 Task: Look for space in Balashikha, Russia from 6th September, 2023 to 15th September, 2023 for 6 adults in price range Rs.8000 to Rs.12000. Place can be entire place or private room with 6 bedrooms having 6 beds and 6 bathrooms. Property type can be house, flat, guest house. Amenities needed are: wifi, TV, free parkinig on premises, gym, breakfast. Booking option can be shelf check-in. Required host language is English.
Action: Mouse moved to (592, 129)
Screenshot: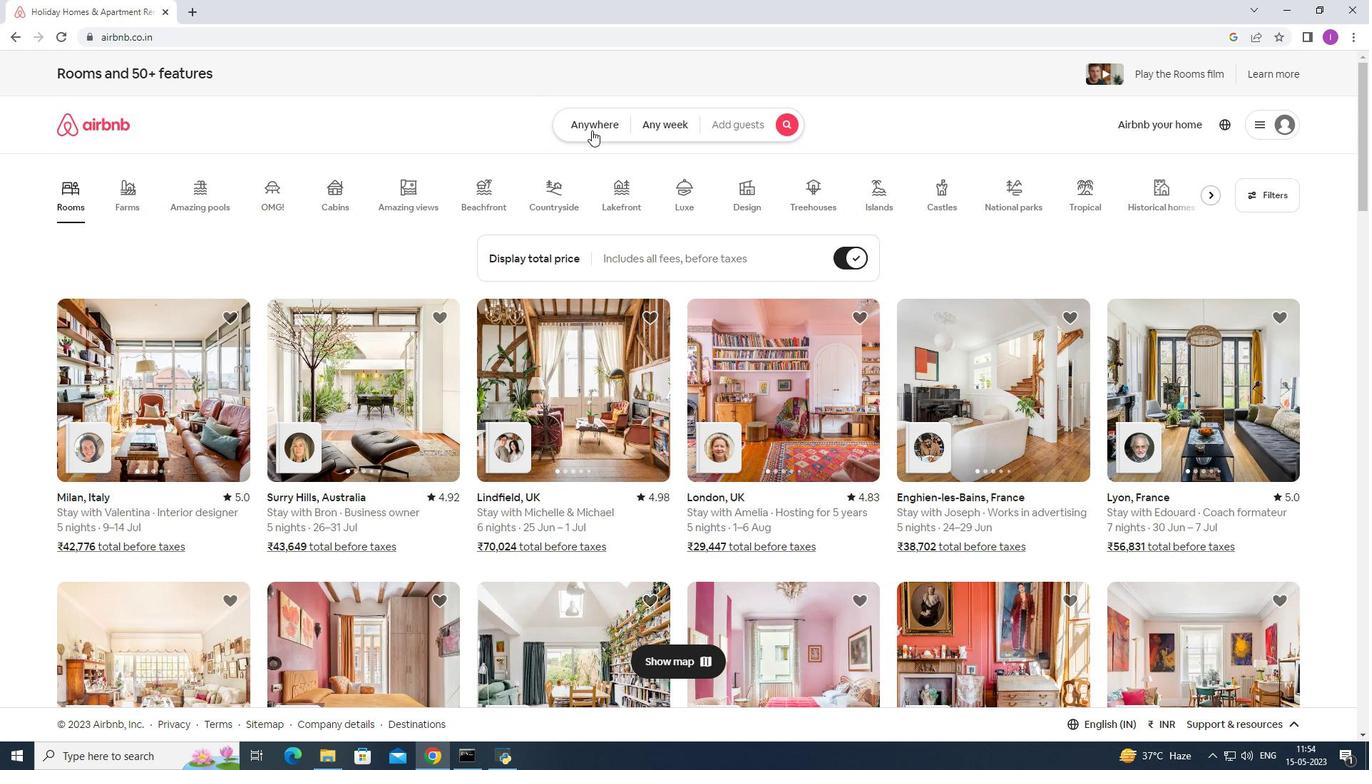 
Action: Mouse pressed left at (592, 129)
Screenshot: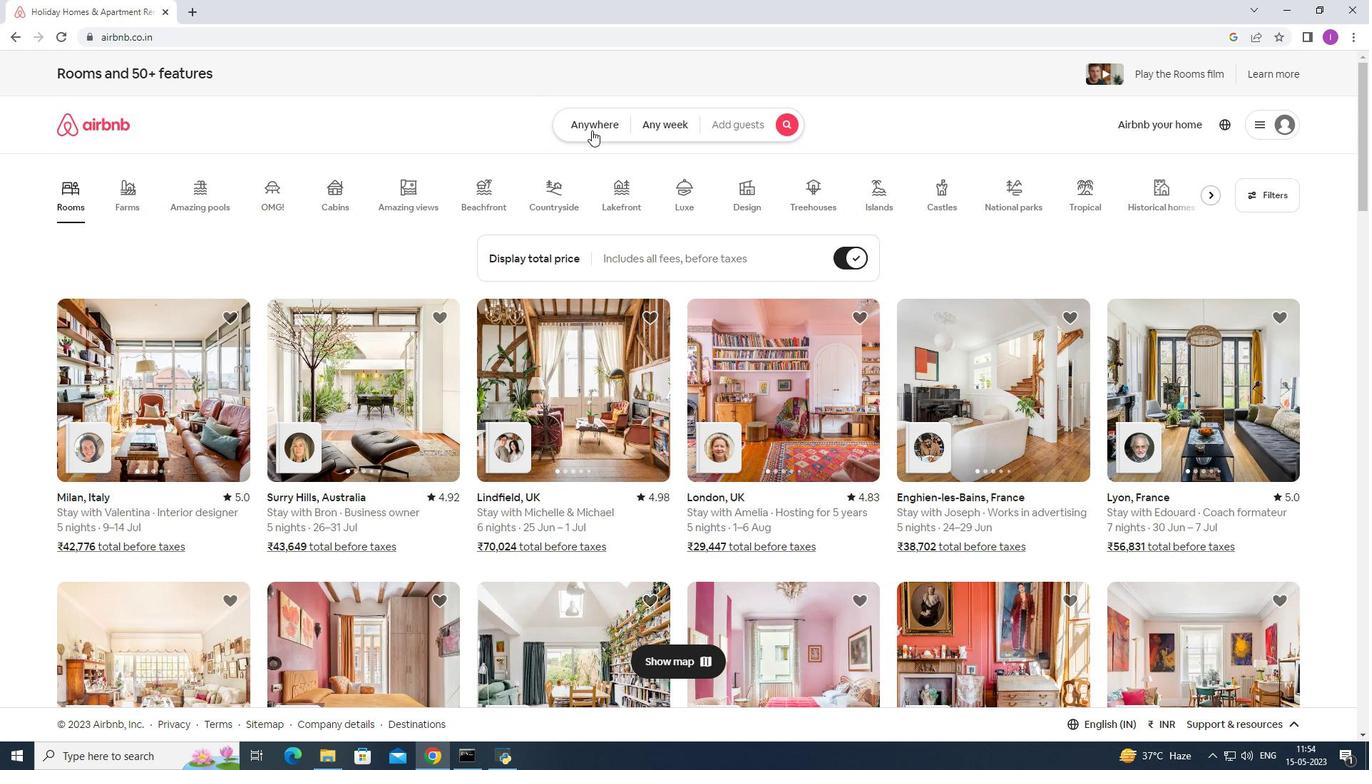 
Action: Mouse moved to (480, 177)
Screenshot: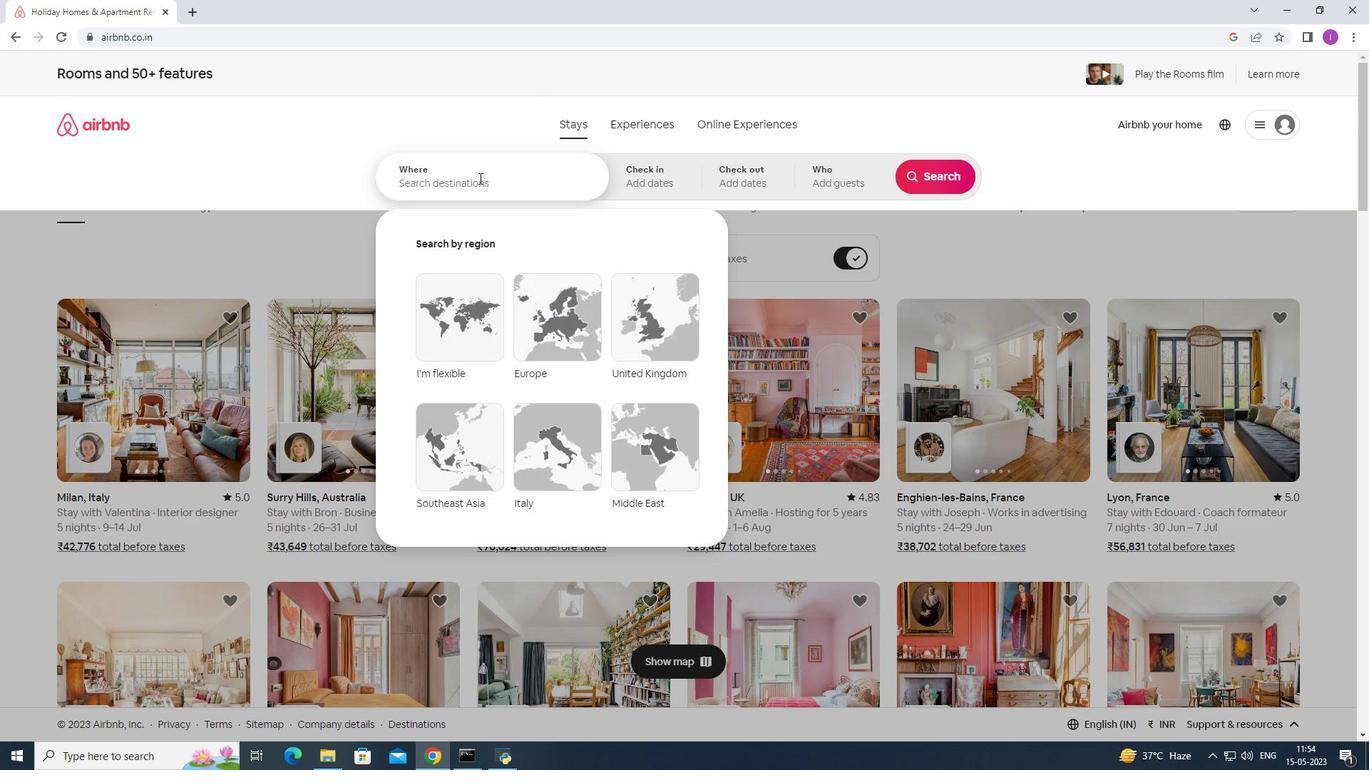 
Action: Mouse pressed left at (480, 177)
Screenshot: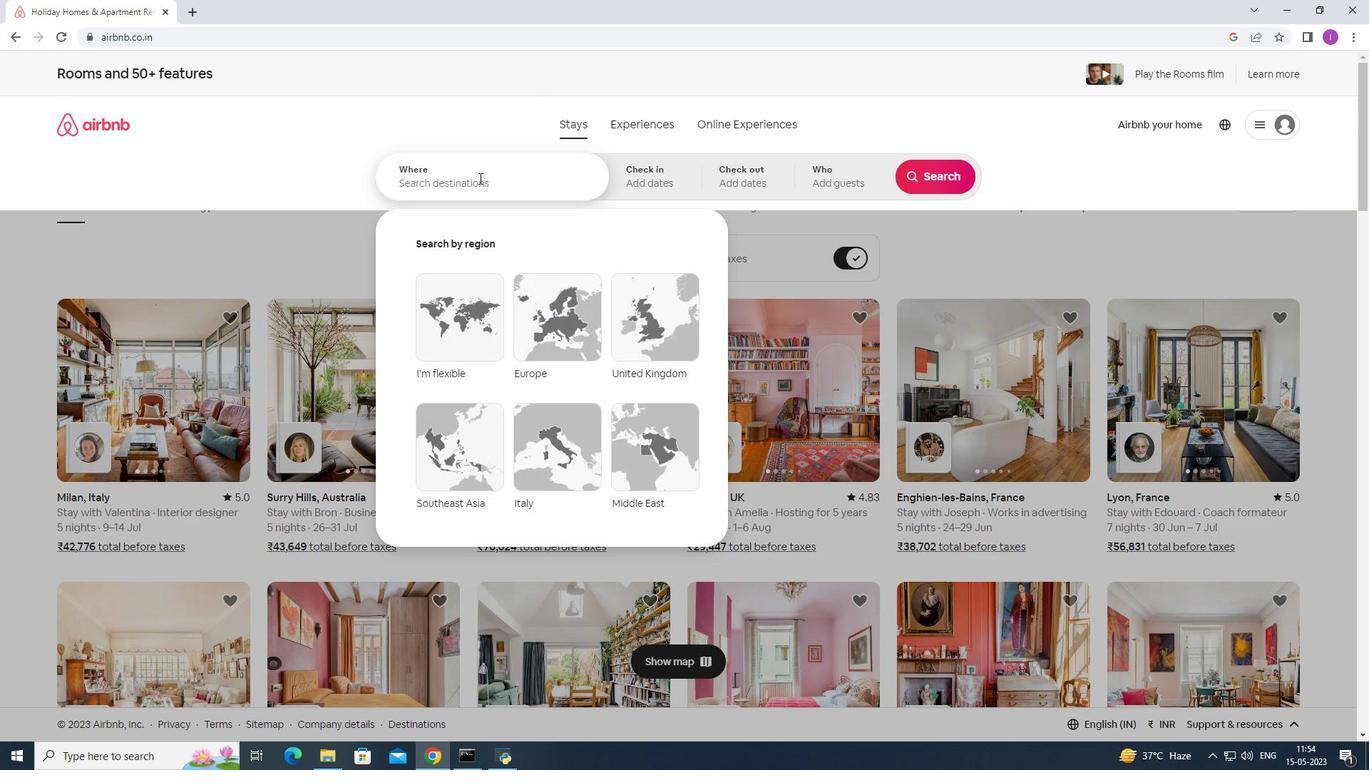 
Action: Mouse moved to (484, 175)
Screenshot: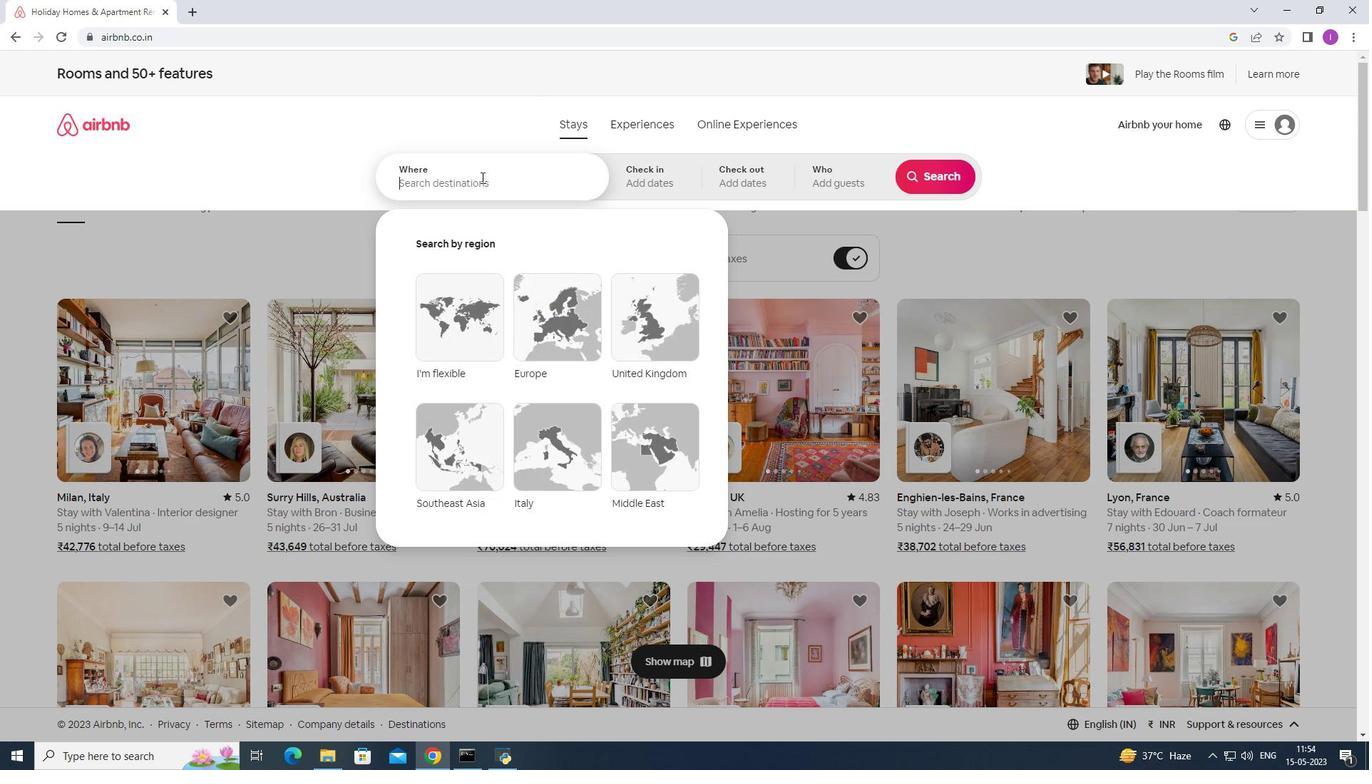 
Action: Key pressed <Key.shift>Balashikha,<Key.shift><Key.shift><Key.shift><Key.shift><Key.shift><Key.shift><Key.shift><Key.shift><Key.shift><Key.shift><Key.shift><Key.shift><Key.shift><Key.shift><Key.shift>Russia
Screenshot: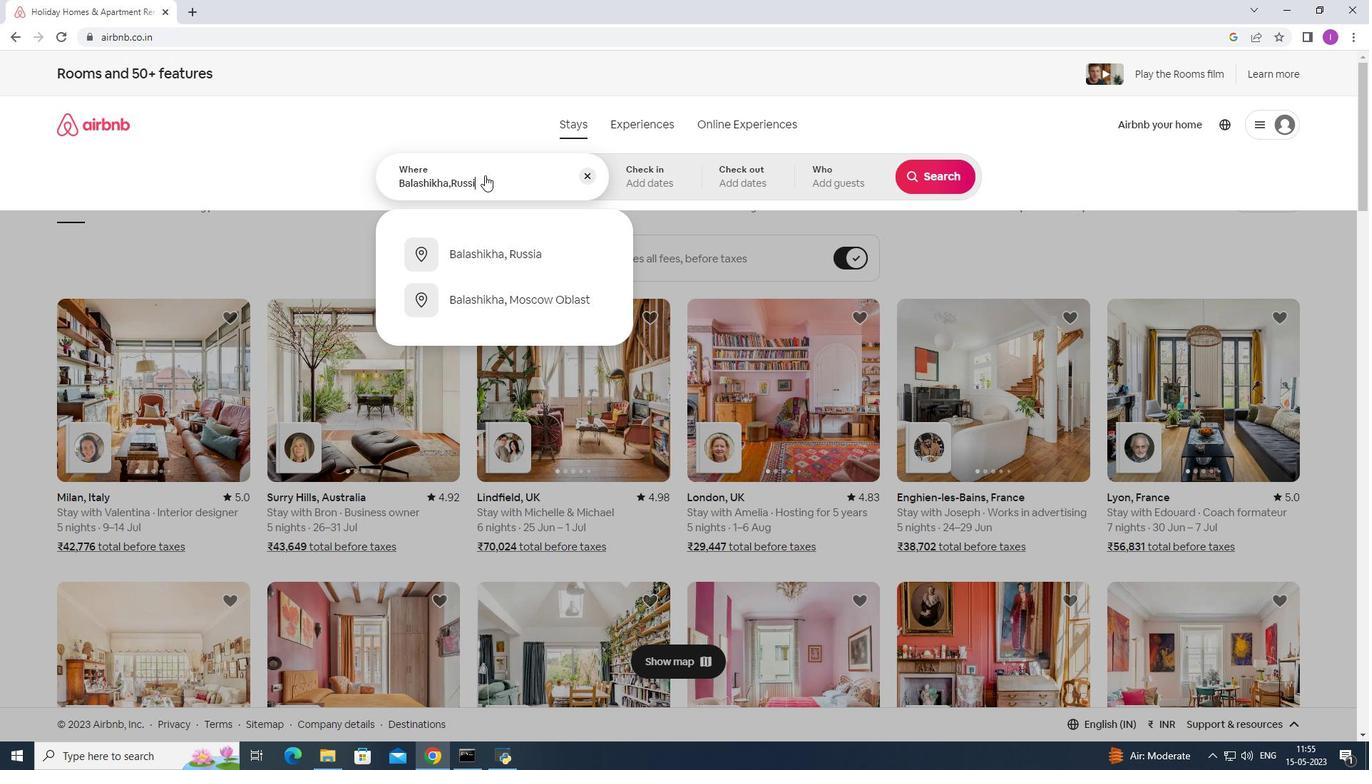 
Action: Mouse moved to (674, 186)
Screenshot: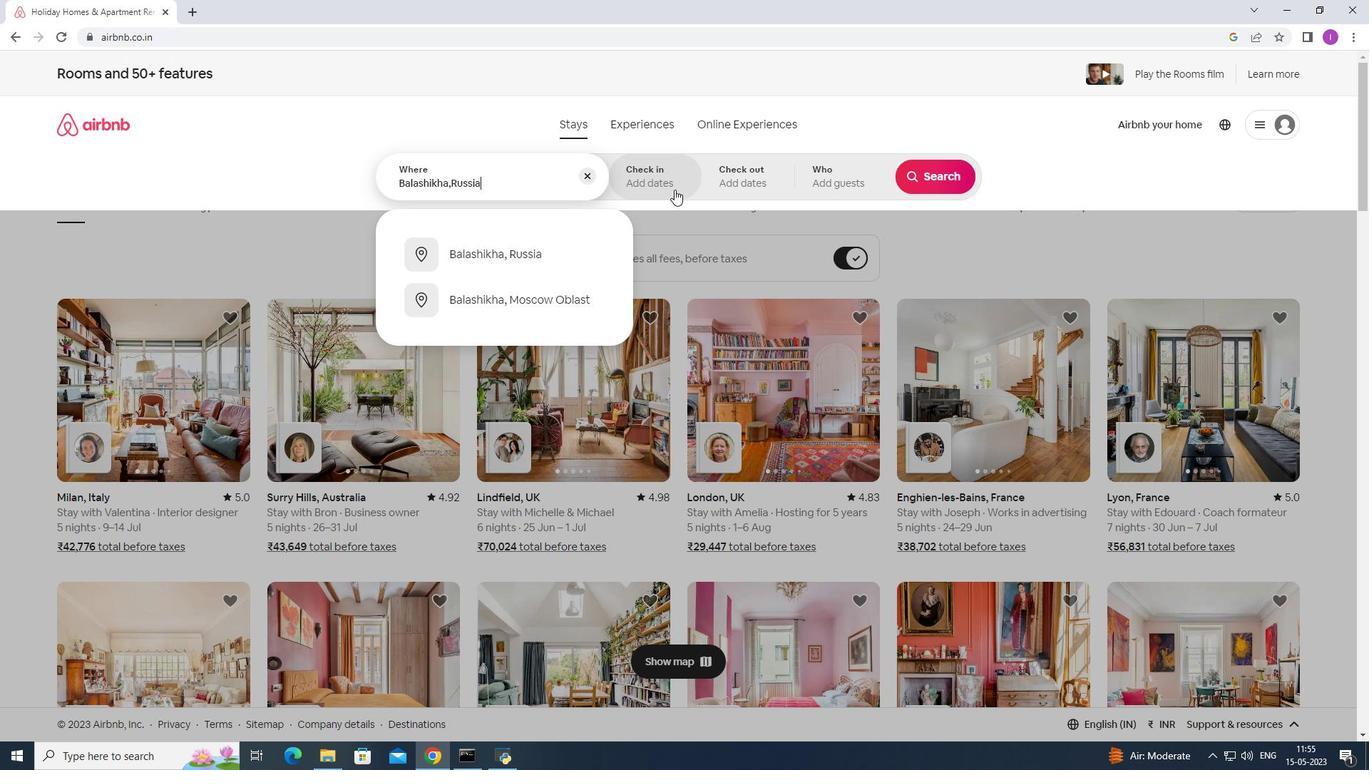 
Action: Mouse pressed left at (674, 186)
Screenshot: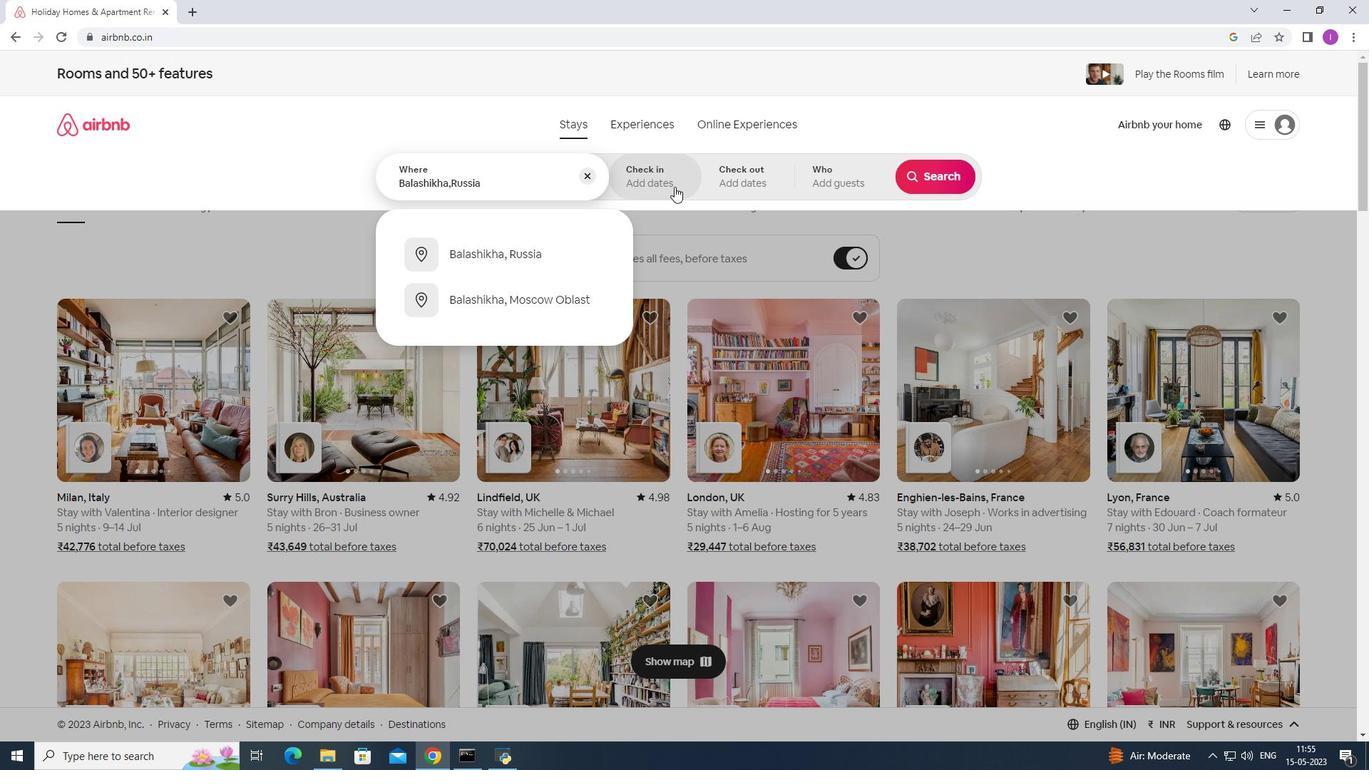 
Action: Mouse moved to (932, 291)
Screenshot: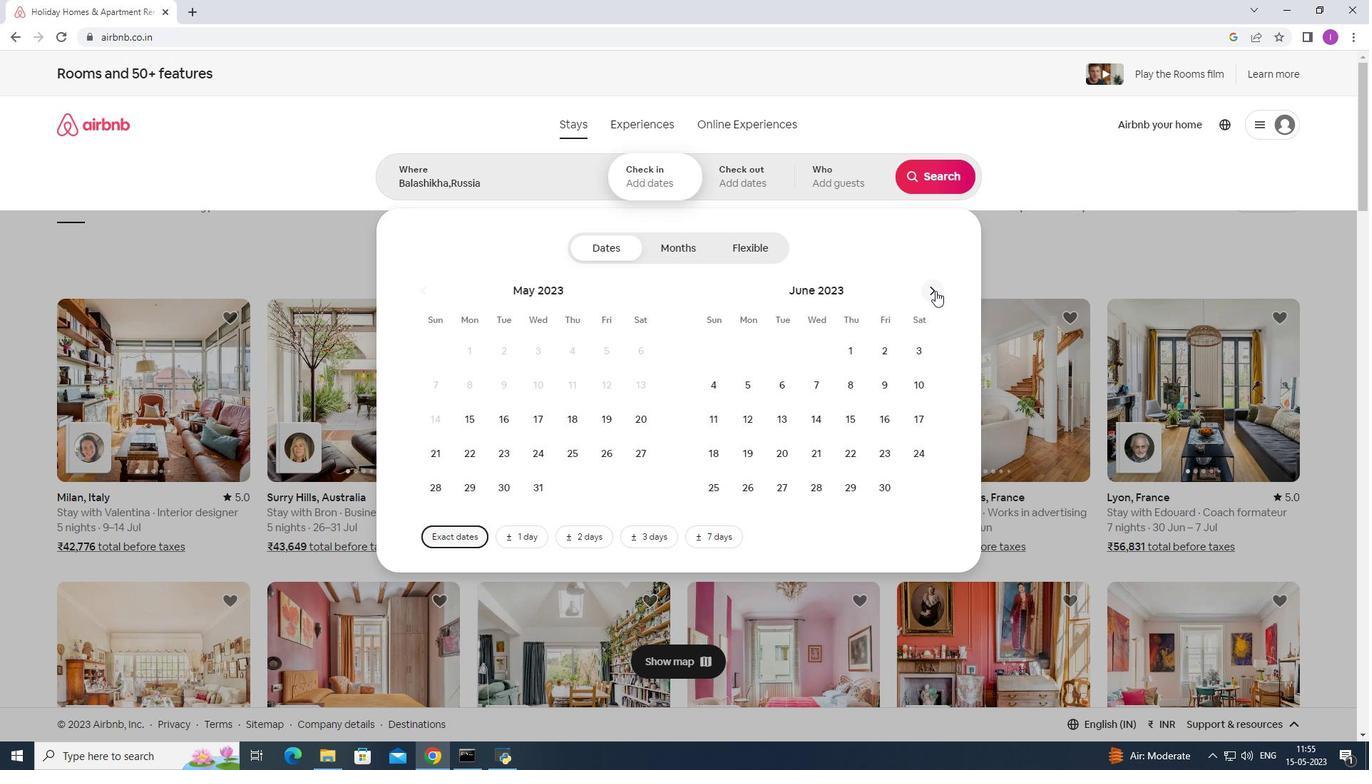 
Action: Mouse pressed left at (932, 291)
Screenshot: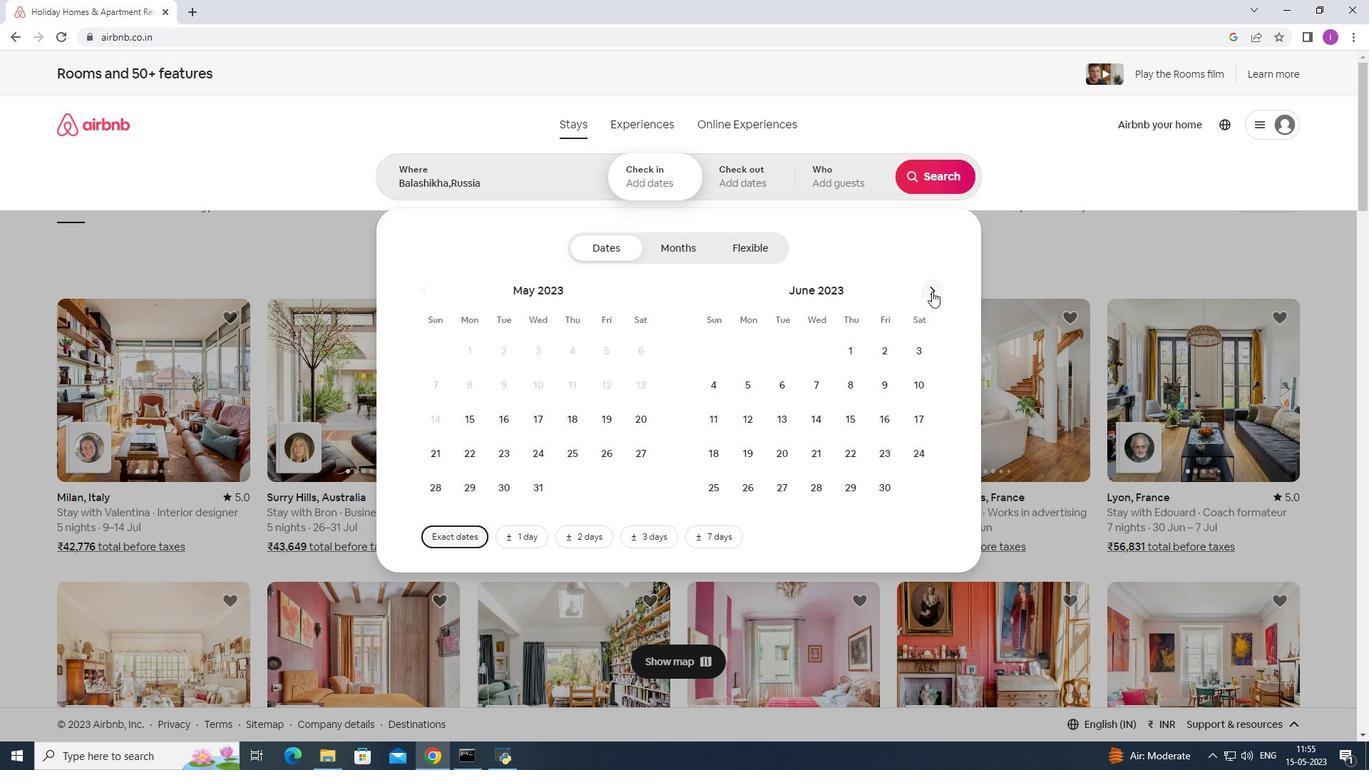 
Action: Mouse pressed left at (932, 291)
Screenshot: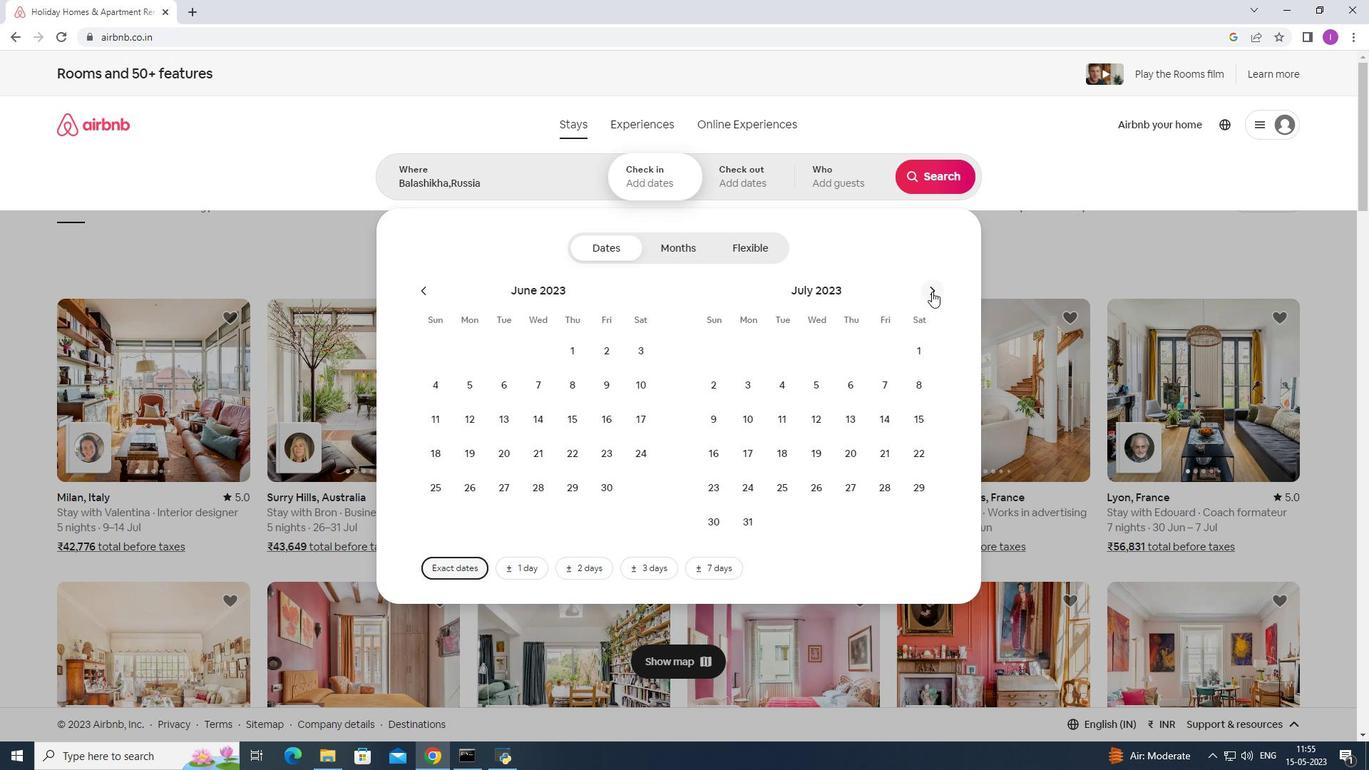 
Action: Mouse moved to (931, 292)
Screenshot: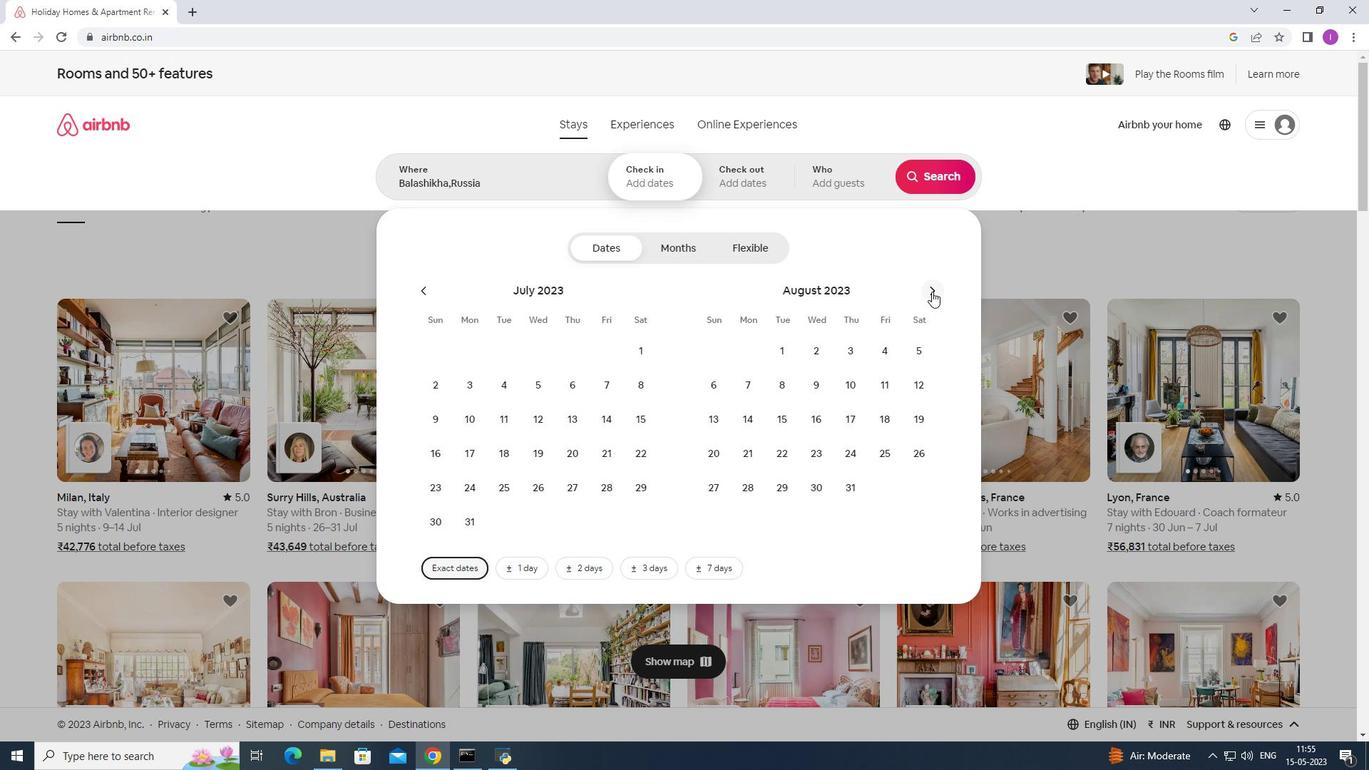
Action: Mouse pressed left at (931, 292)
Screenshot: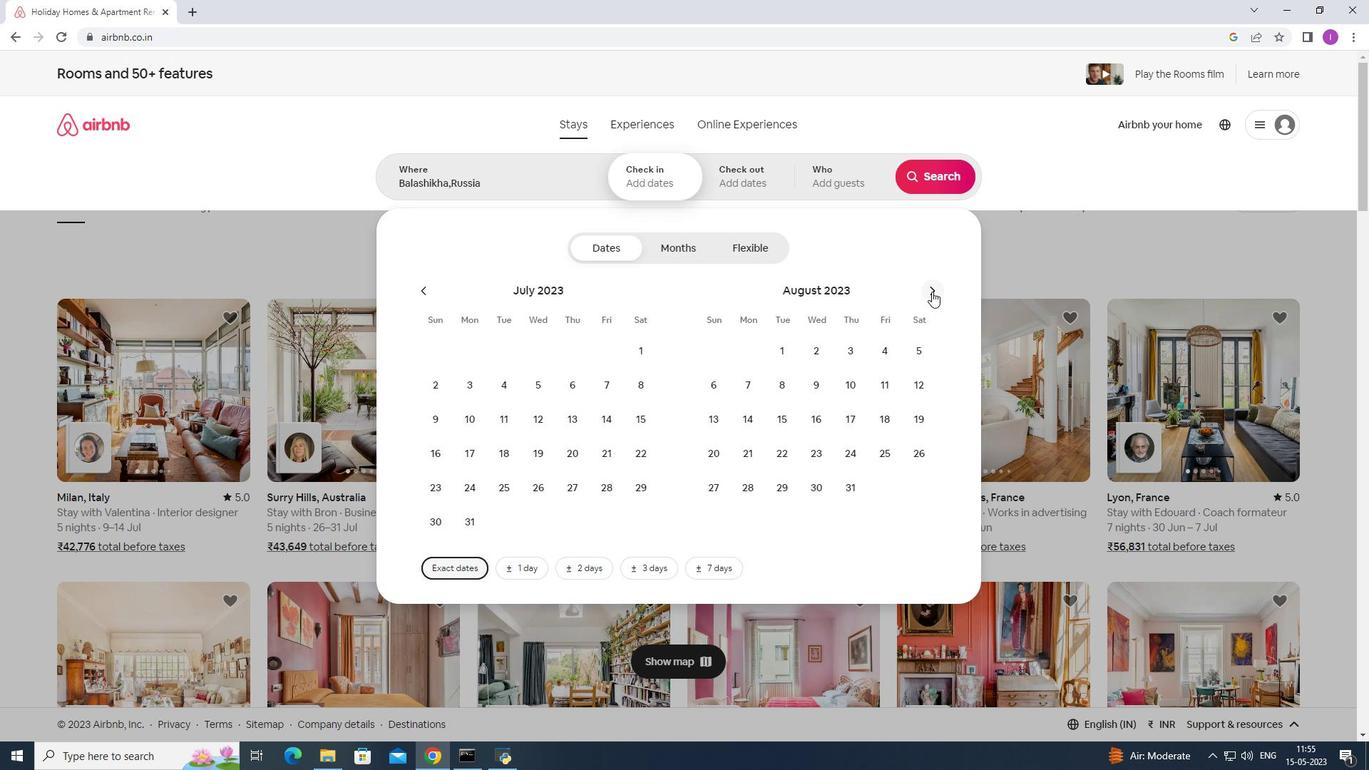 
Action: Mouse moved to (816, 387)
Screenshot: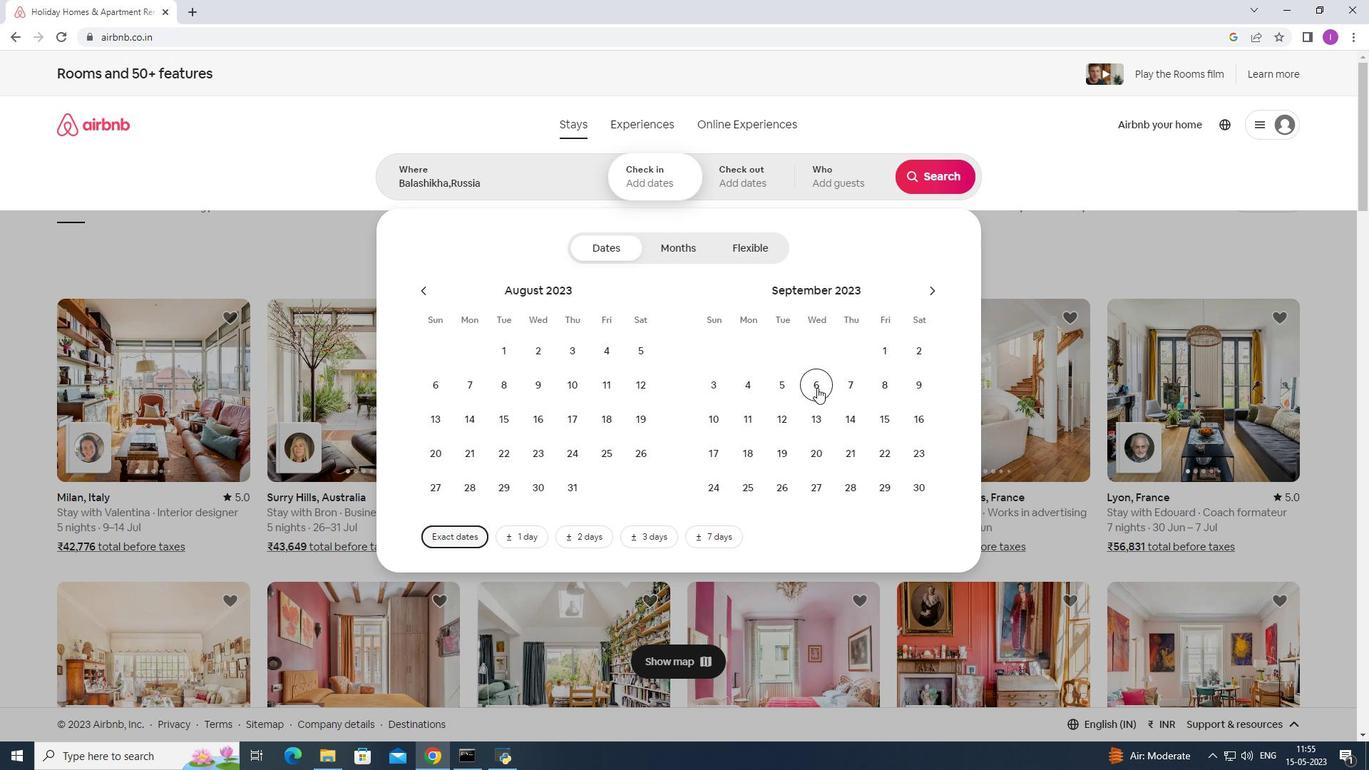 
Action: Mouse pressed left at (816, 387)
Screenshot: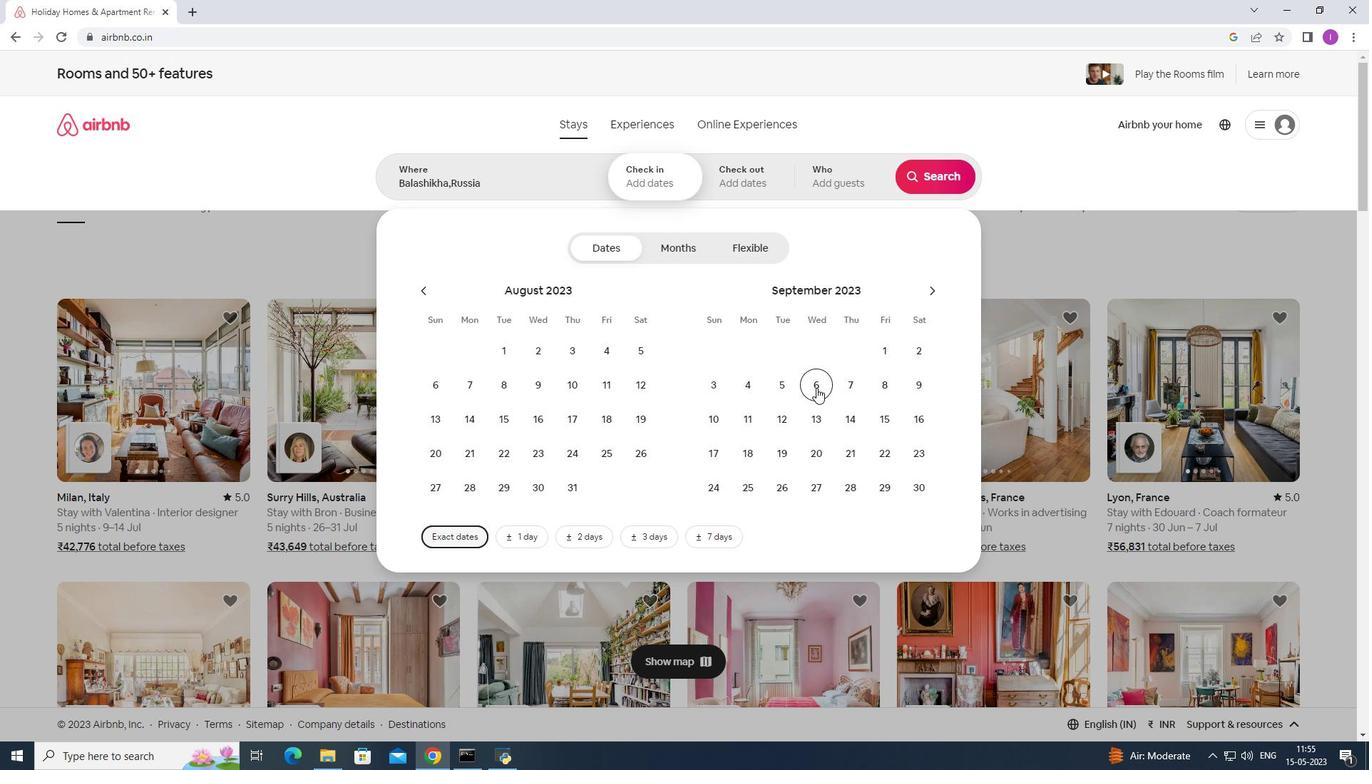 
Action: Mouse moved to (890, 420)
Screenshot: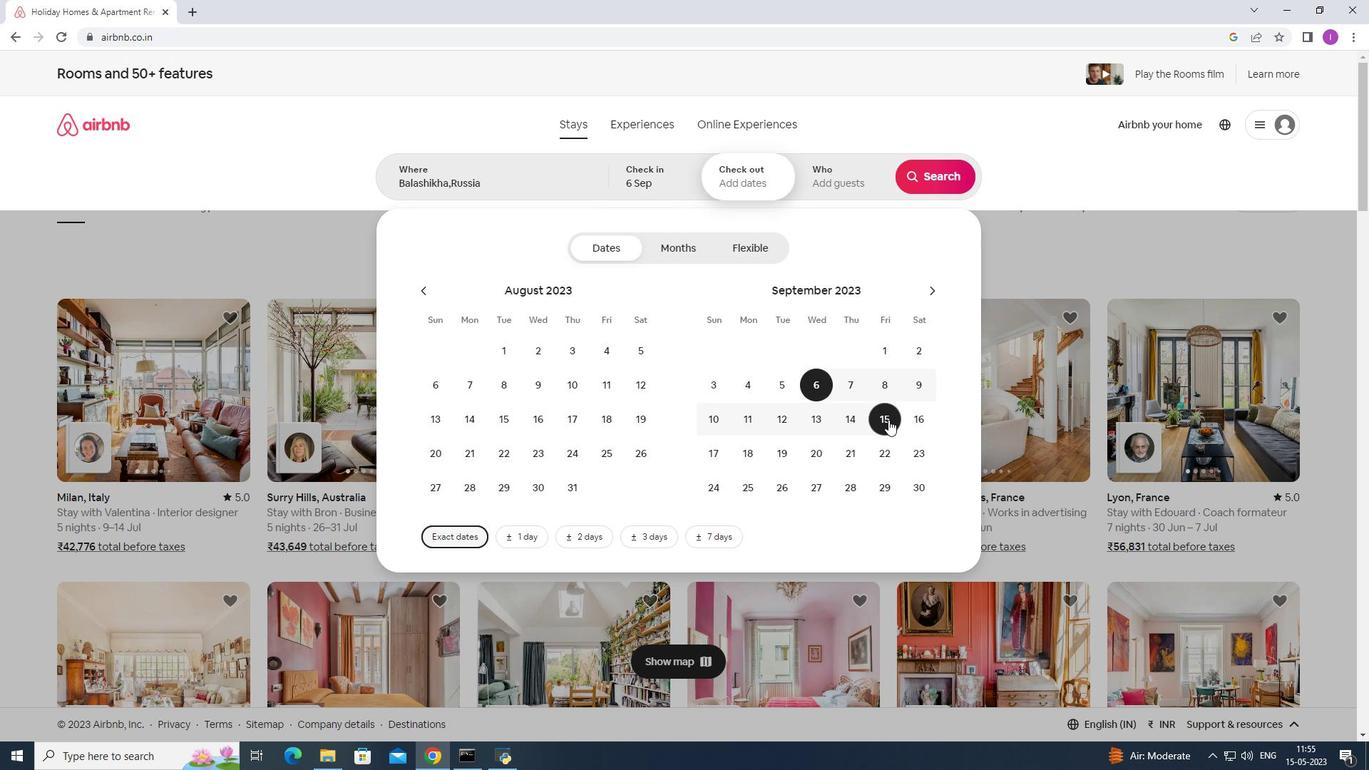 
Action: Mouse pressed left at (890, 420)
Screenshot: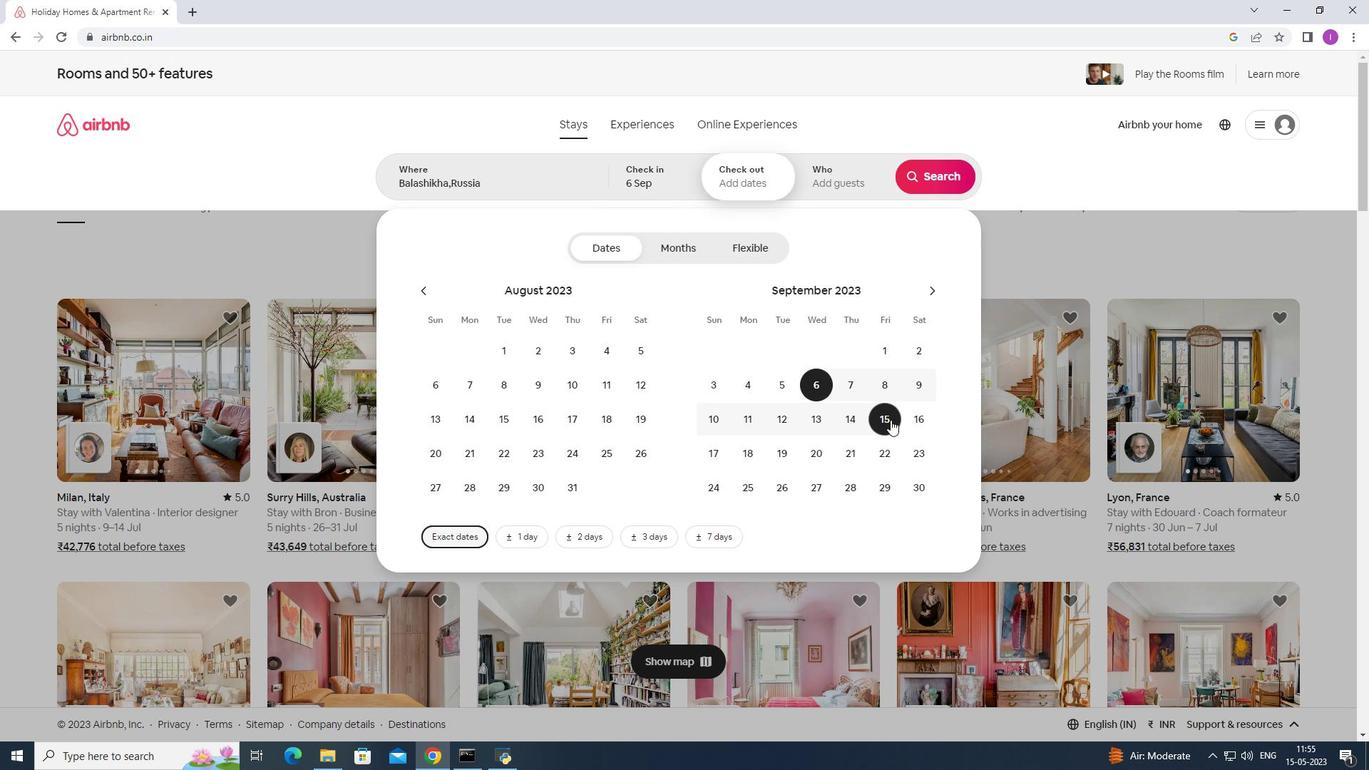 
Action: Mouse moved to (853, 186)
Screenshot: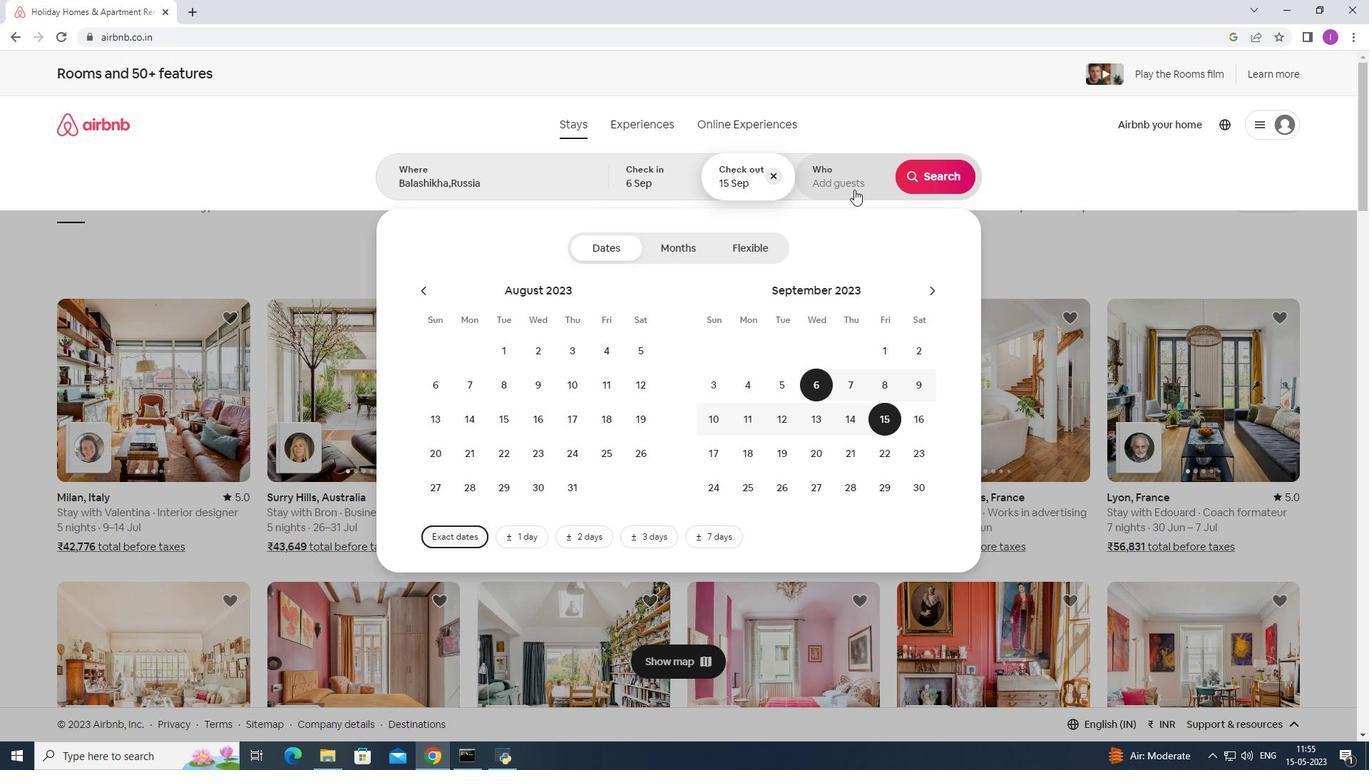 
Action: Mouse pressed left at (853, 186)
Screenshot: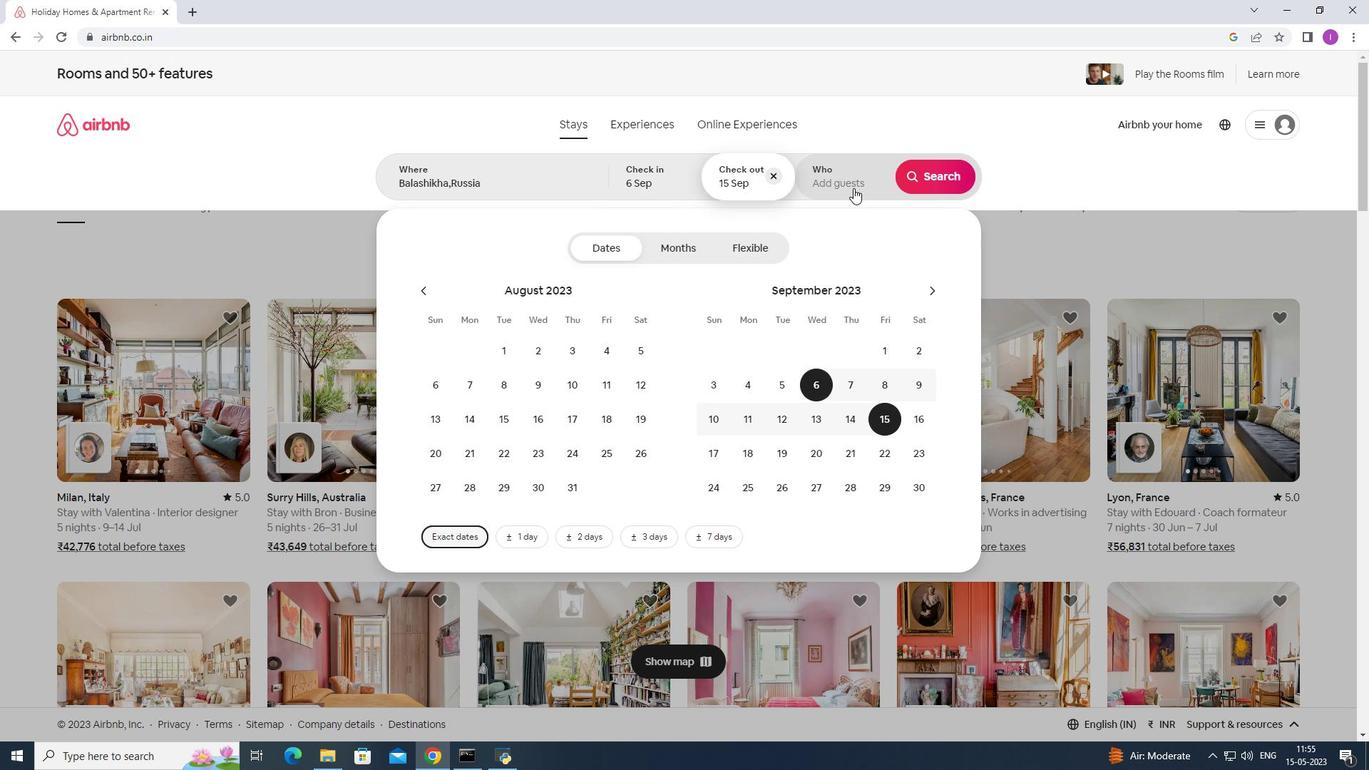 
Action: Mouse moved to (945, 248)
Screenshot: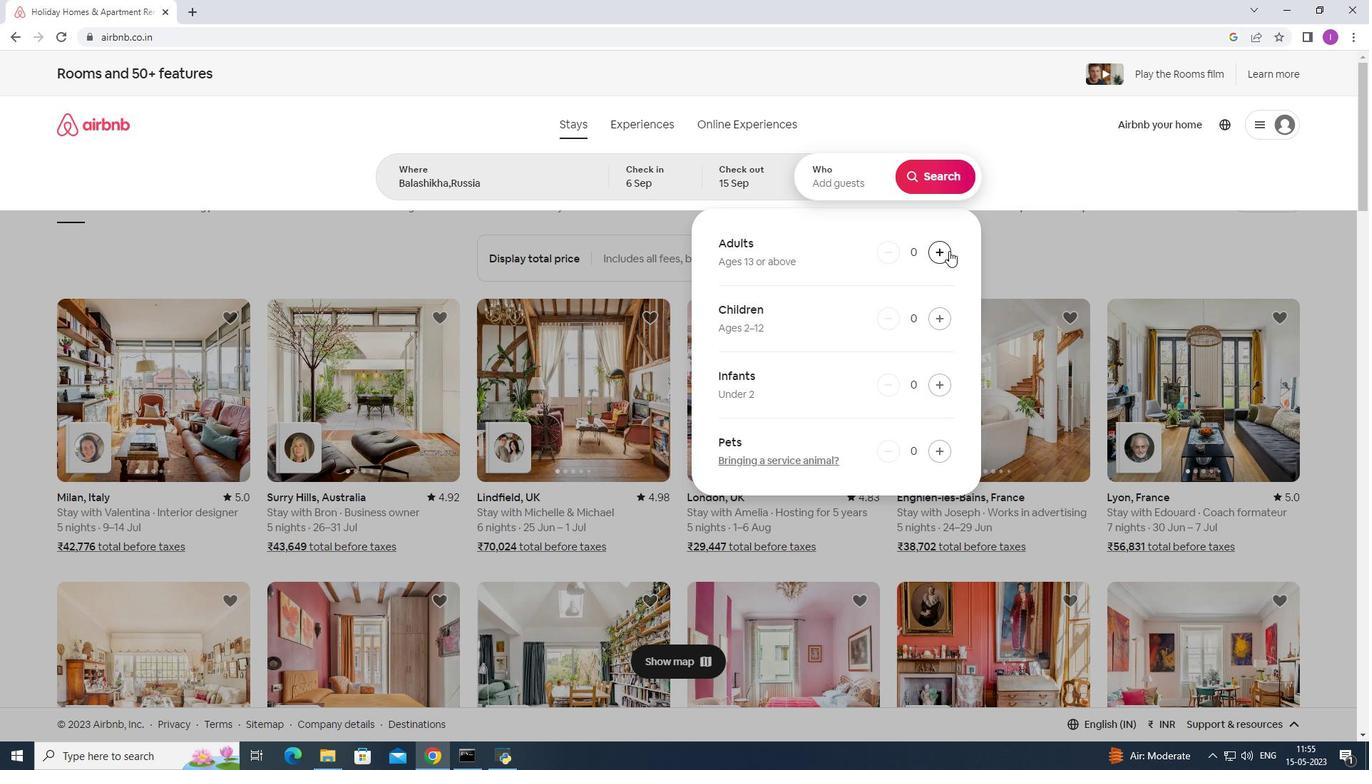 
Action: Mouse pressed left at (945, 248)
Screenshot: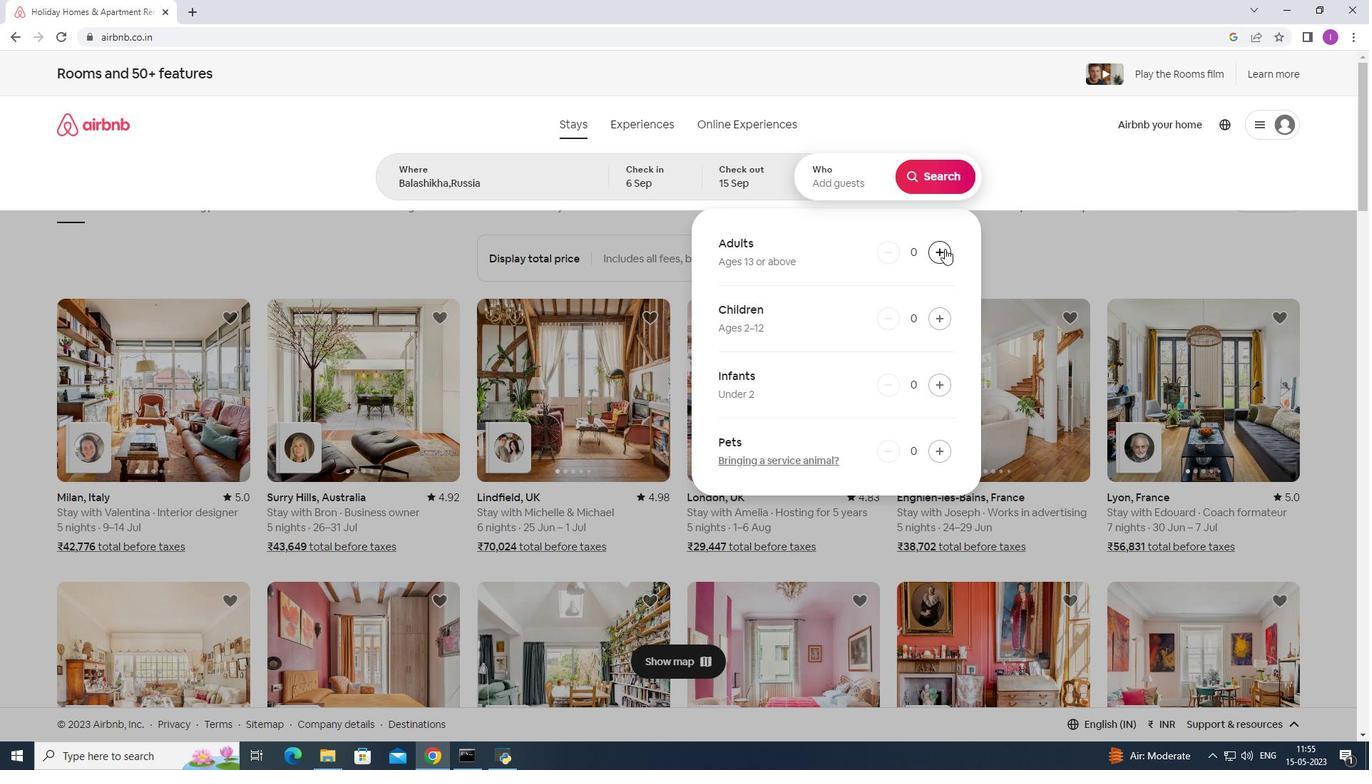 
Action: Mouse moved to (942, 252)
Screenshot: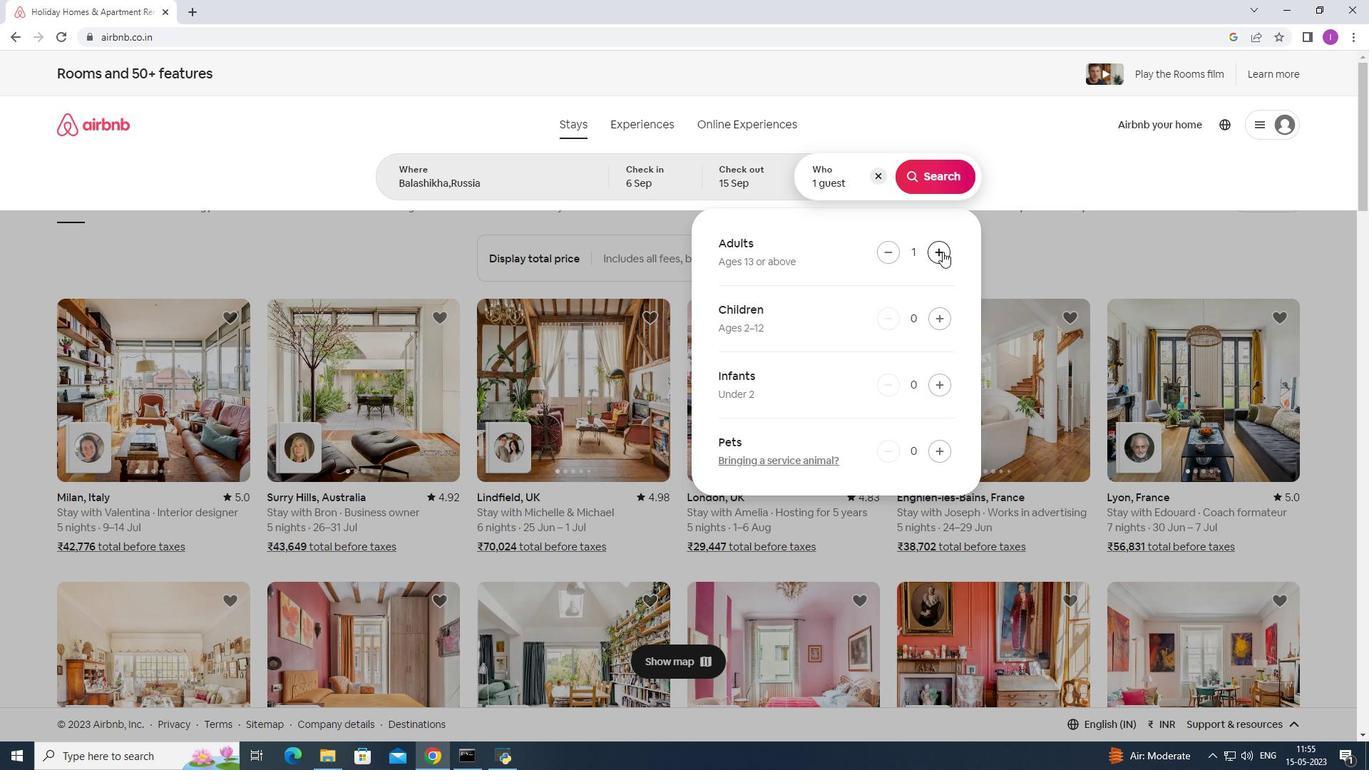 
Action: Mouse pressed left at (942, 252)
Screenshot: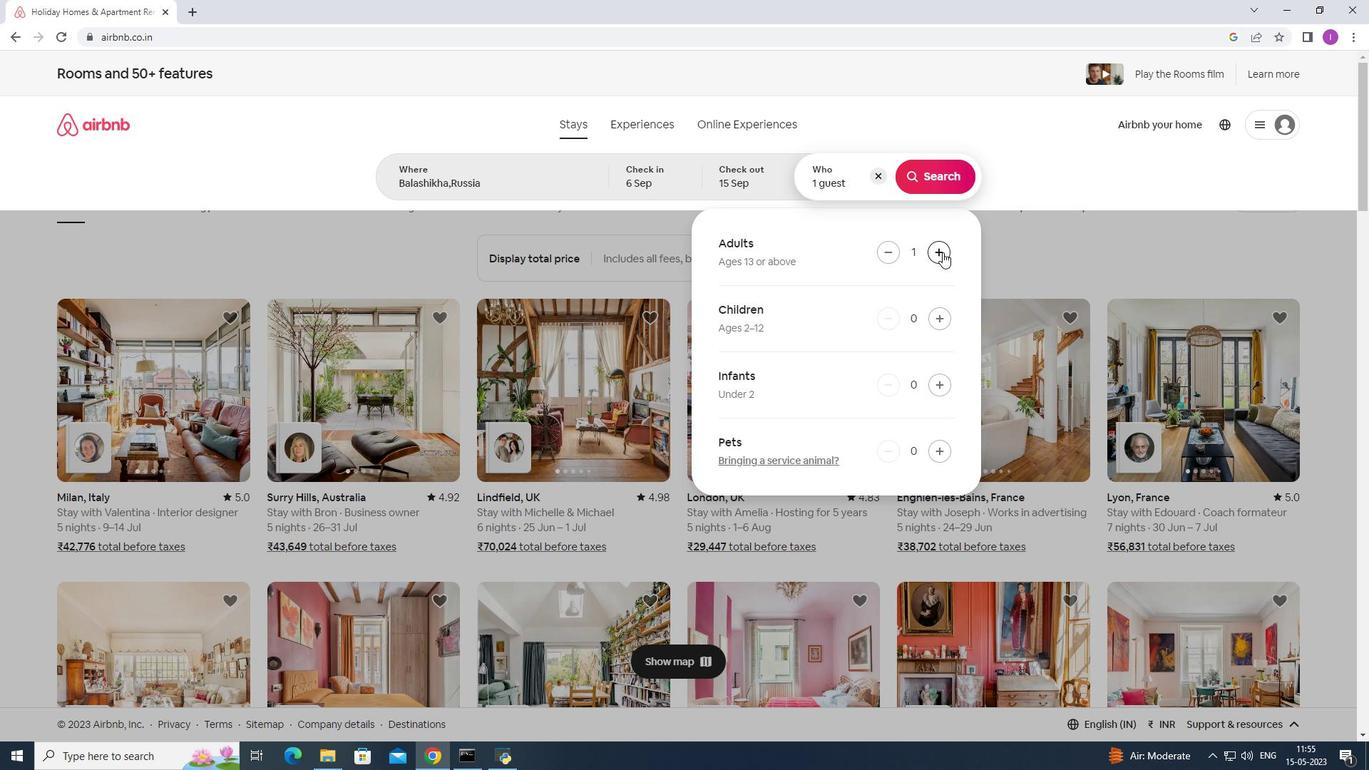 
Action: Mouse moved to (942, 253)
Screenshot: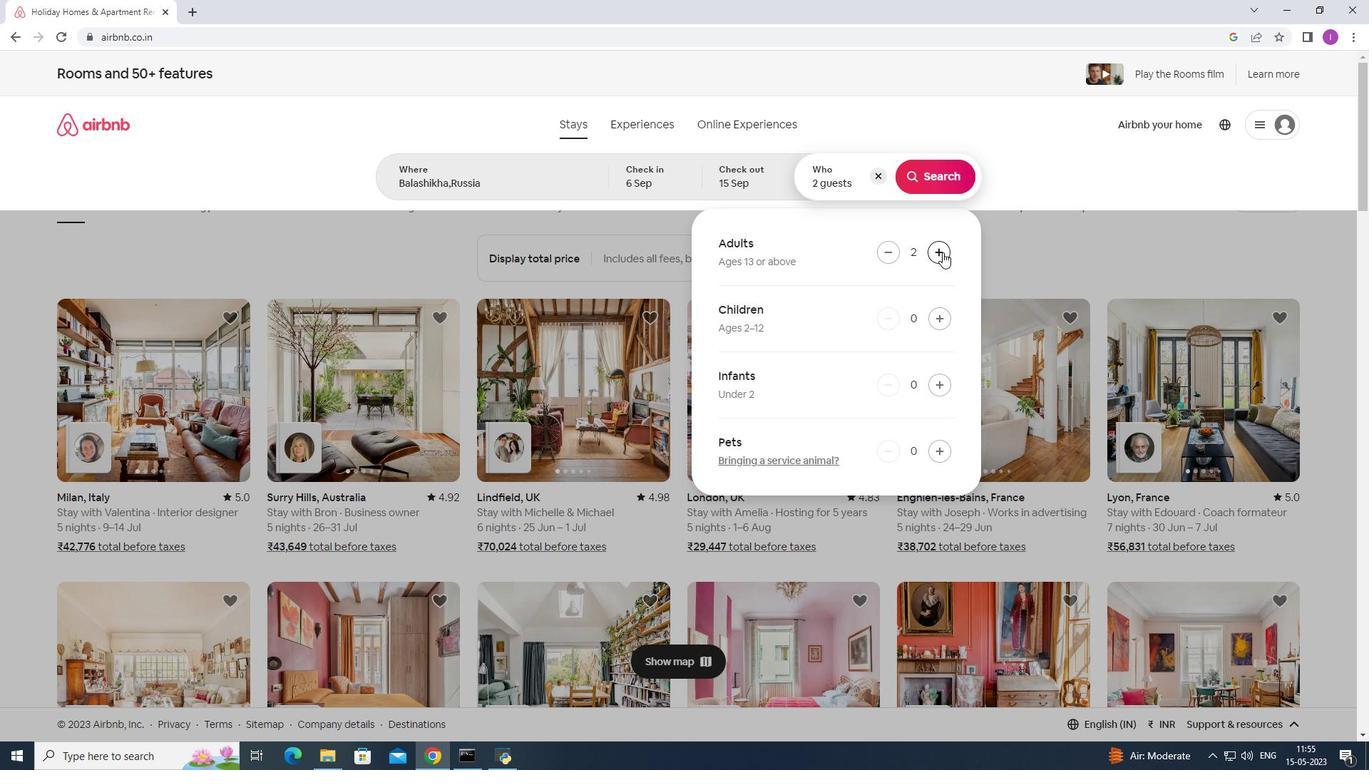 
Action: Mouse pressed left at (942, 253)
Screenshot: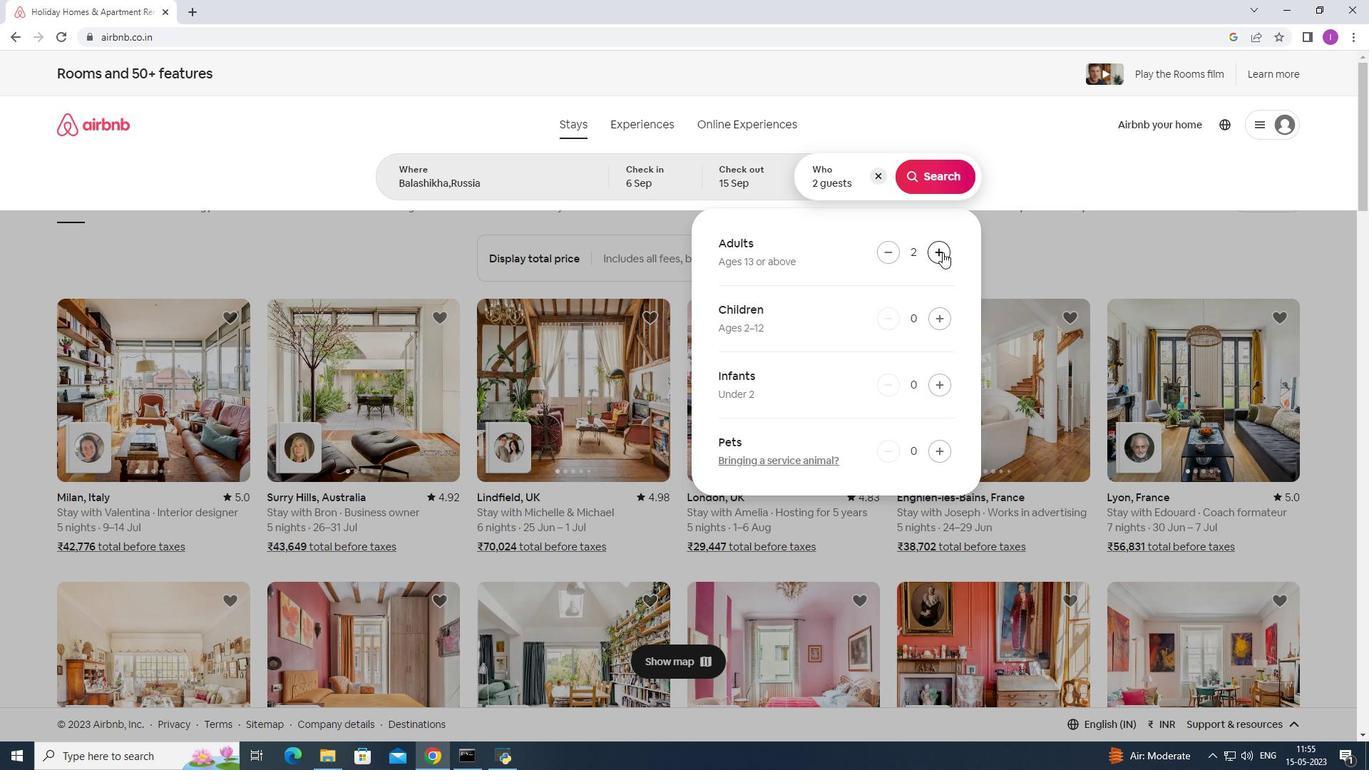 
Action: Mouse pressed left at (942, 253)
Screenshot: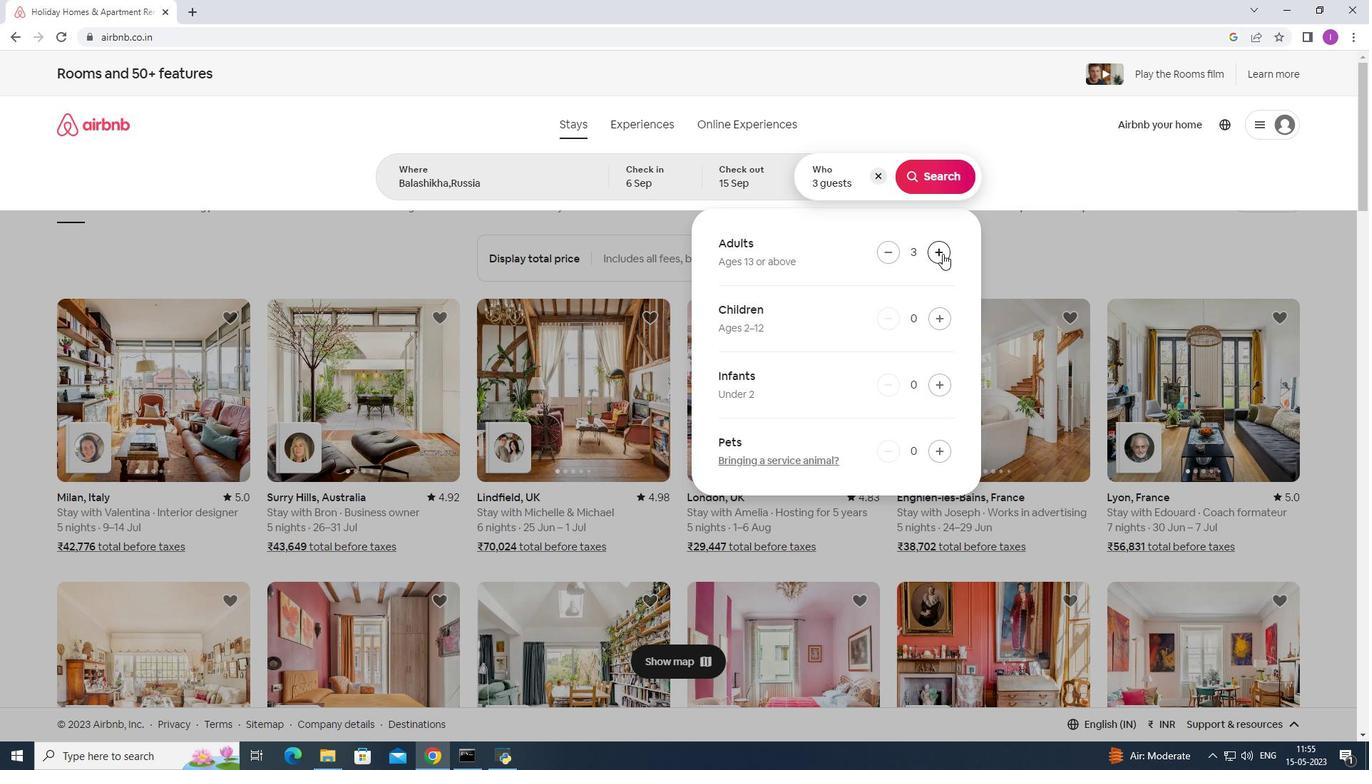 
Action: Mouse pressed left at (942, 253)
Screenshot: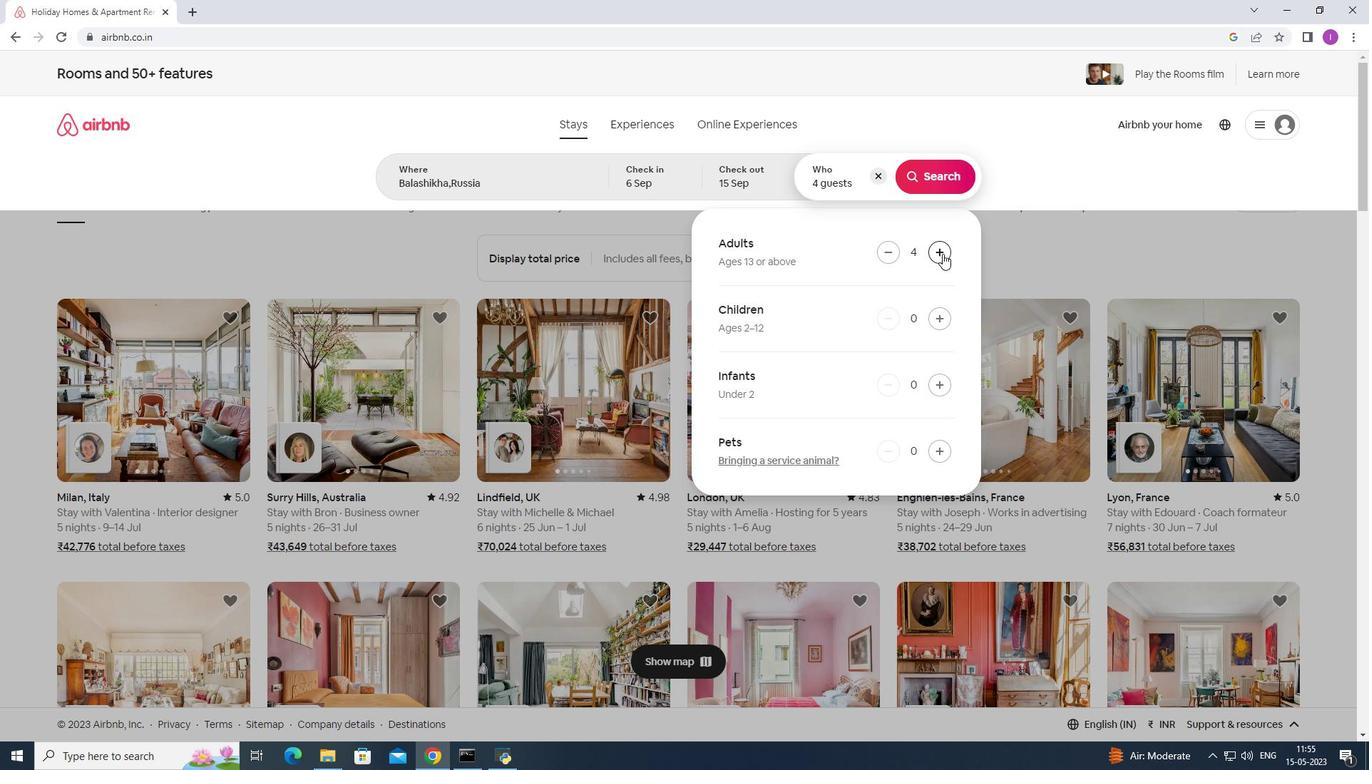 
Action: Mouse pressed left at (942, 253)
Screenshot: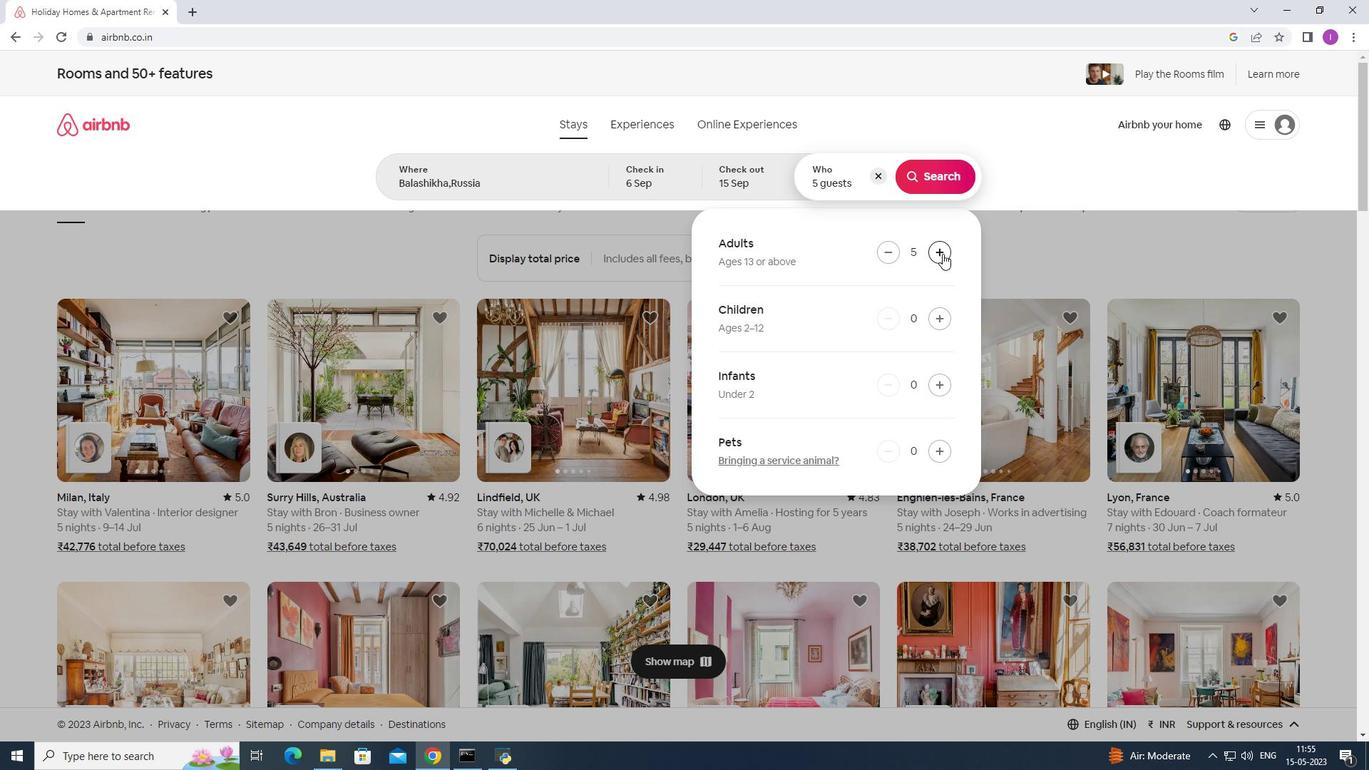 
Action: Mouse moved to (930, 170)
Screenshot: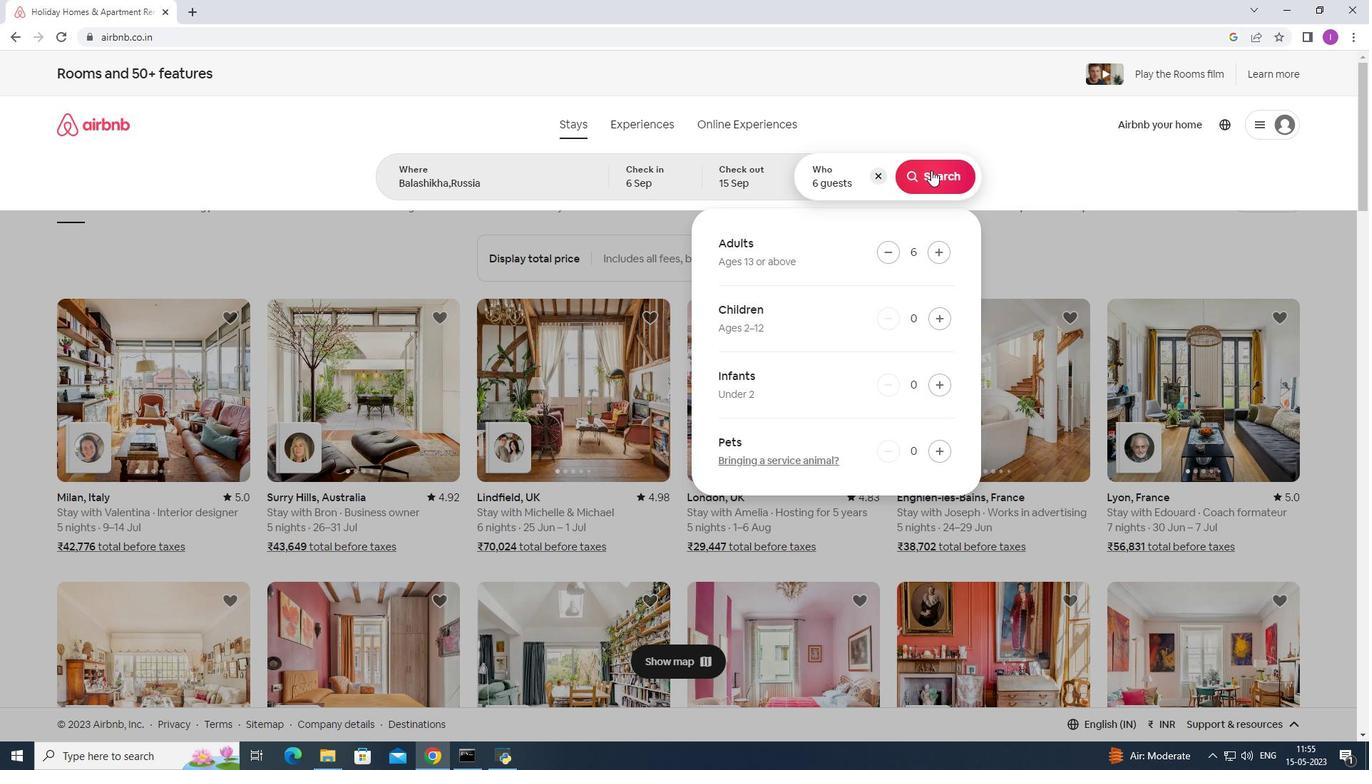 
Action: Mouse pressed left at (930, 170)
Screenshot: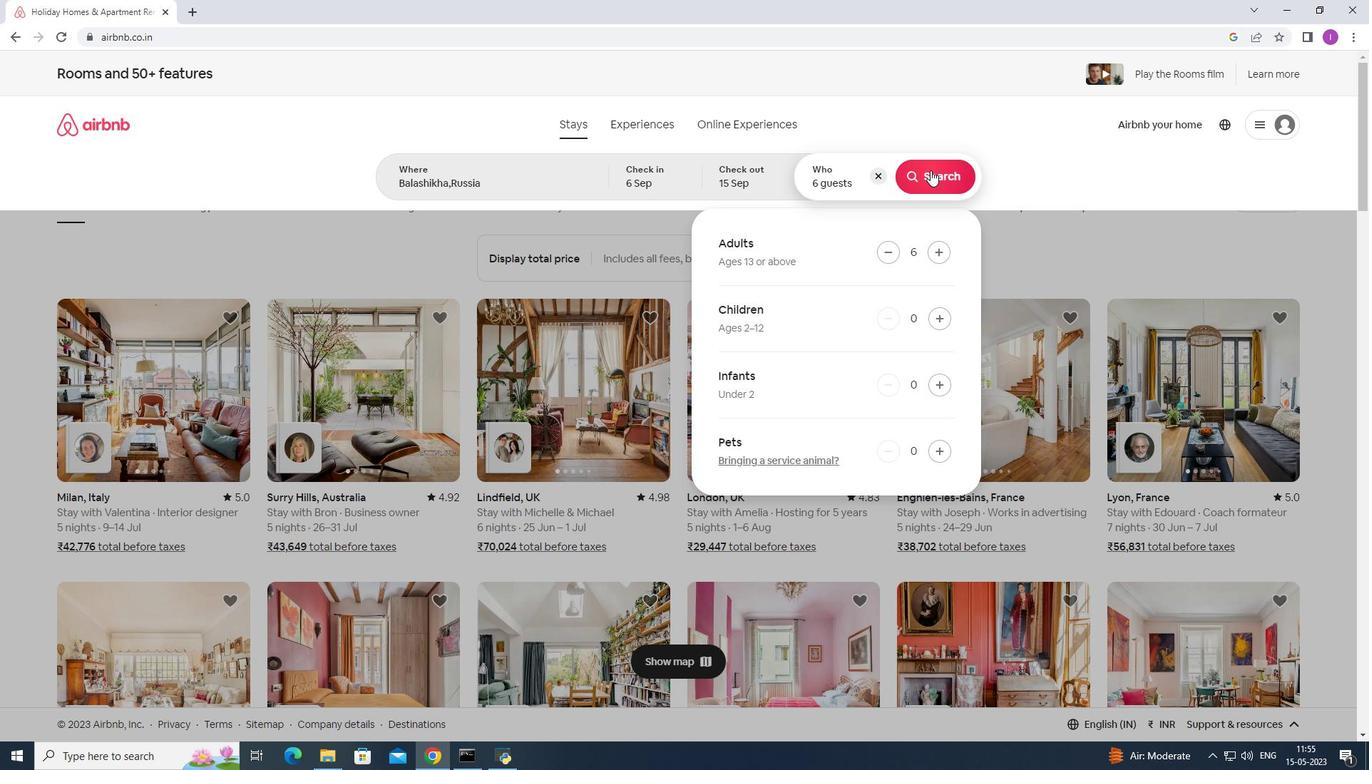 
Action: Mouse moved to (1318, 134)
Screenshot: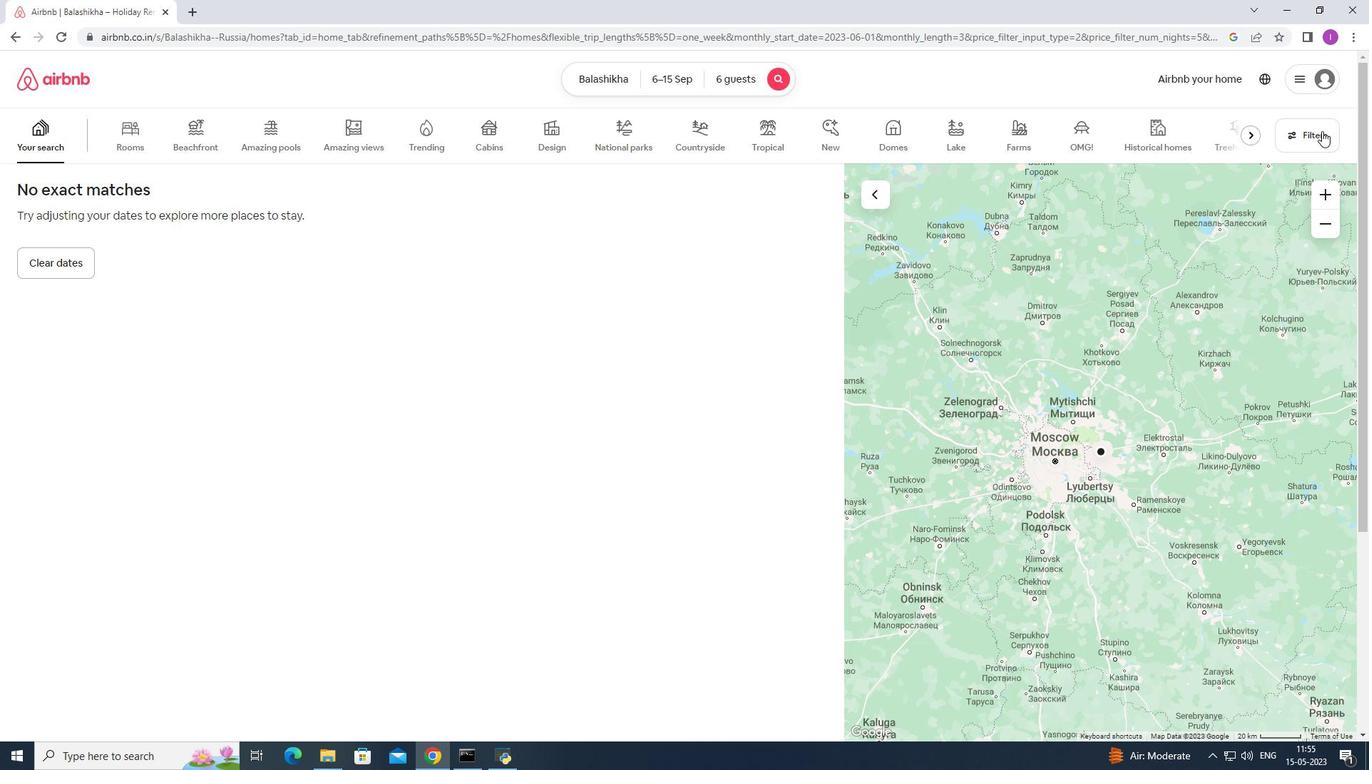 
Action: Mouse pressed left at (1318, 134)
Screenshot: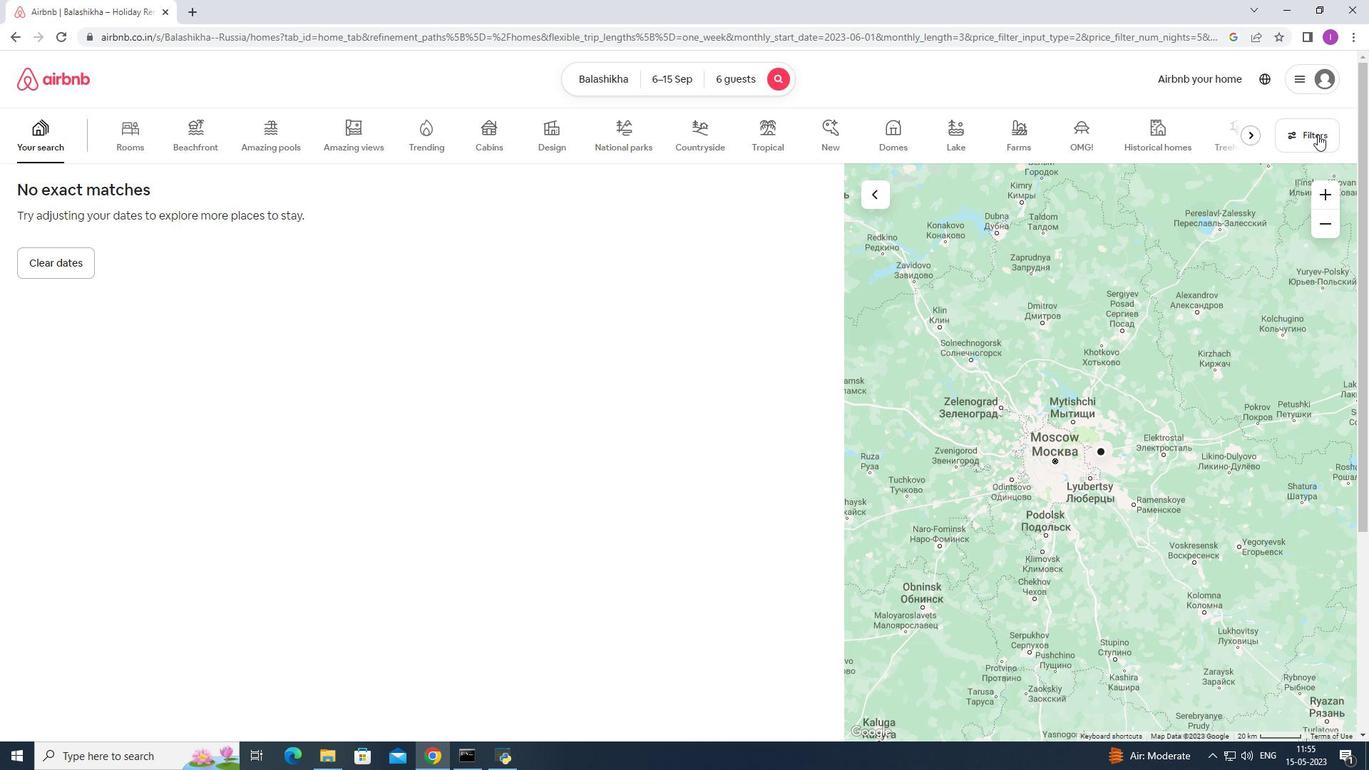 
Action: Mouse moved to (788, 484)
Screenshot: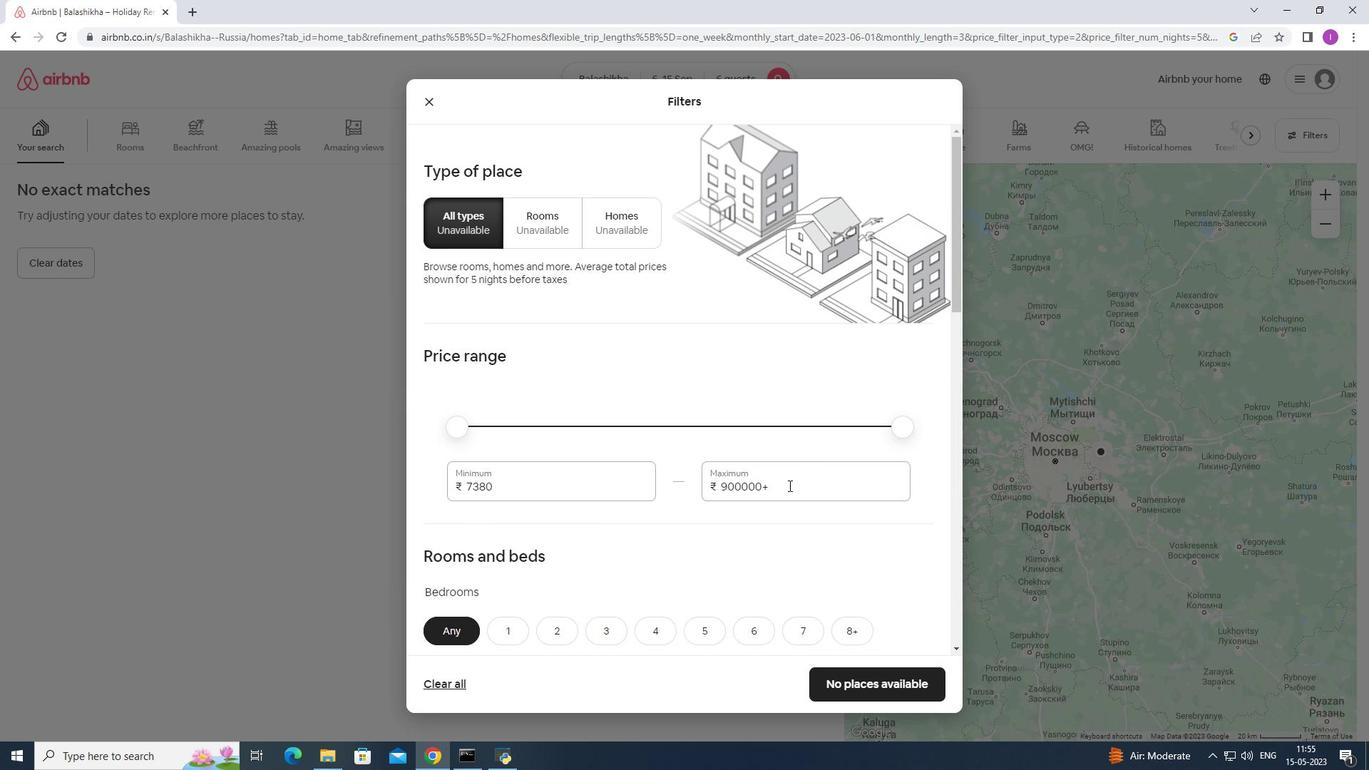 
Action: Mouse pressed left at (788, 484)
Screenshot: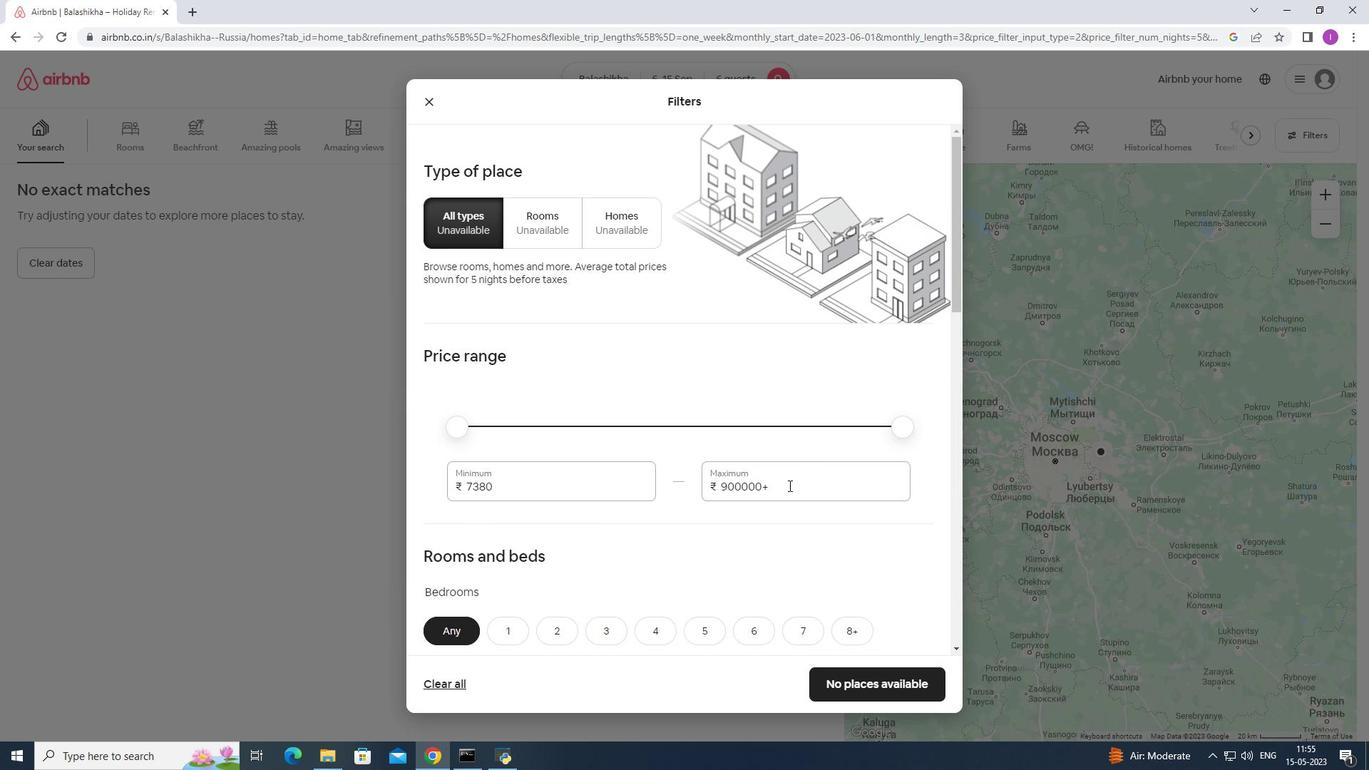
Action: Mouse moved to (841, 475)
Screenshot: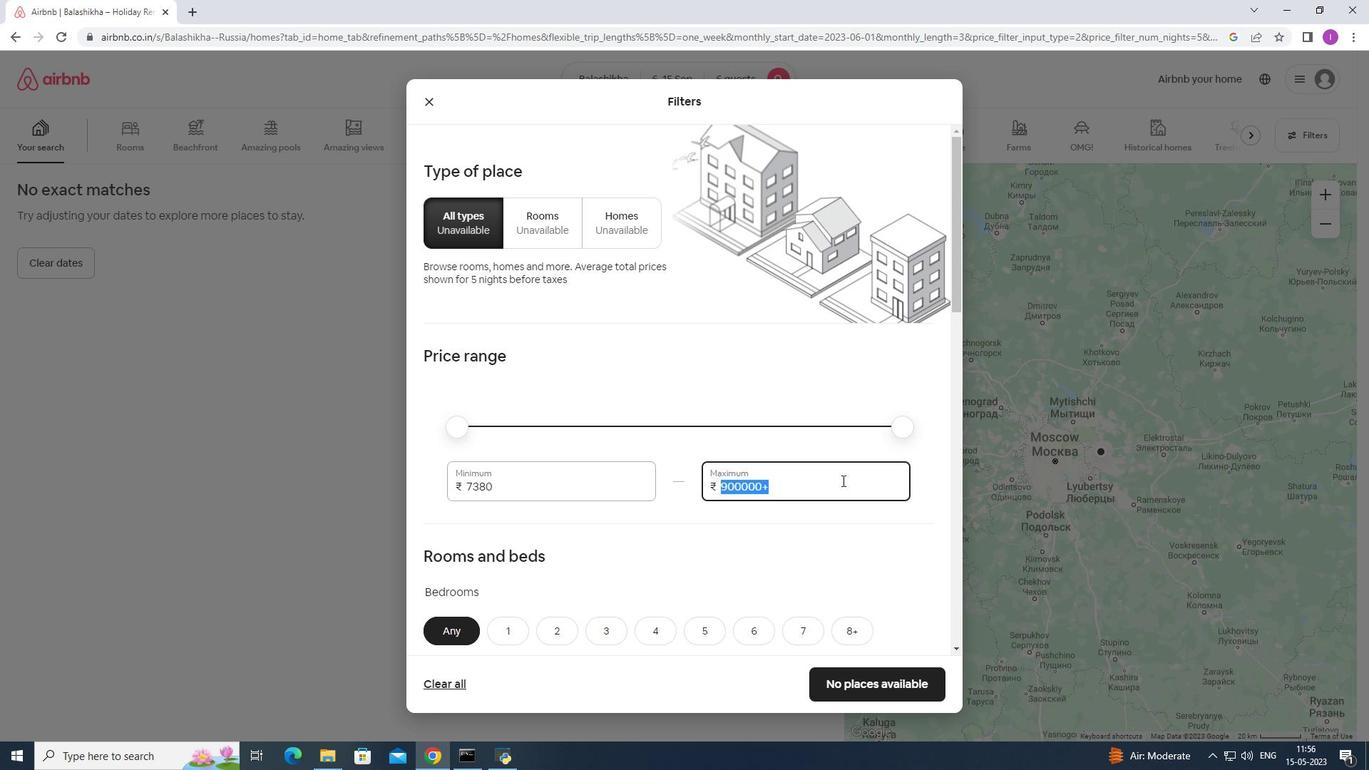 
Action: Key pressed 12
Screenshot: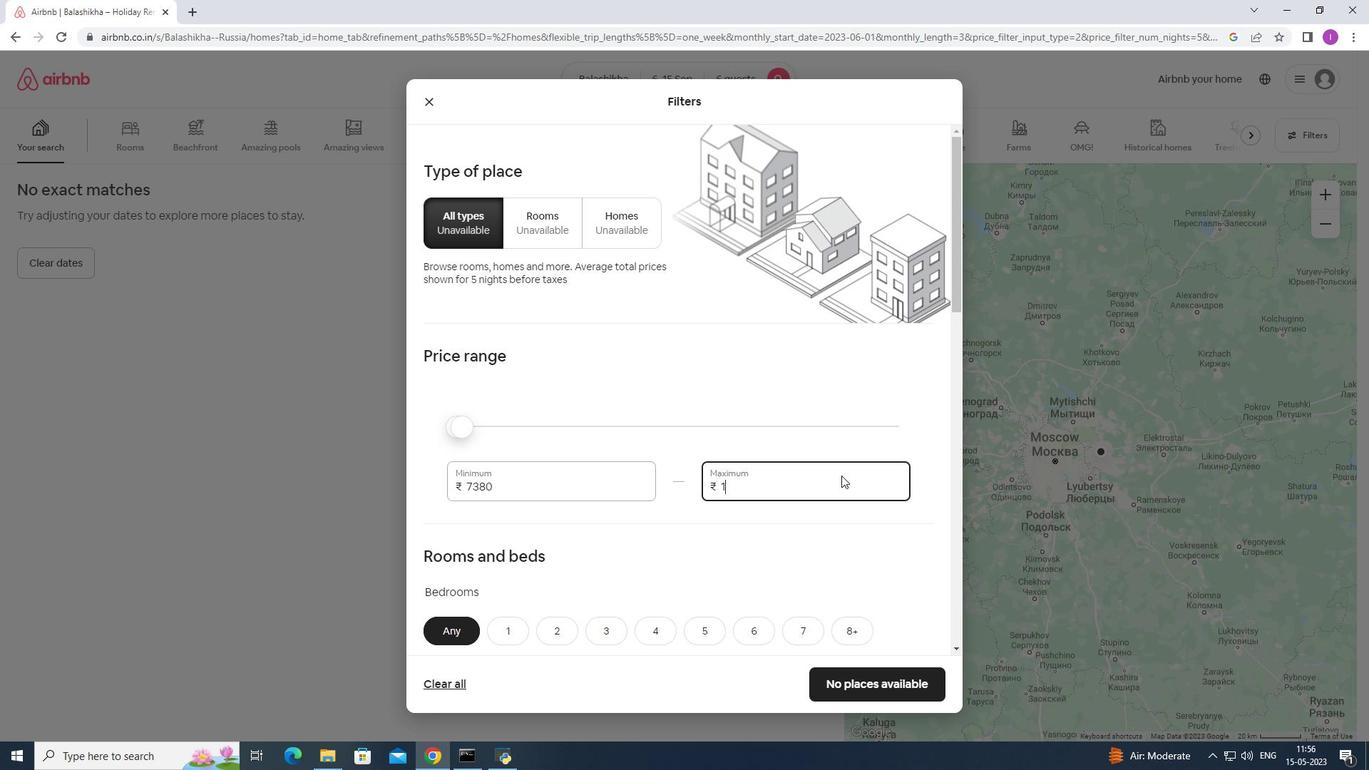 
Action: Mouse moved to (840, 470)
Screenshot: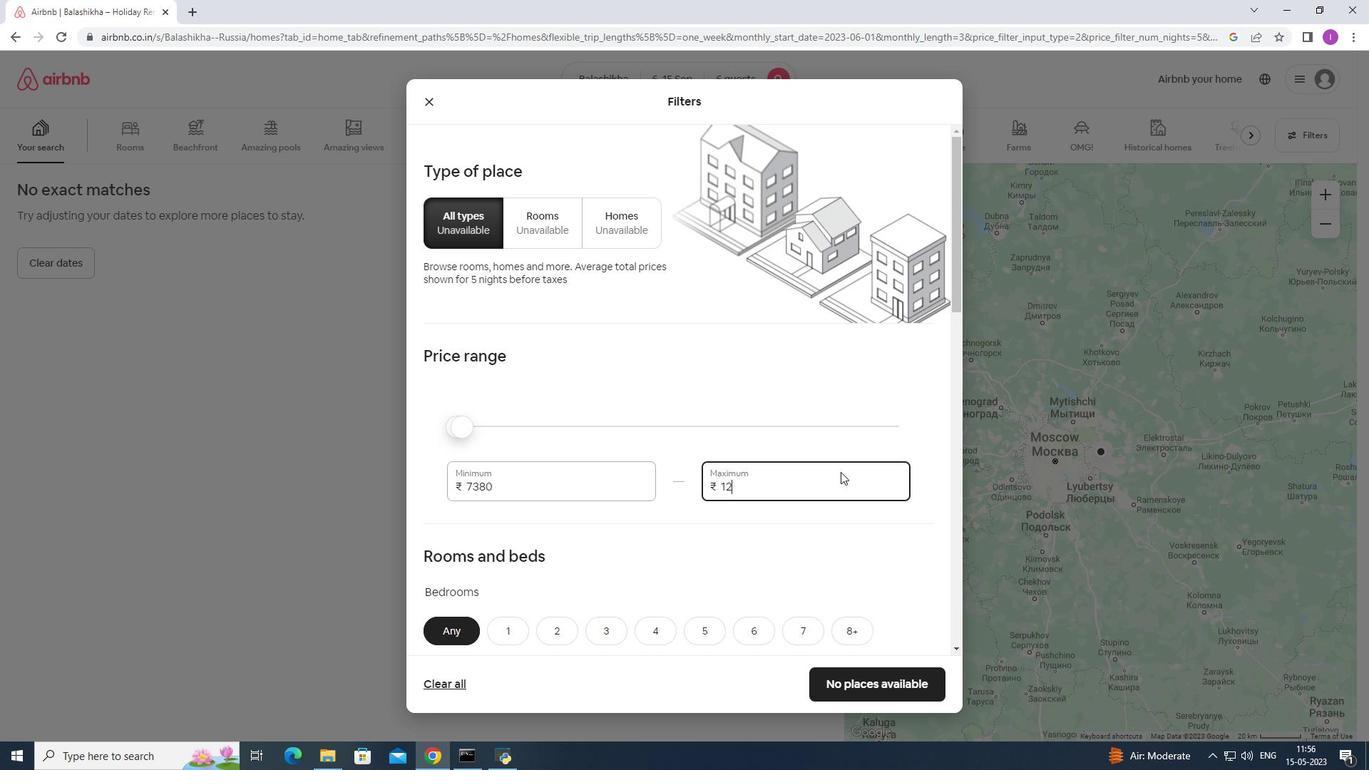 
Action: Key pressed 0
Screenshot: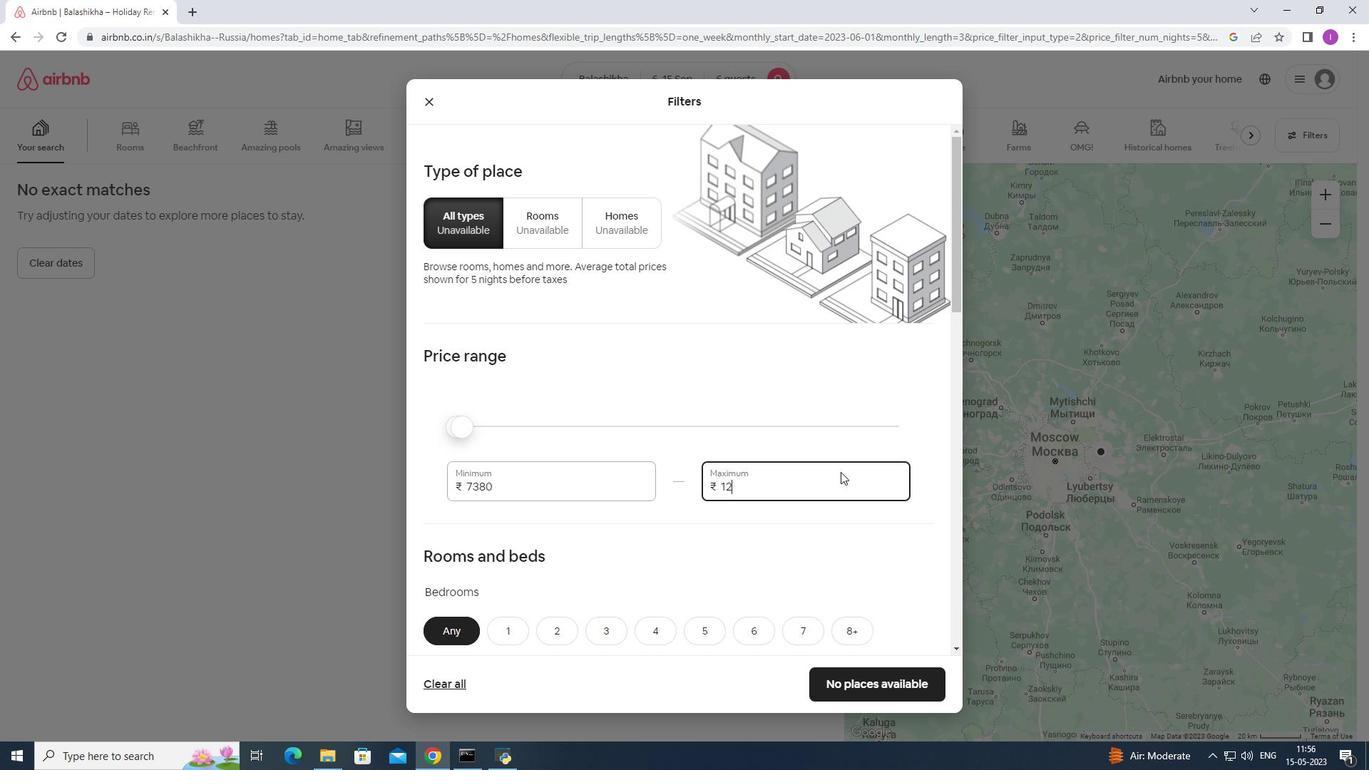 
Action: Mouse moved to (839, 467)
Screenshot: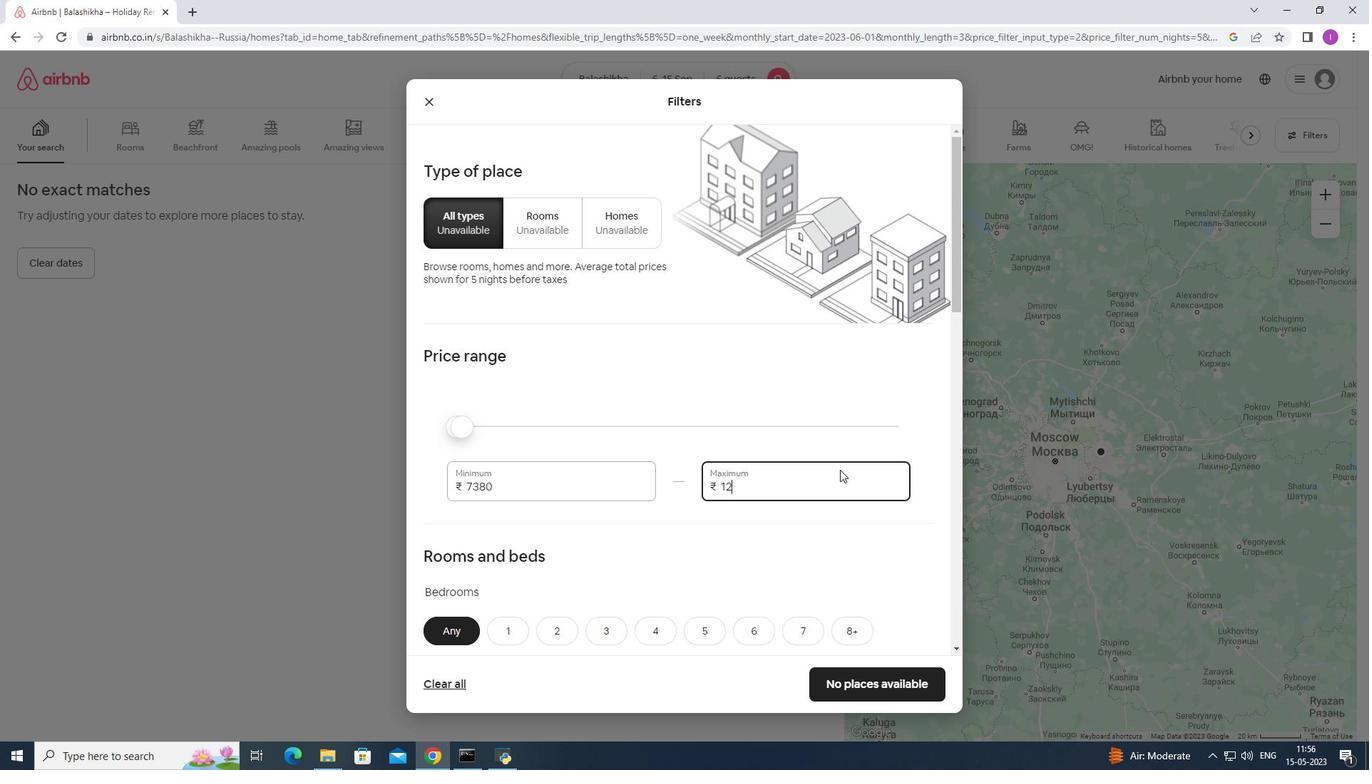 
Action: Key pressed 0
Screenshot: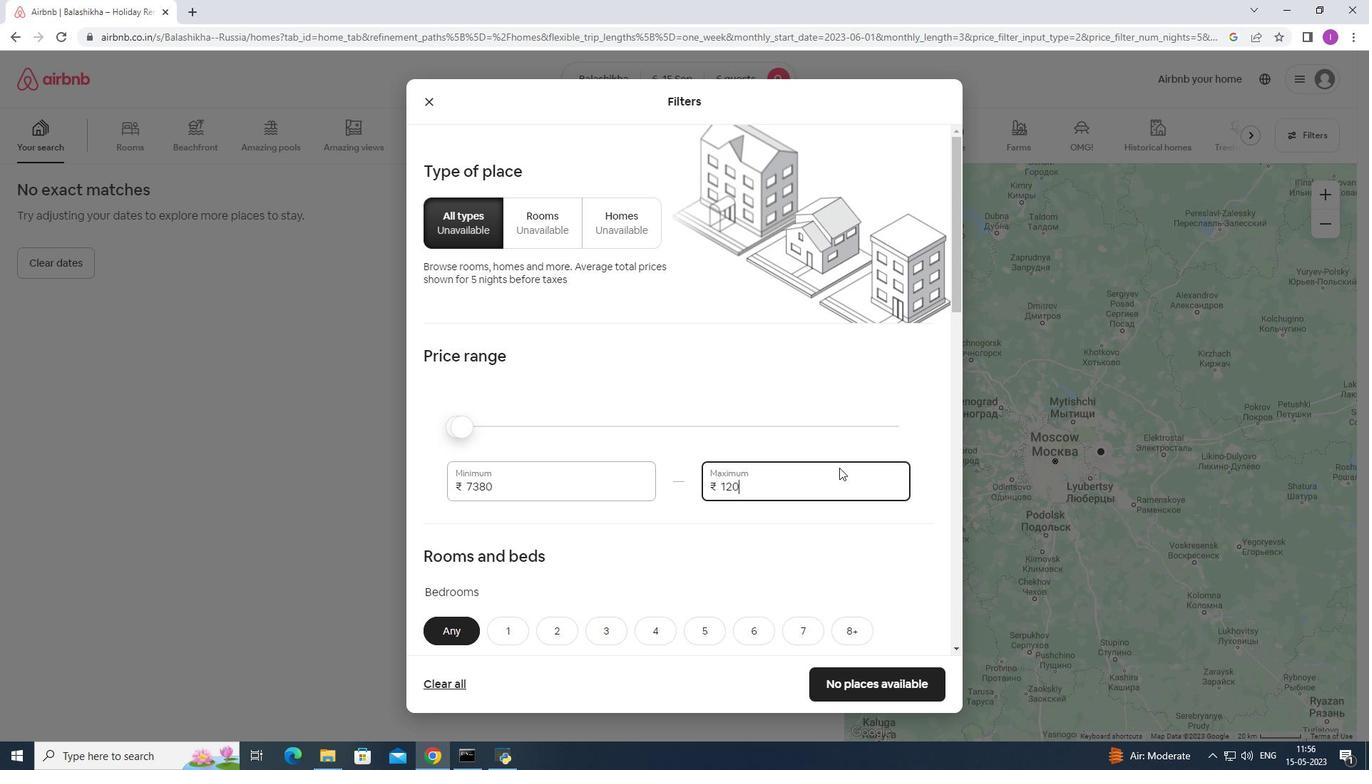 
Action: Mouse moved to (839, 467)
Screenshot: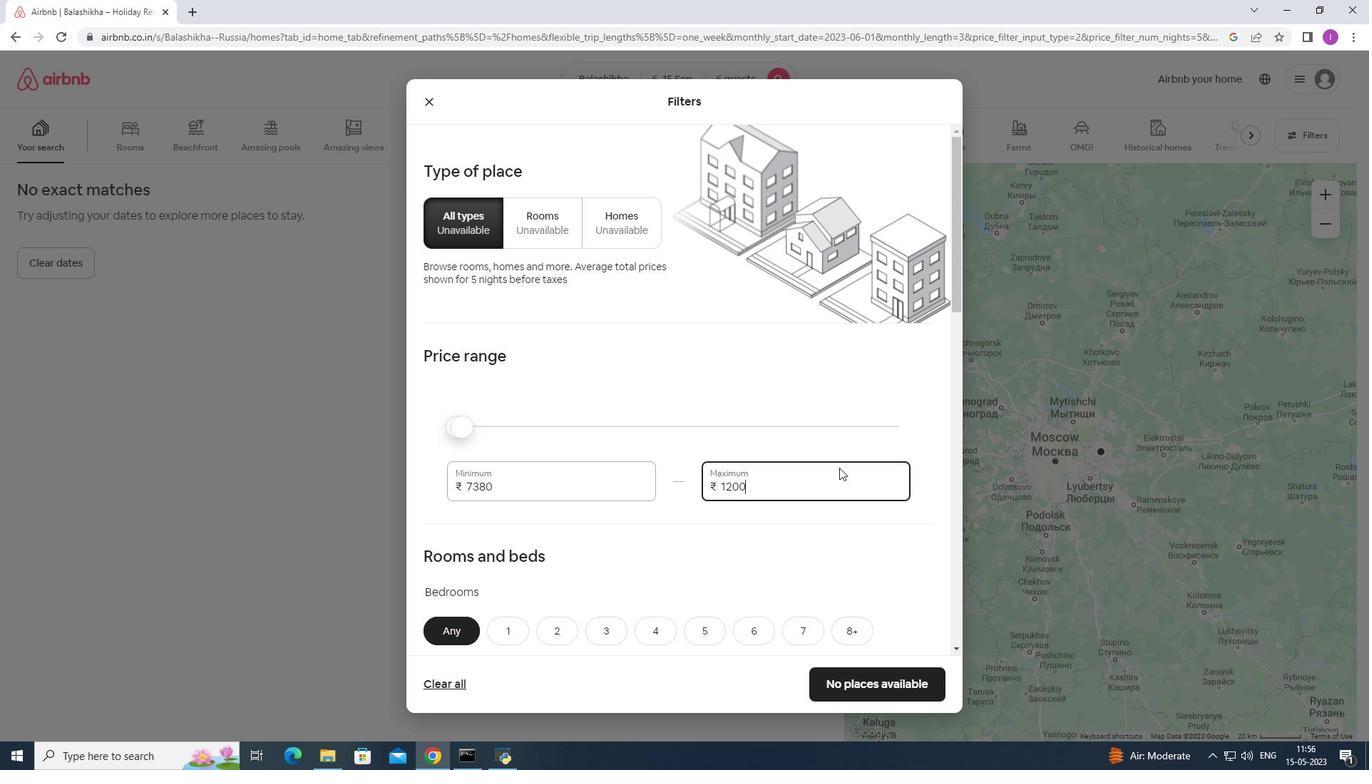 
Action: Key pressed 0
Screenshot: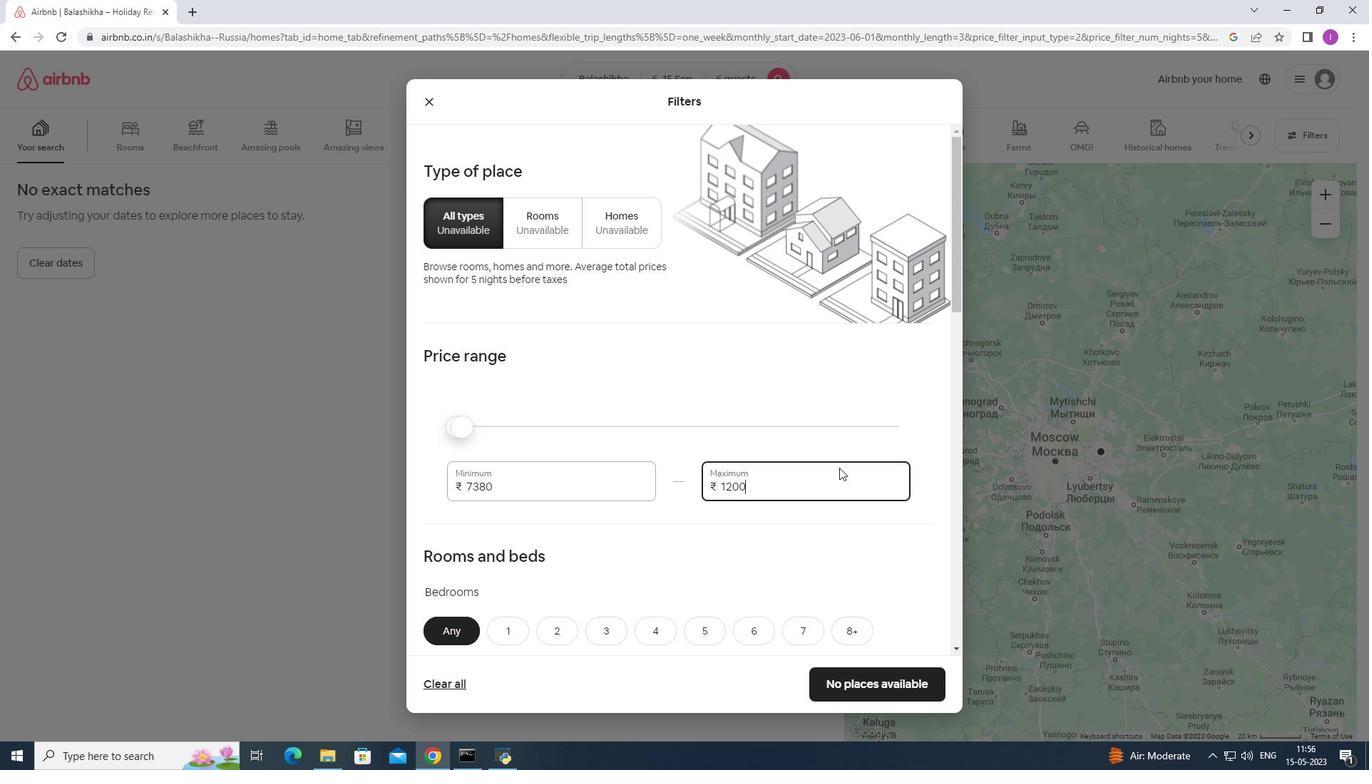 
Action: Mouse moved to (502, 484)
Screenshot: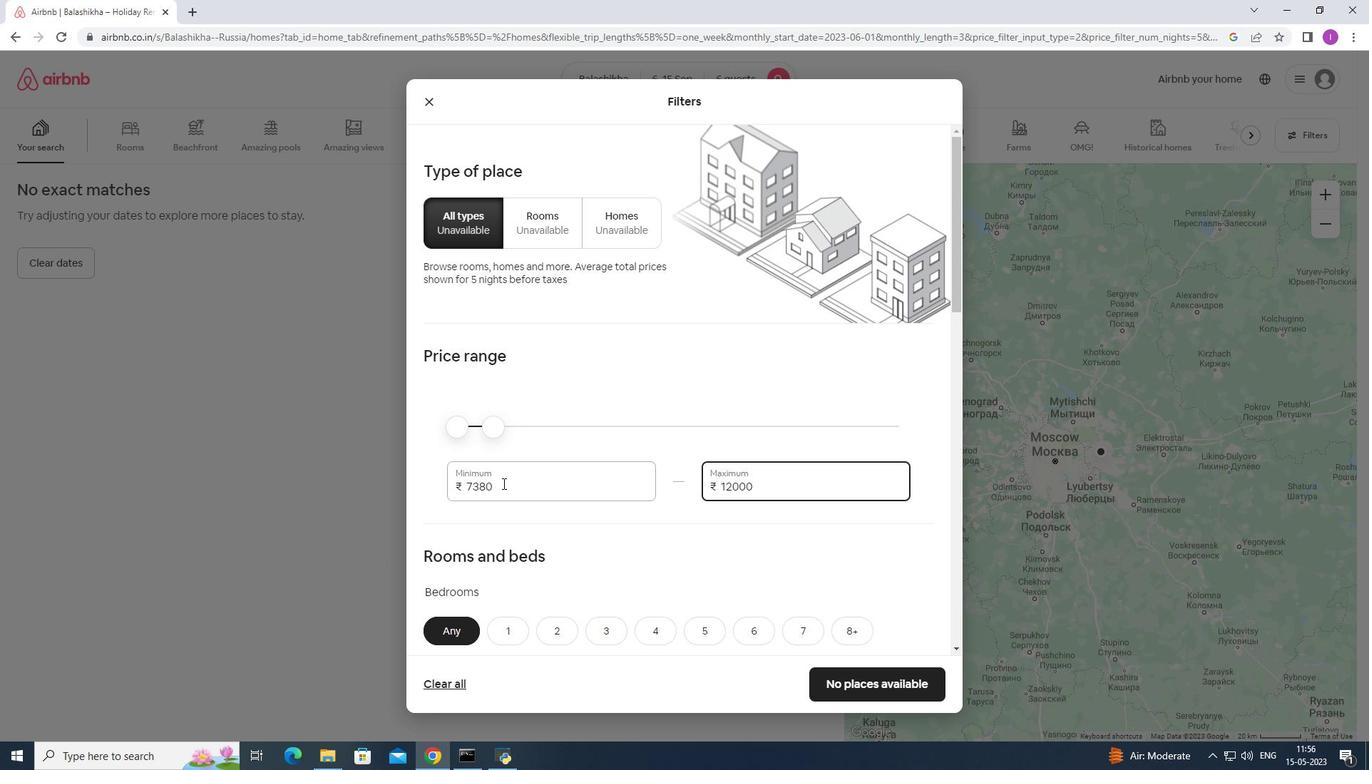
Action: Mouse pressed left at (502, 484)
Screenshot: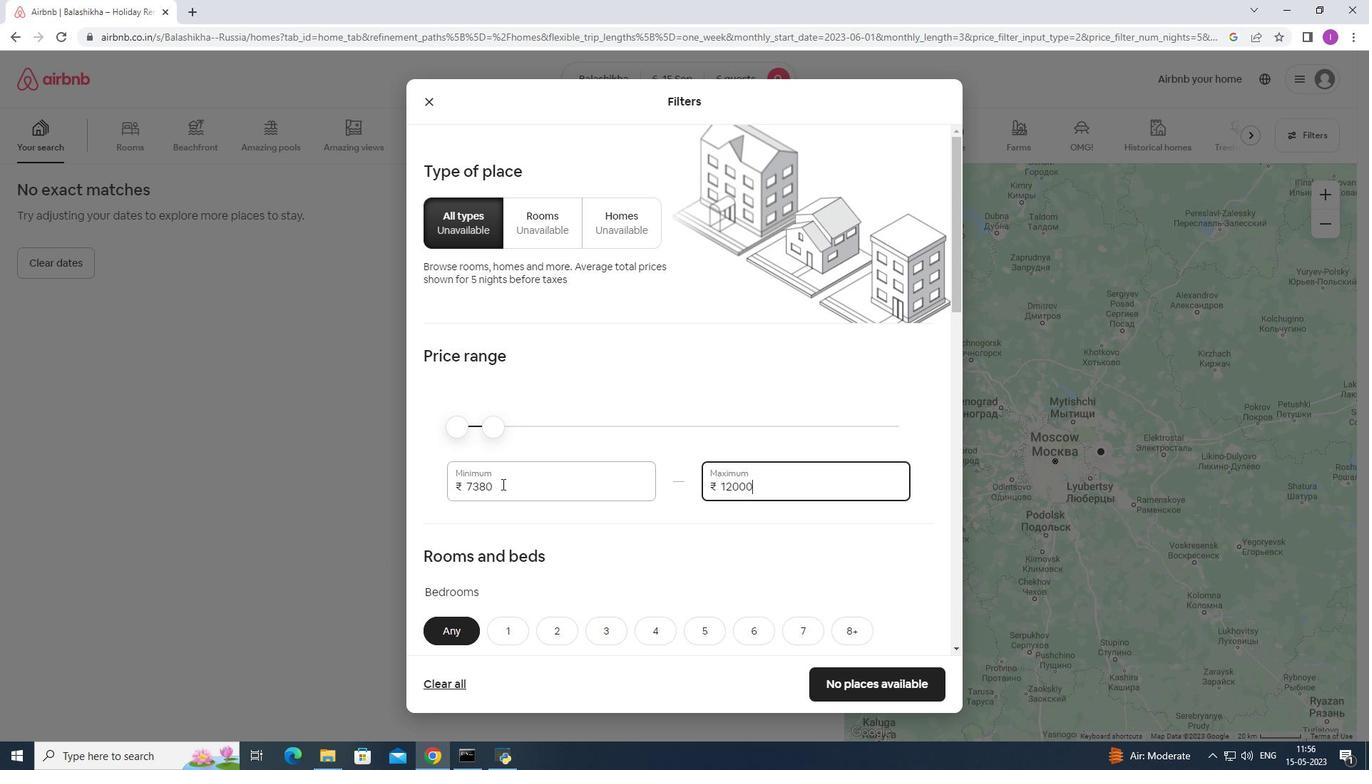 
Action: Mouse moved to (545, 477)
Screenshot: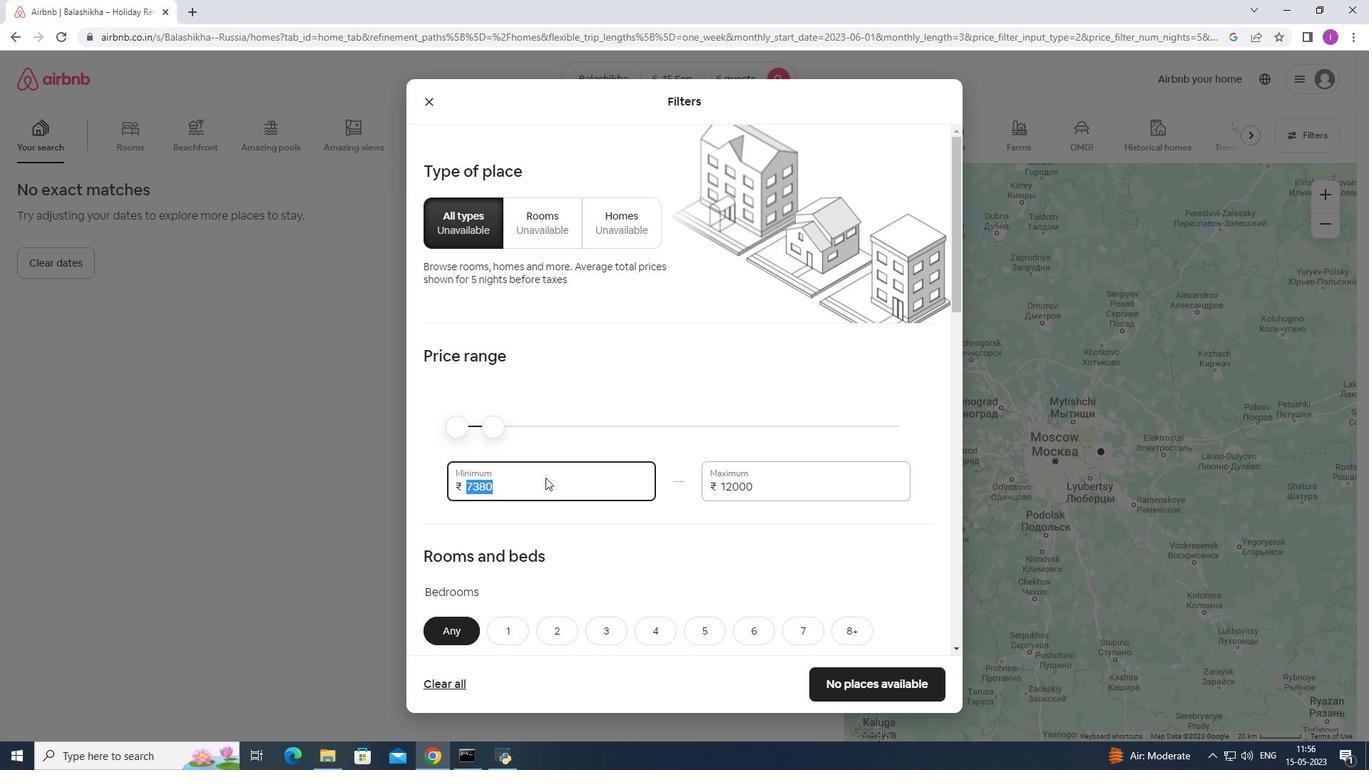 
Action: Key pressed 80000
Screenshot: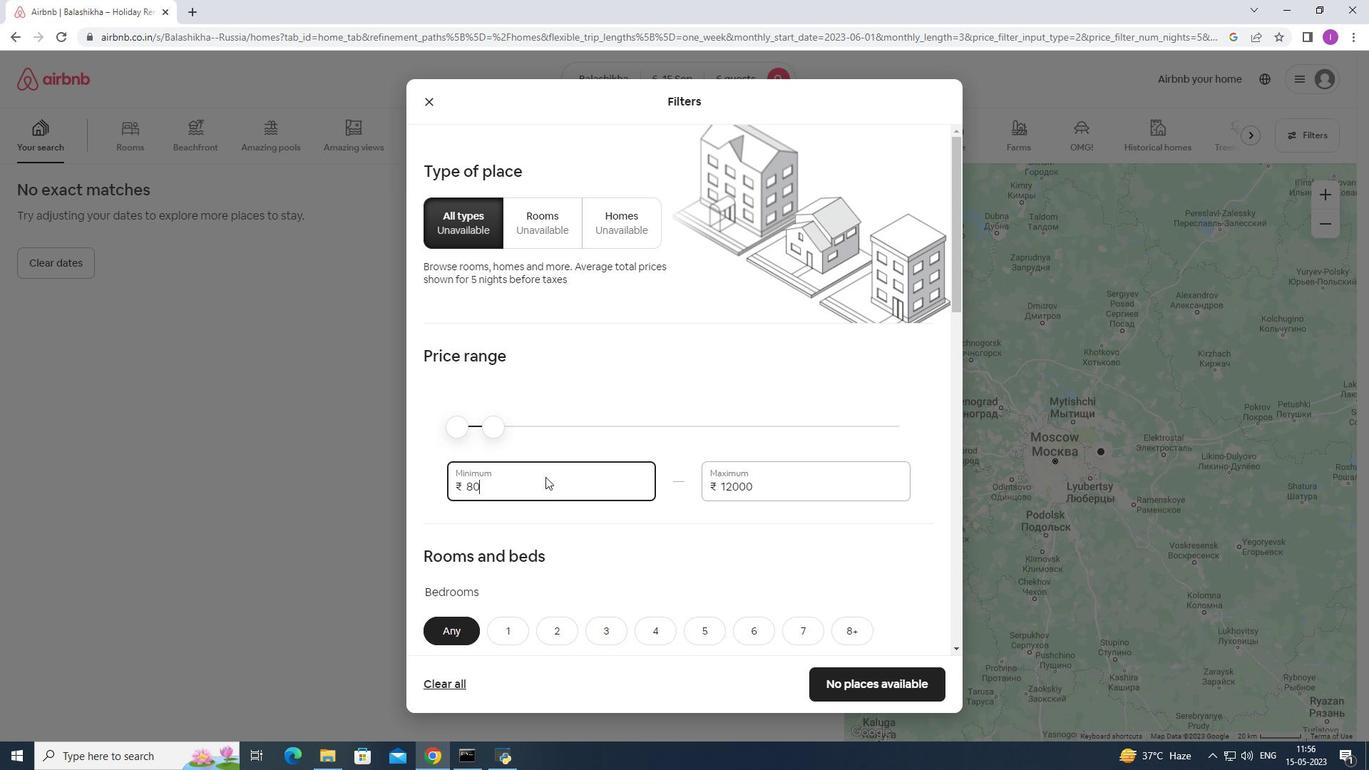 
Action: Mouse moved to (526, 539)
Screenshot: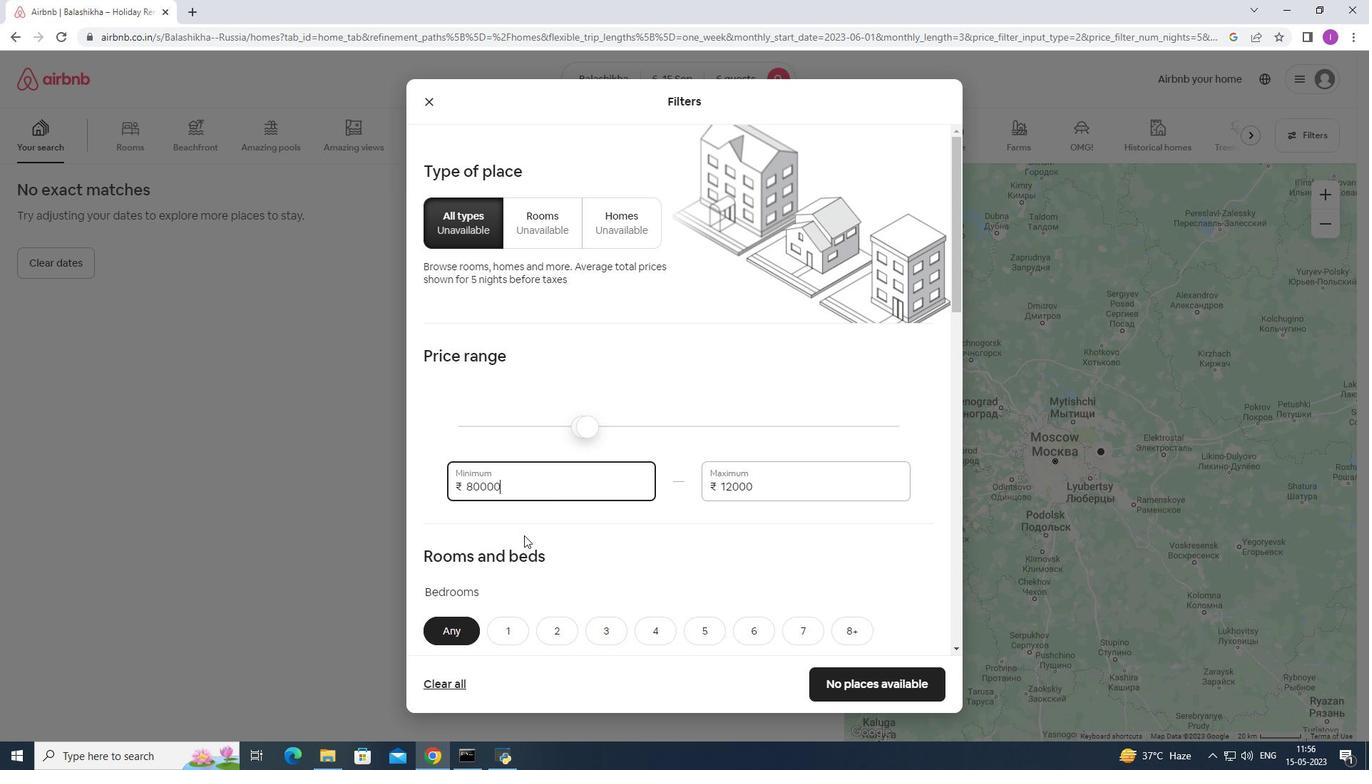 
Action: Key pressed <Key.backspace>
Screenshot: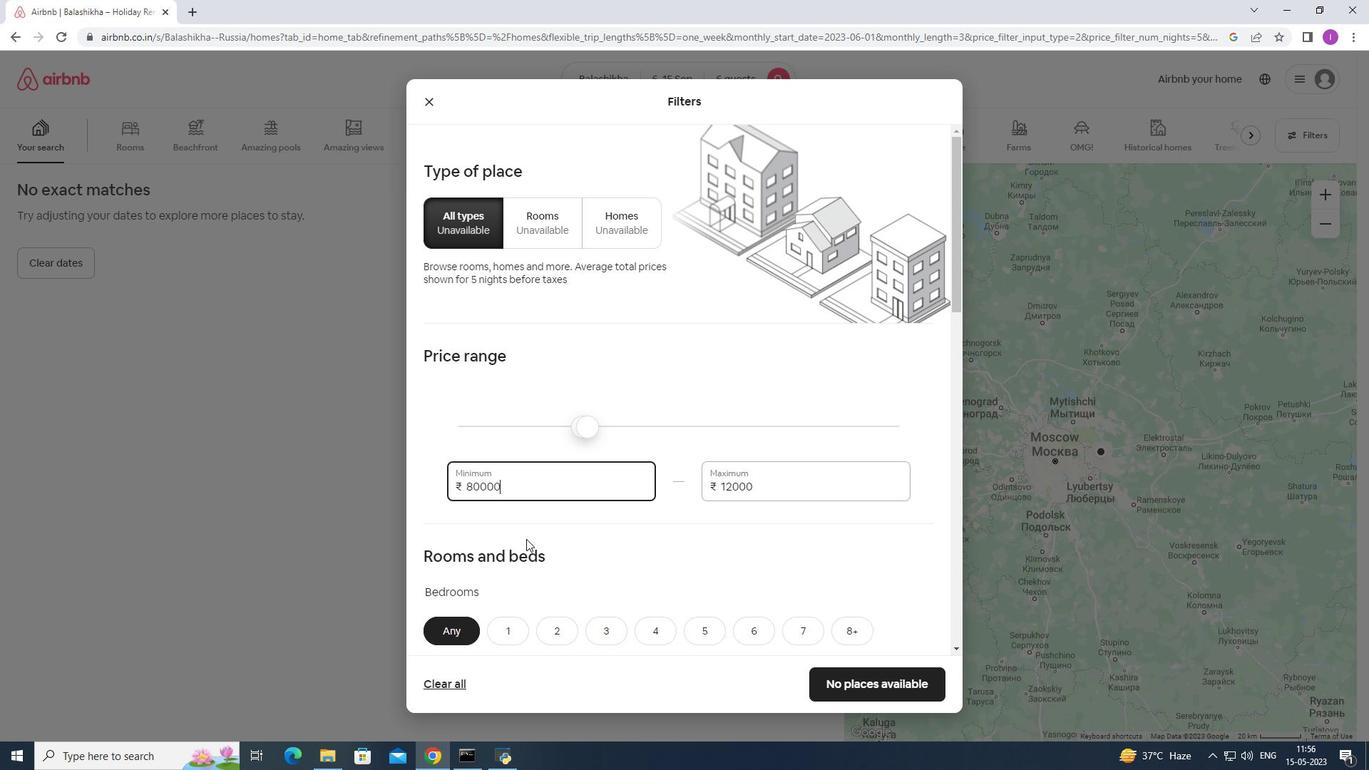 
Action: Mouse moved to (619, 576)
Screenshot: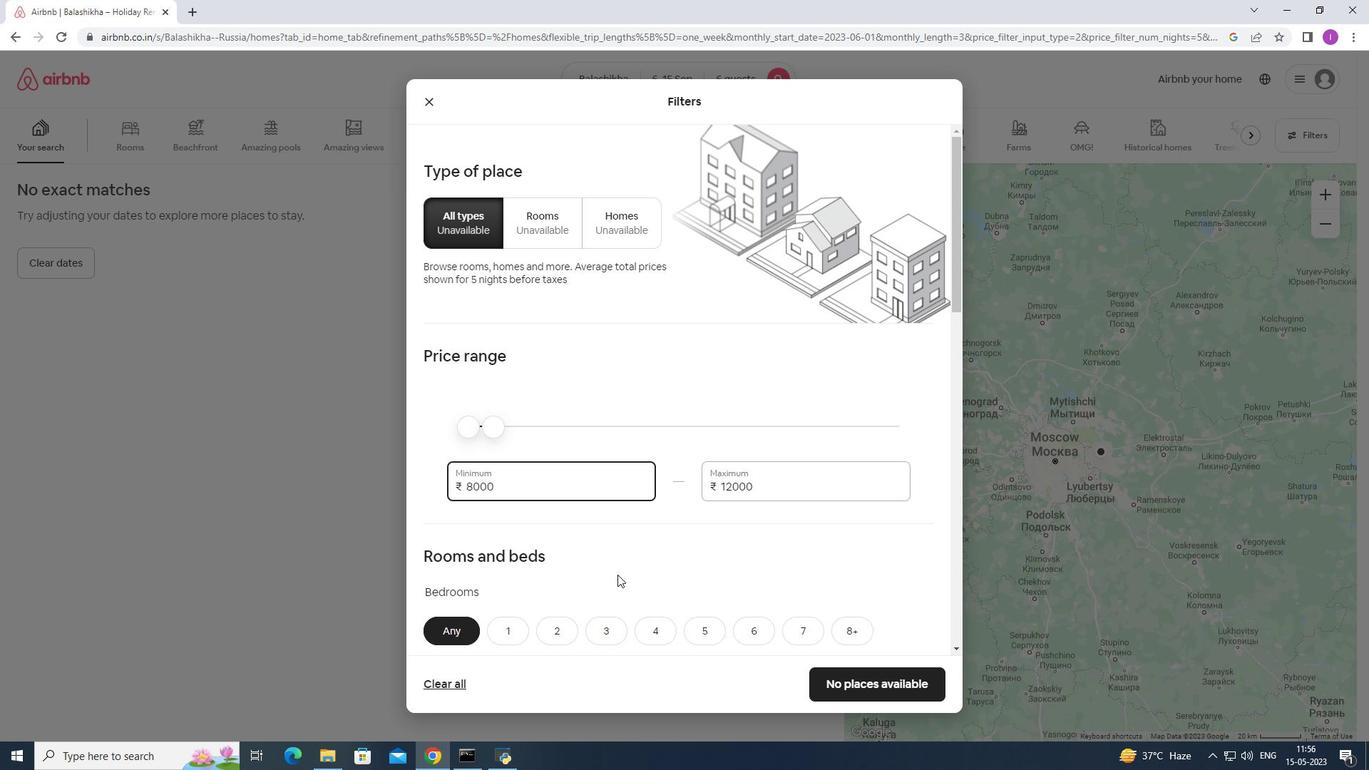
Action: Mouse scrolled (619, 575) with delta (0, 0)
Screenshot: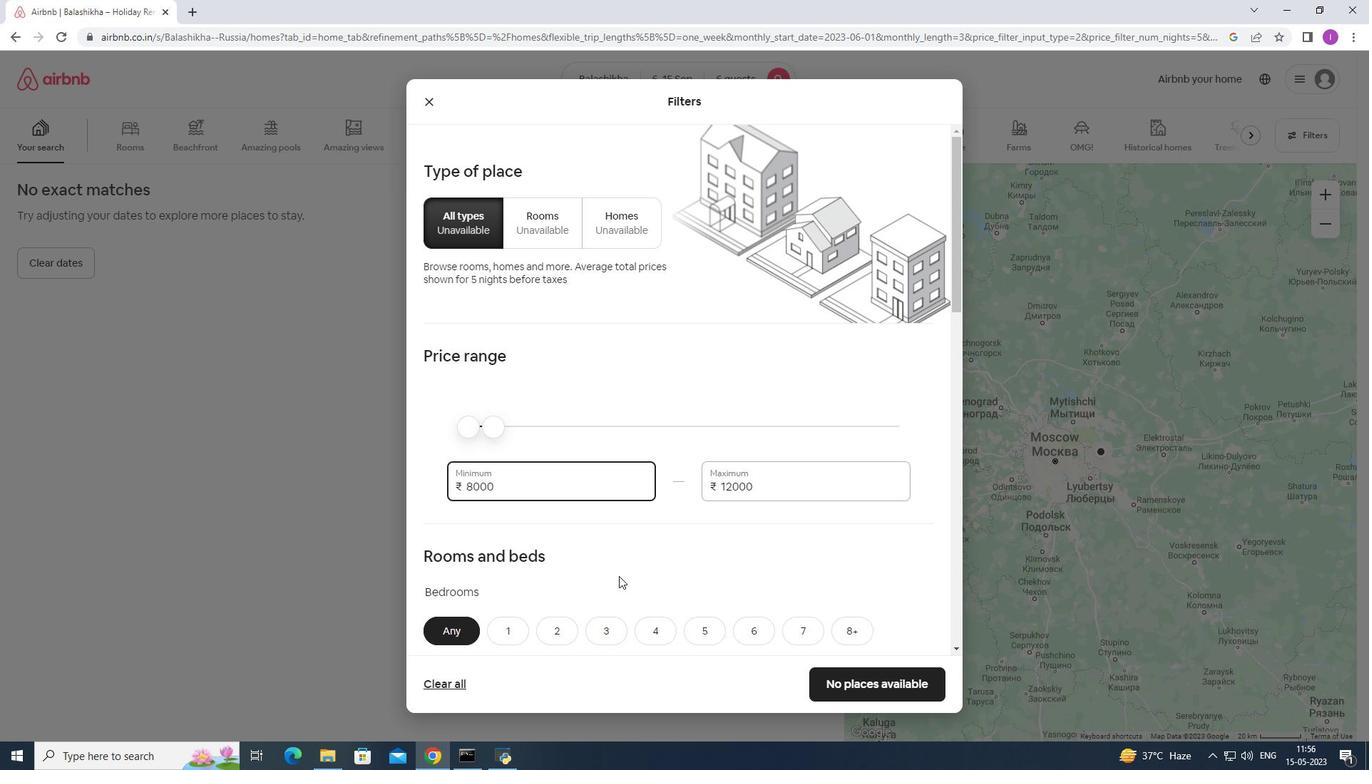 
Action: Mouse scrolled (619, 575) with delta (0, 0)
Screenshot: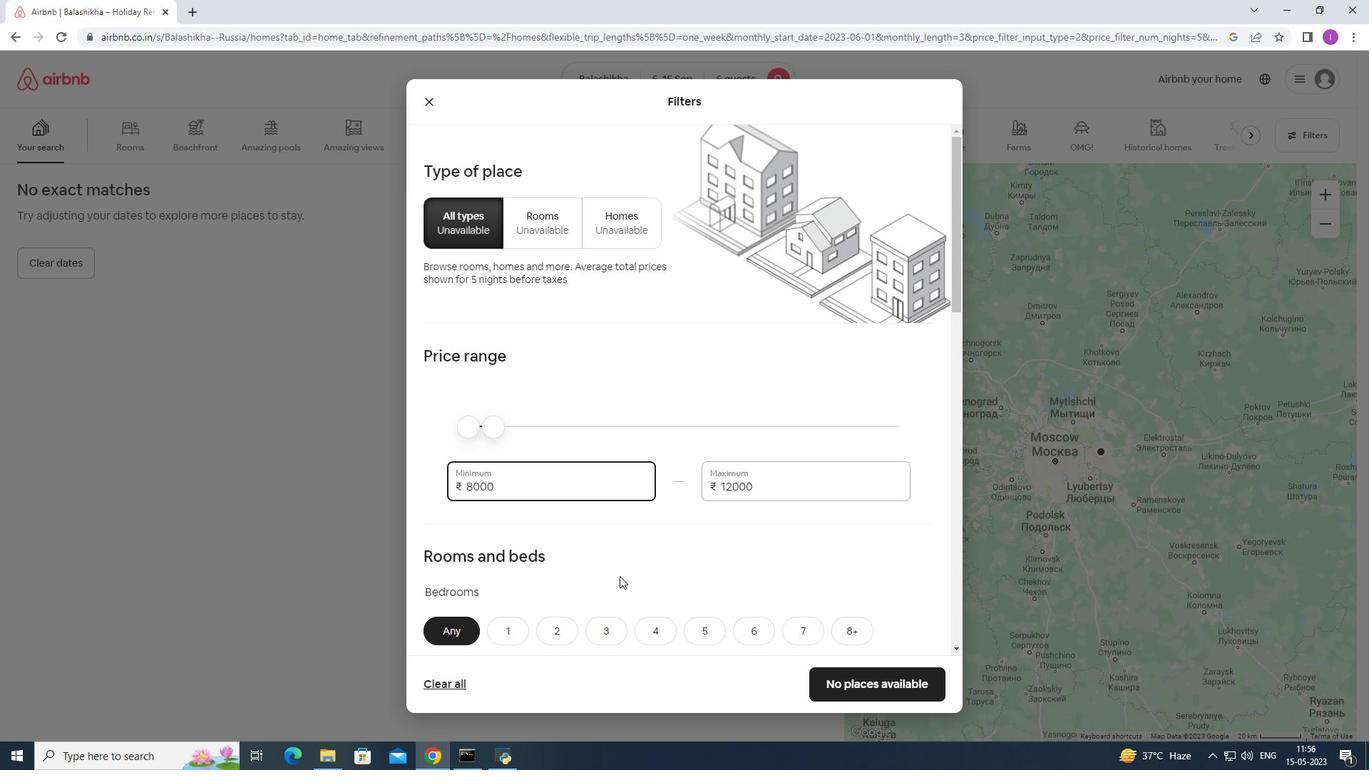 
Action: Mouse scrolled (619, 575) with delta (0, 0)
Screenshot: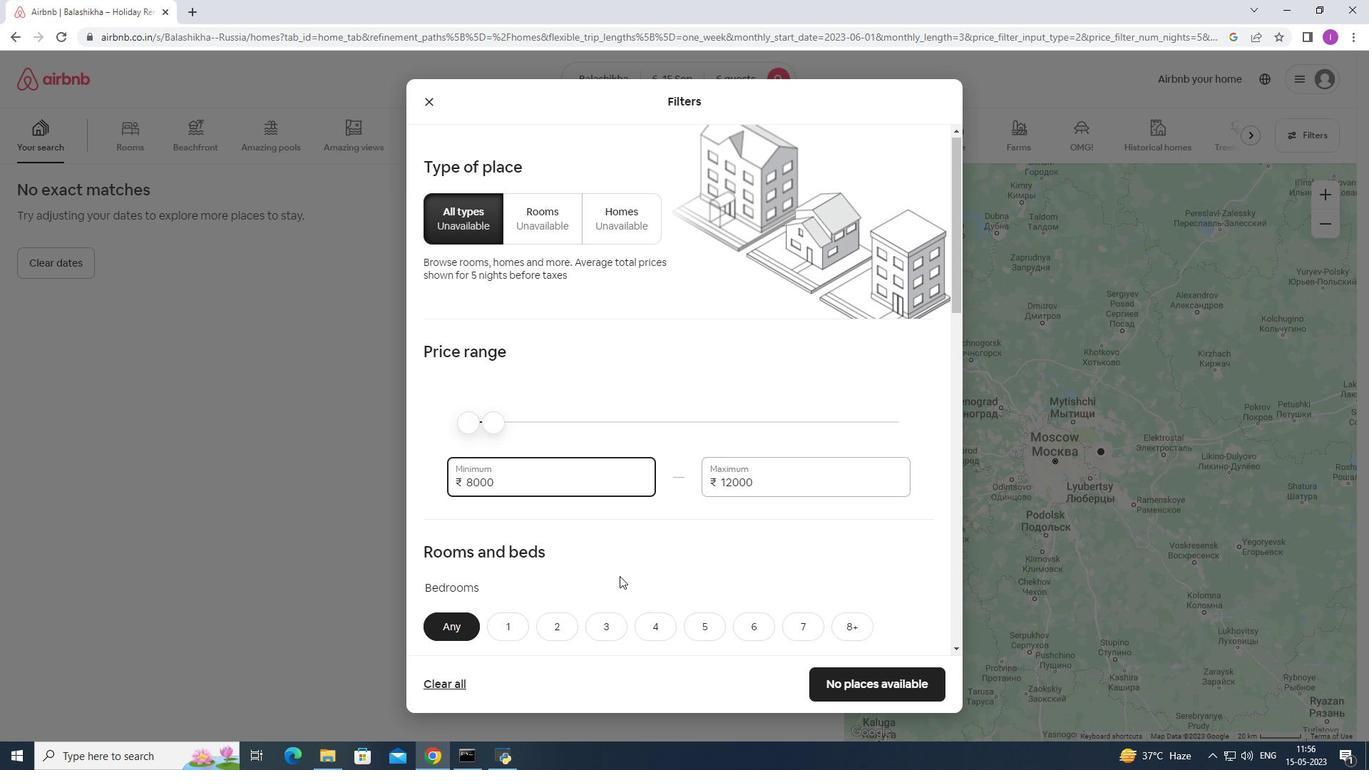 
Action: Mouse moved to (756, 419)
Screenshot: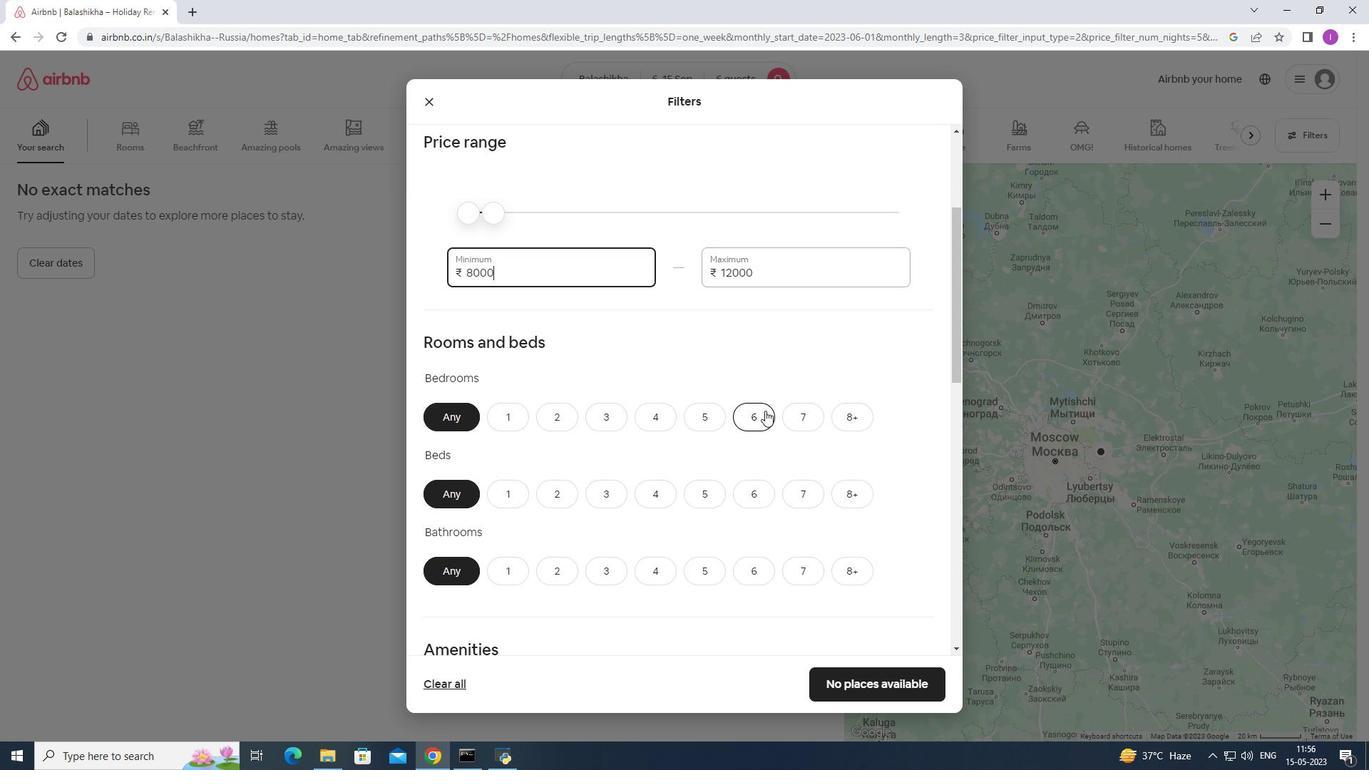 
Action: Mouse pressed left at (756, 419)
Screenshot: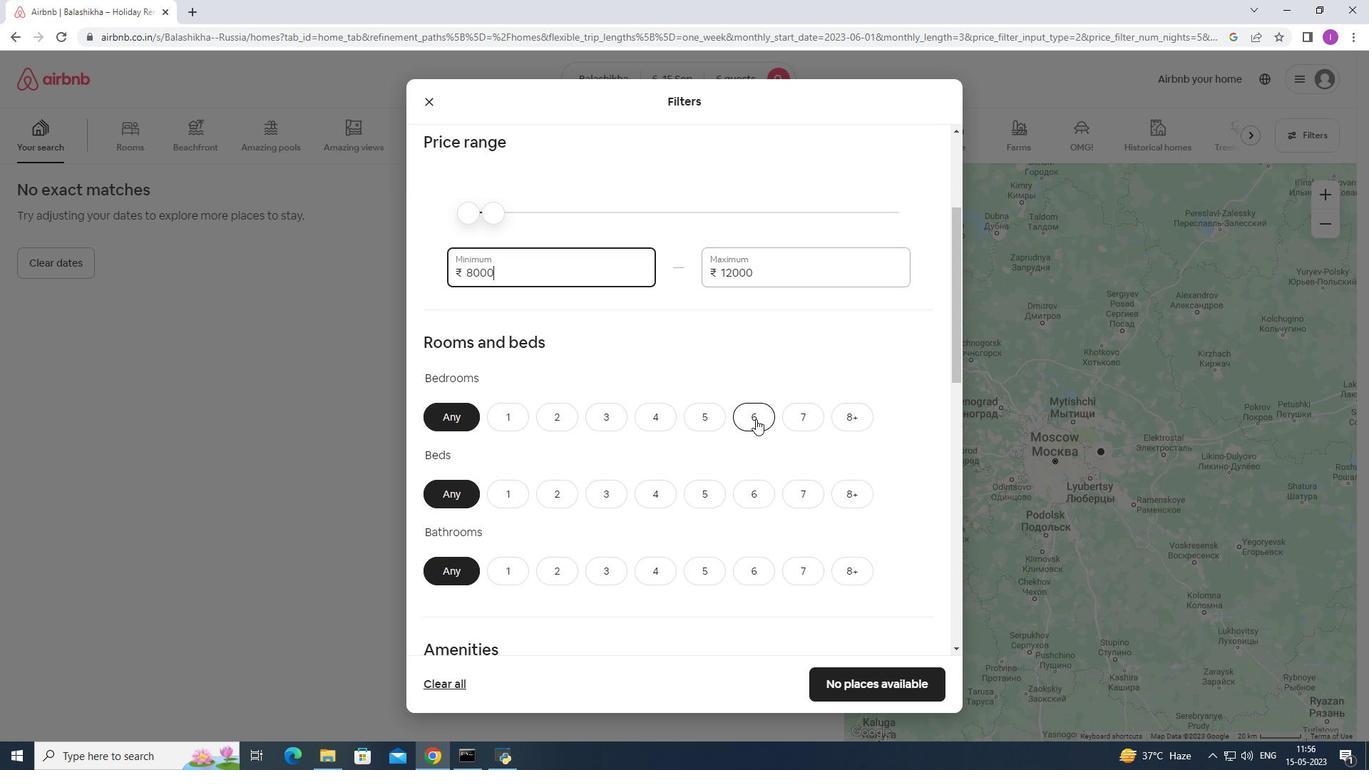
Action: Mouse moved to (749, 496)
Screenshot: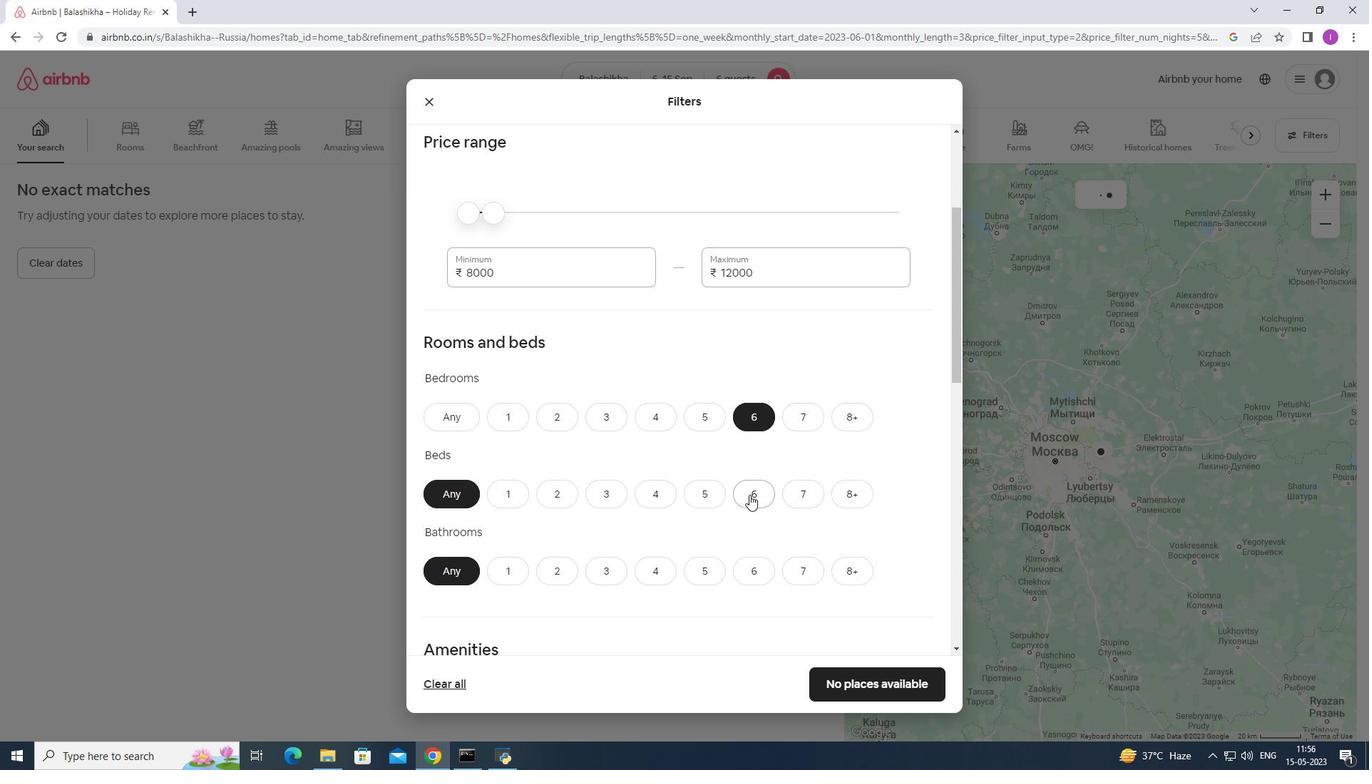
Action: Mouse pressed left at (749, 496)
Screenshot: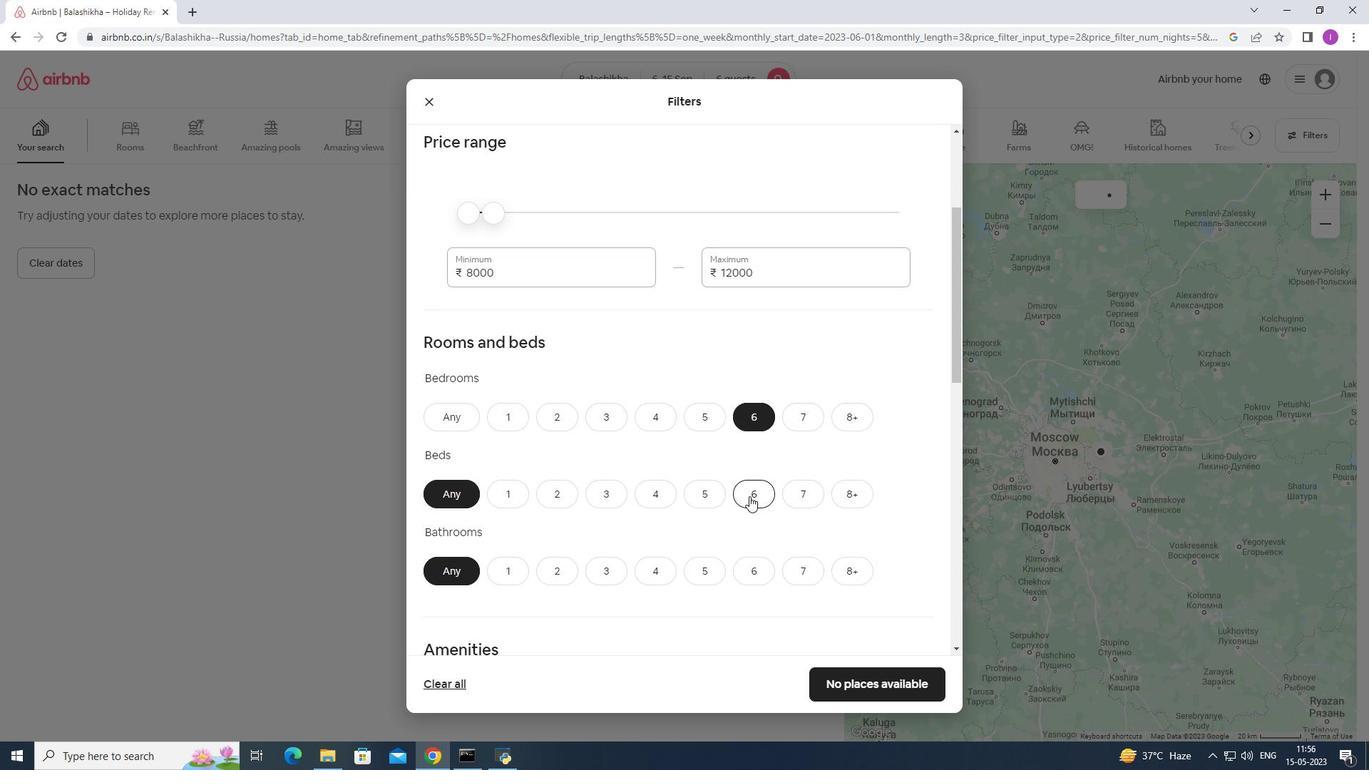 
Action: Mouse moved to (743, 570)
Screenshot: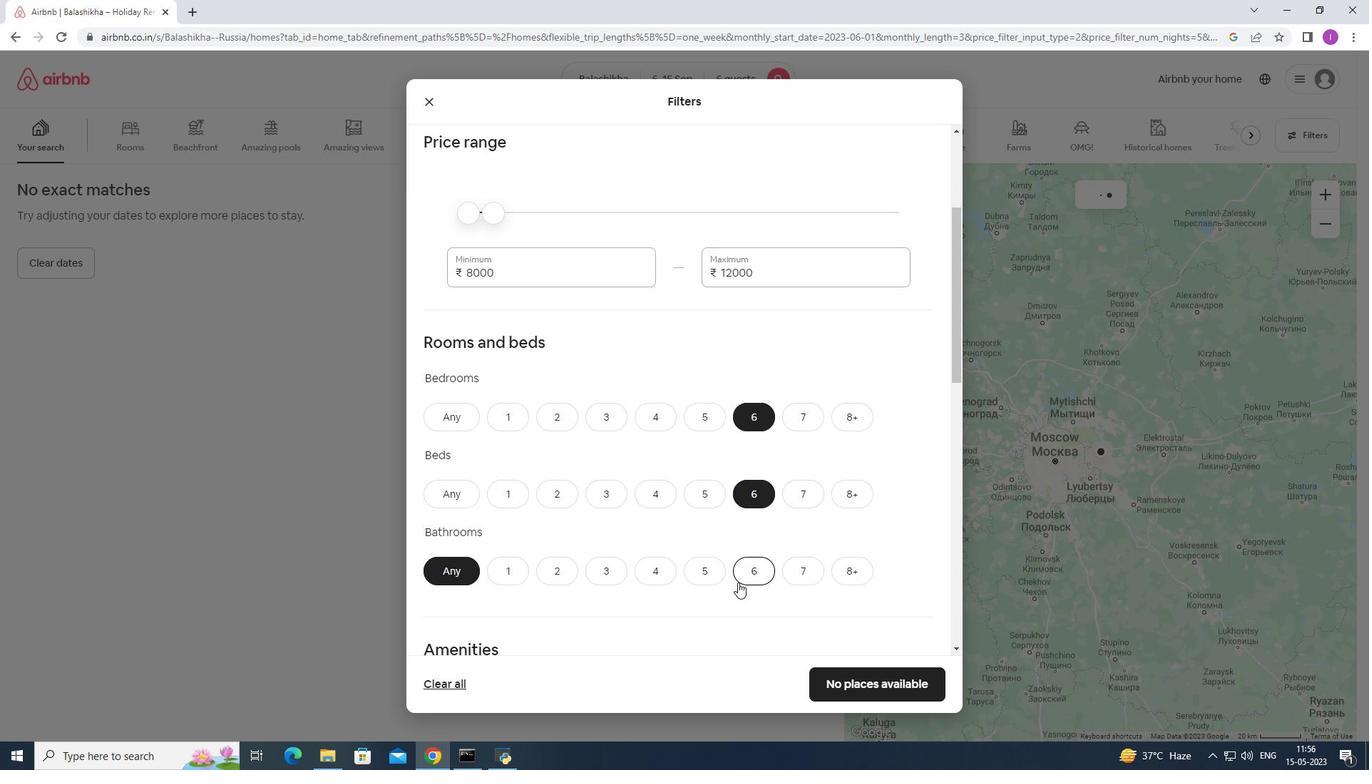 
Action: Mouse pressed left at (743, 570)
Screenshot: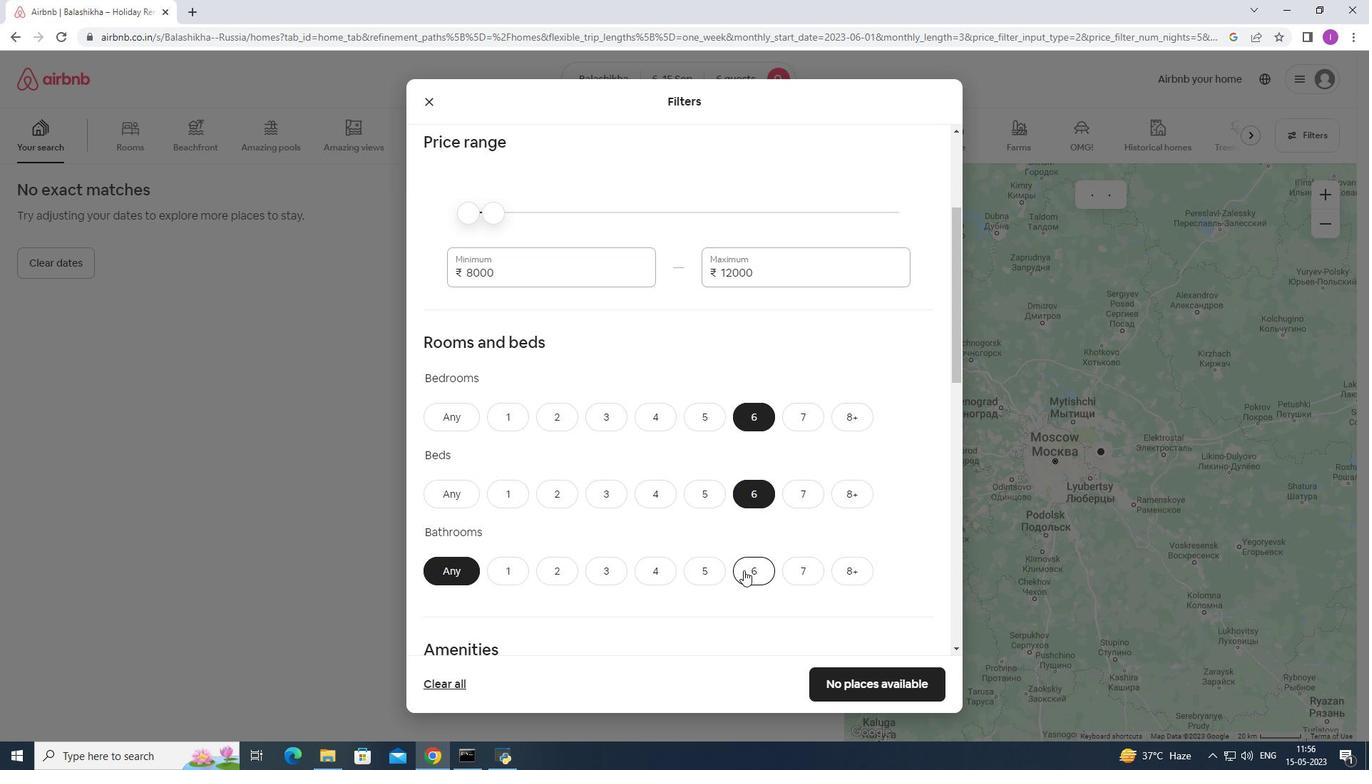 
Action: Mouse moved to (591, 522)
Screenshot: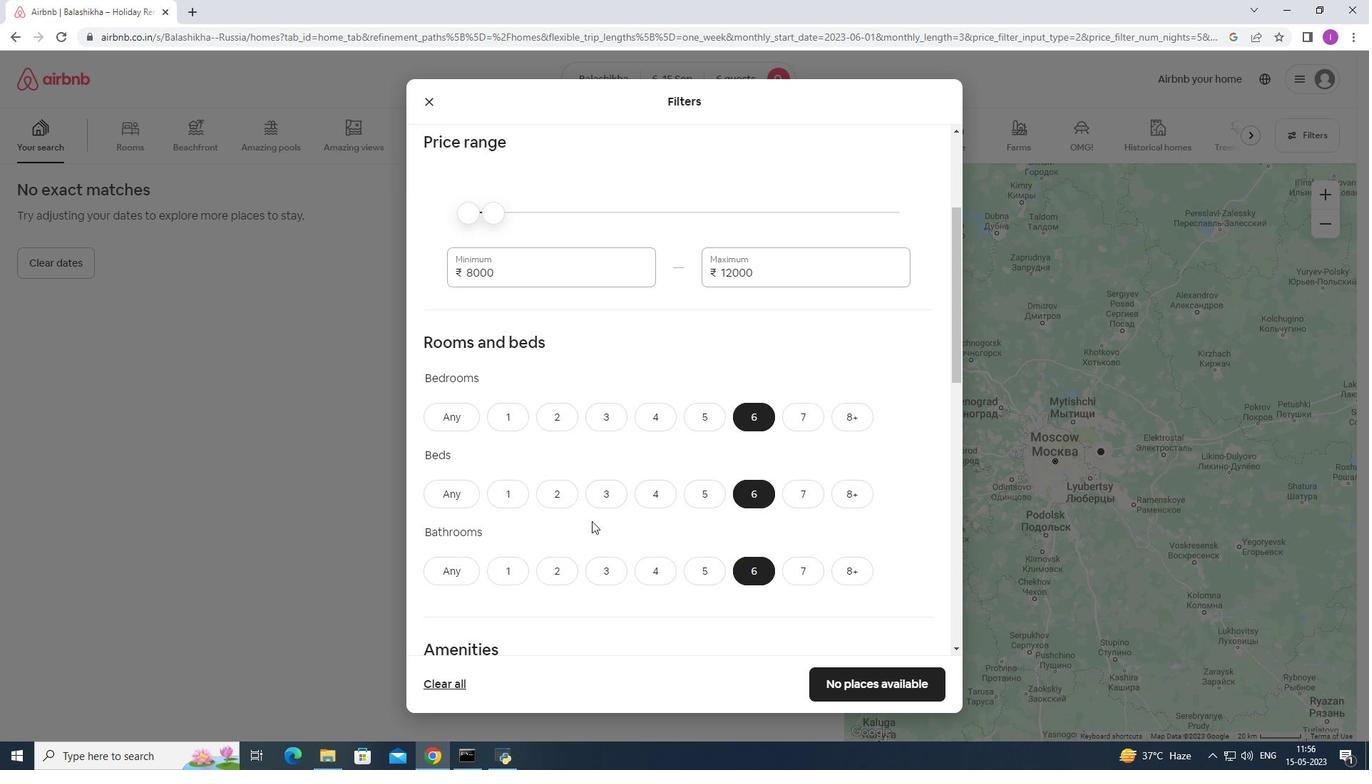 
Action: Mouse scrolled (591, 521) with delta (0, 0)
Screenshot: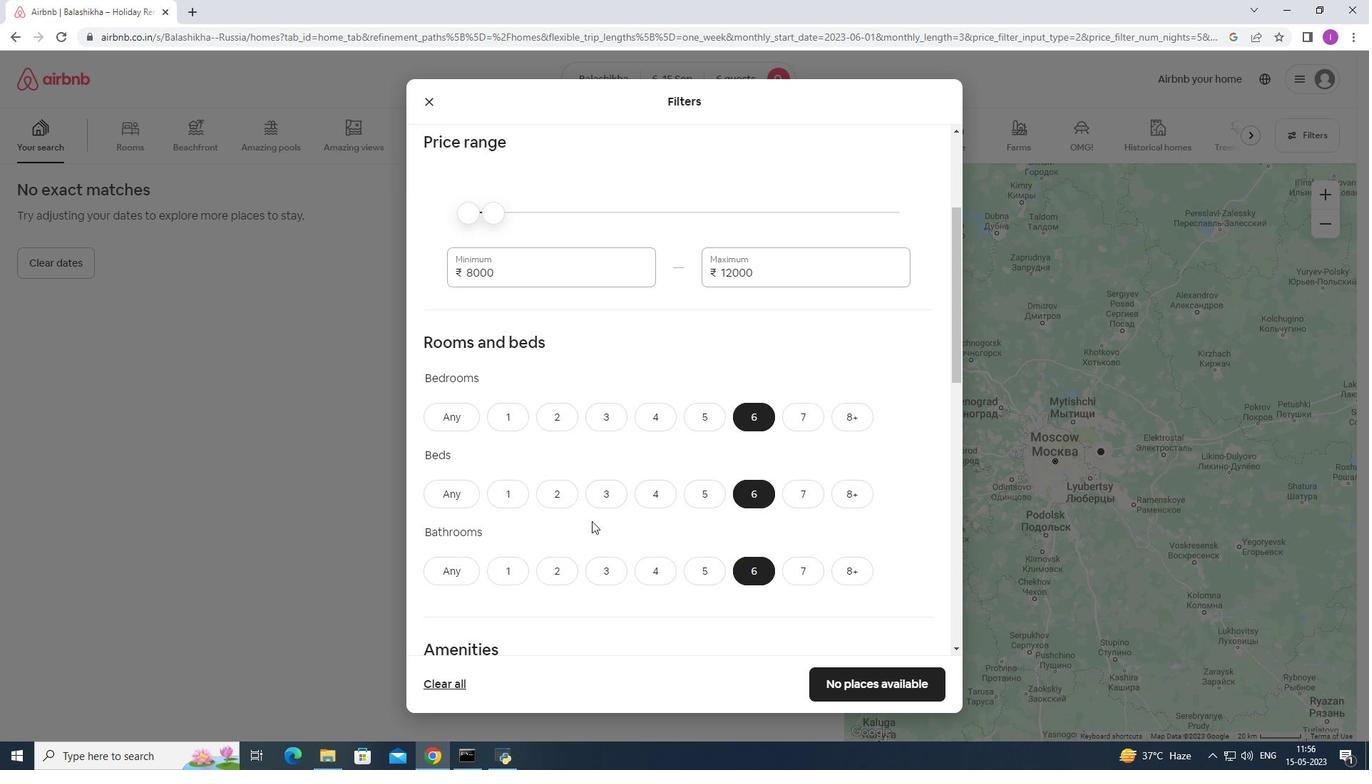 
Action: Mouse scrolled (591, 521) with delta (0, 0)
Screenshot: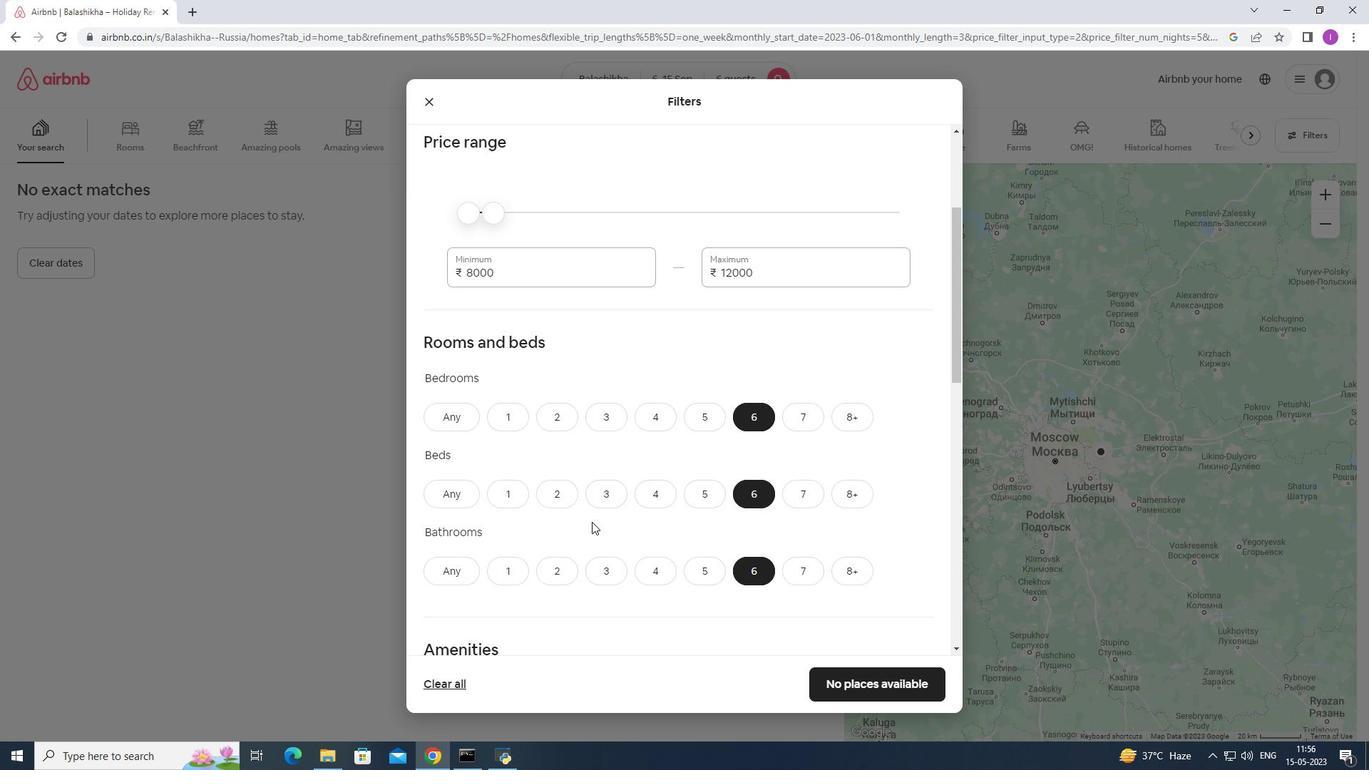 
Action: Mouse scrolled (591, 521) with delta (0, 0)
Screenshot: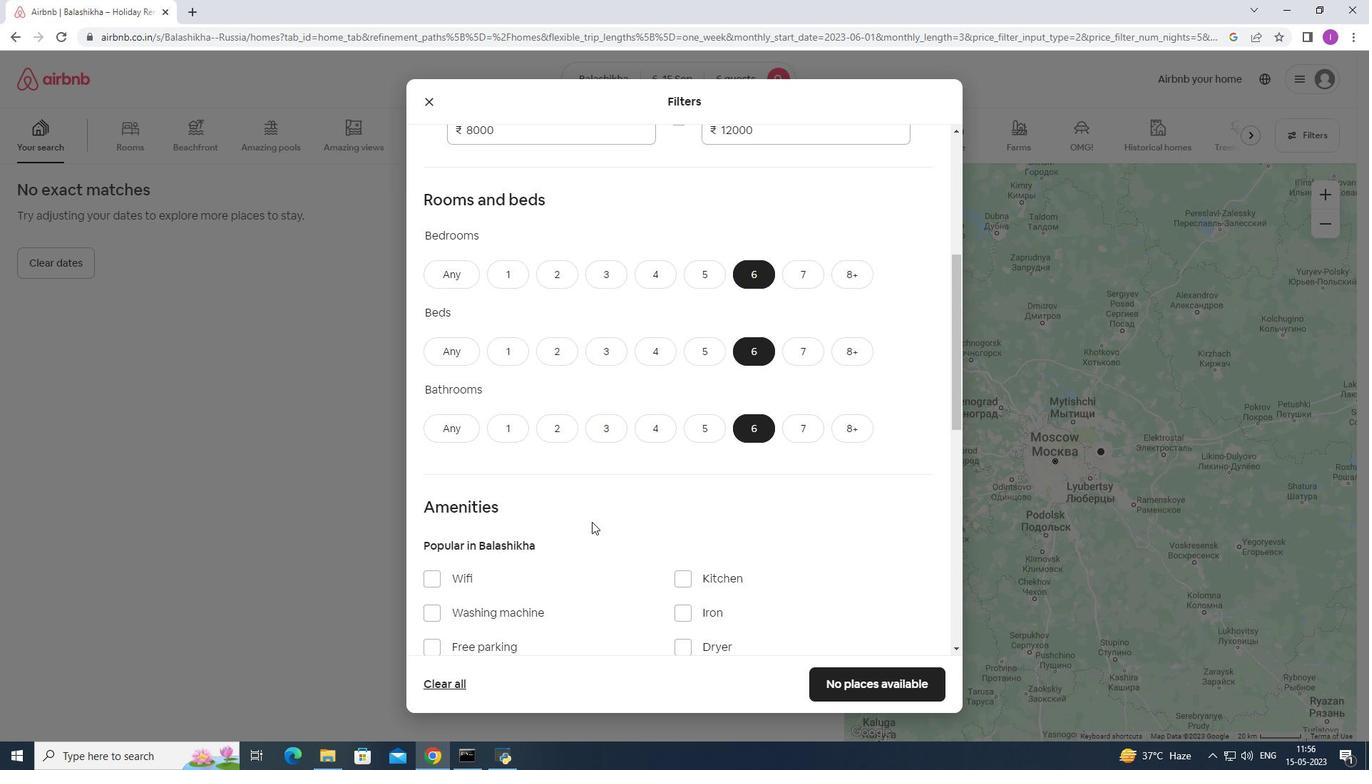 
Action: Mouse scrolled (591, 521) with delta (0, 0)
Screenshot: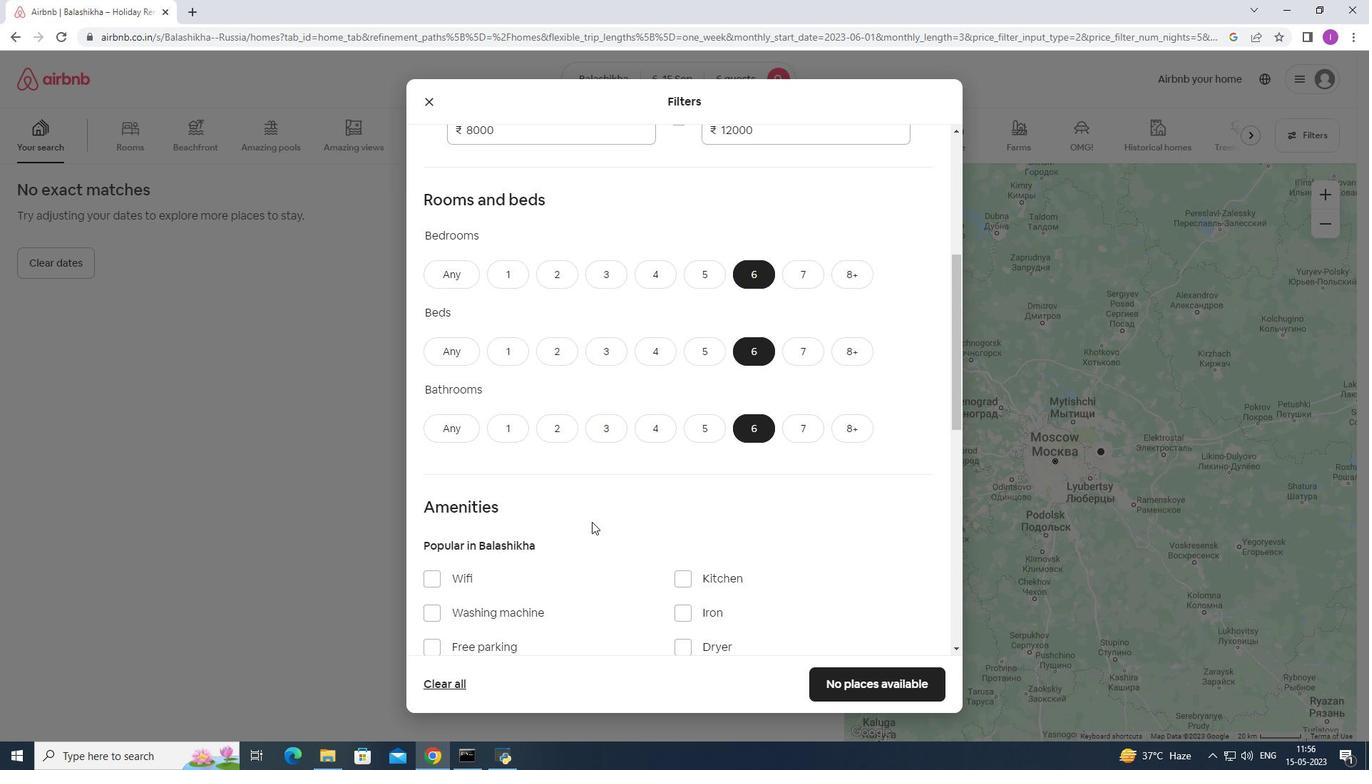
Action: Mouse scrolled (591, 521) with delta (0, 0)
Screenshot: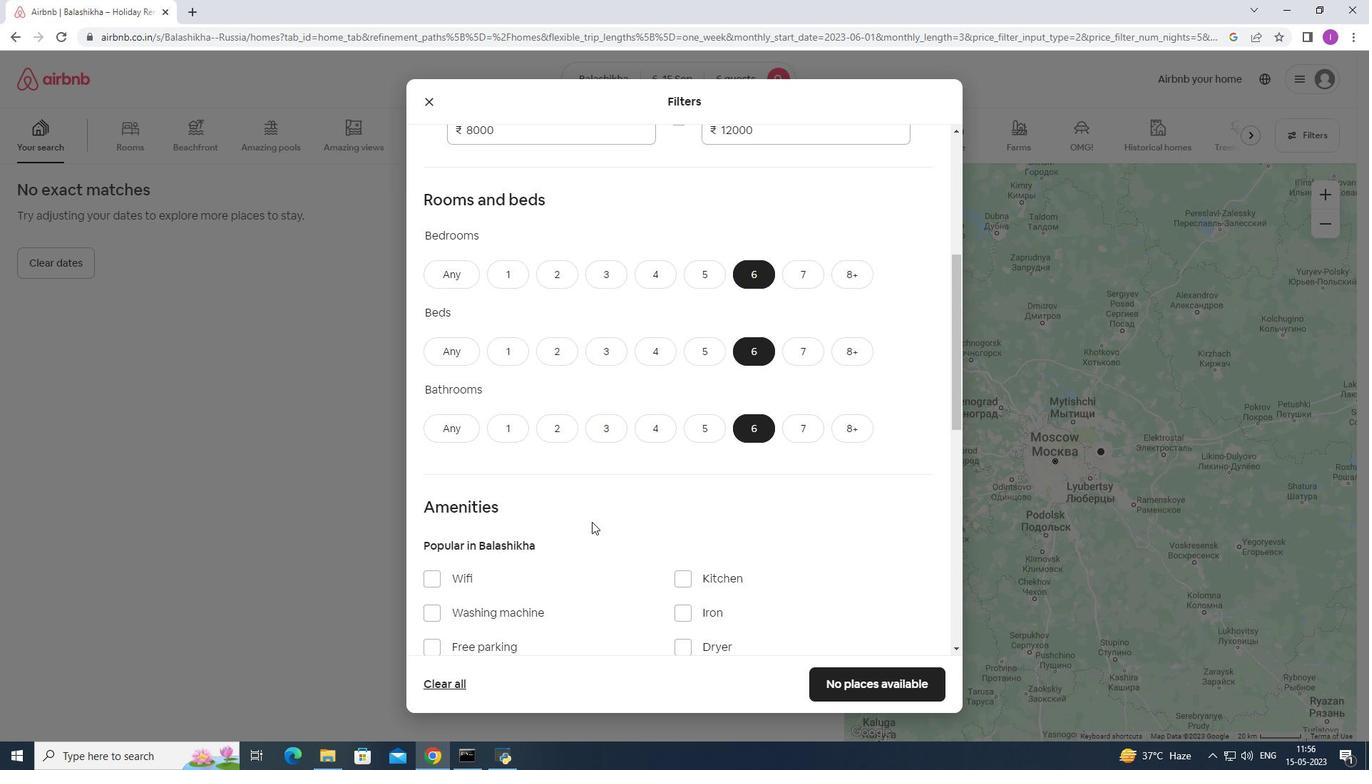 
Action: Mouse scrolled (591, 521) with delta (0, 0)
Screenshot: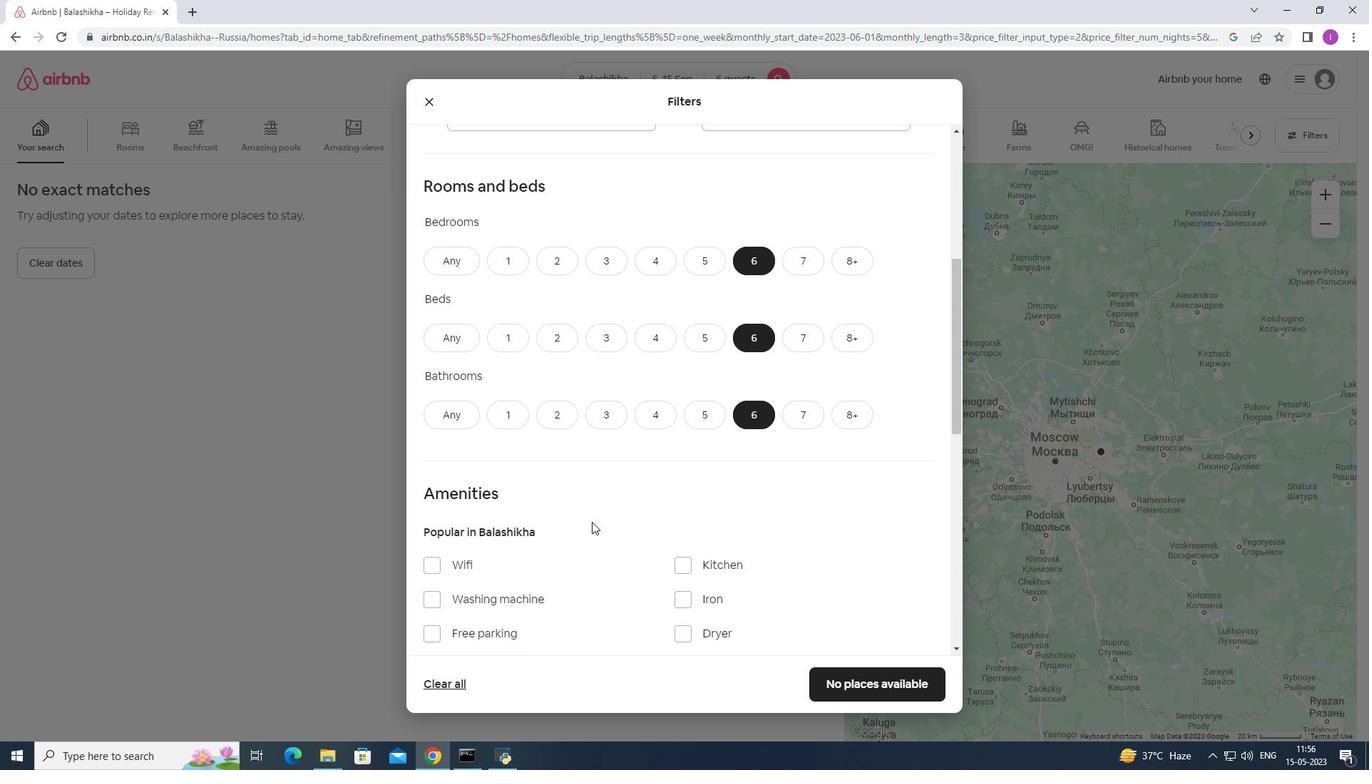 
Action: Mouse moved to (428, 292)
Screenshot: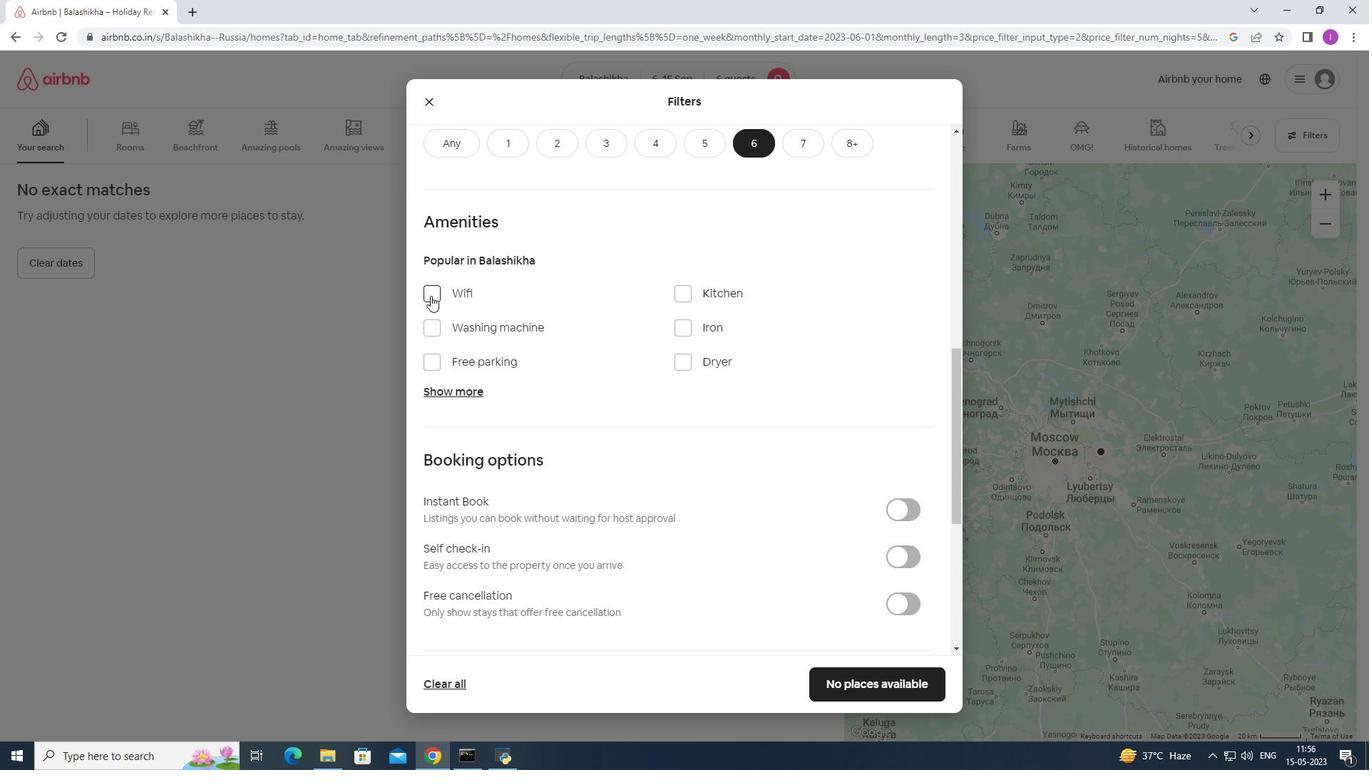 
Action: Mouse pressed left at (428, 292)
Screenshot: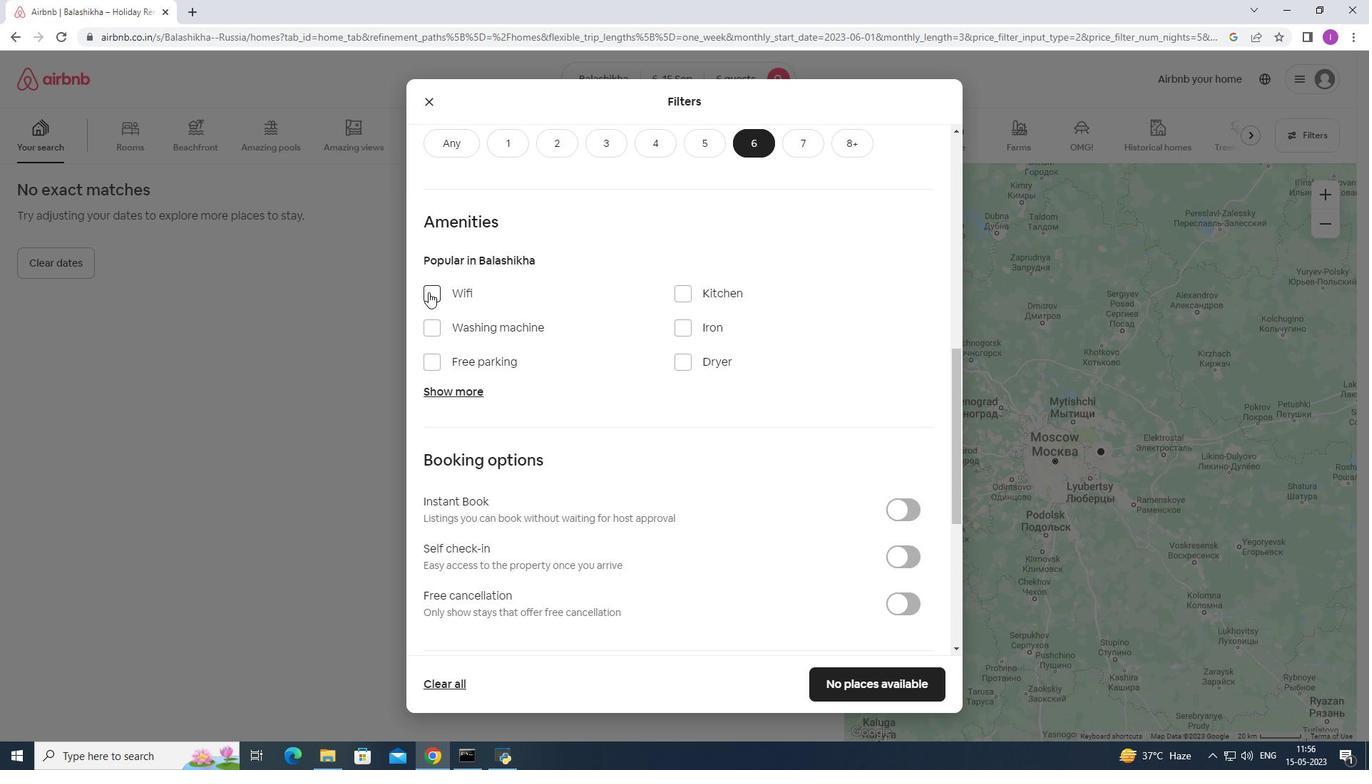 
Action: Mouse moved to (440, 364)
Screenshot: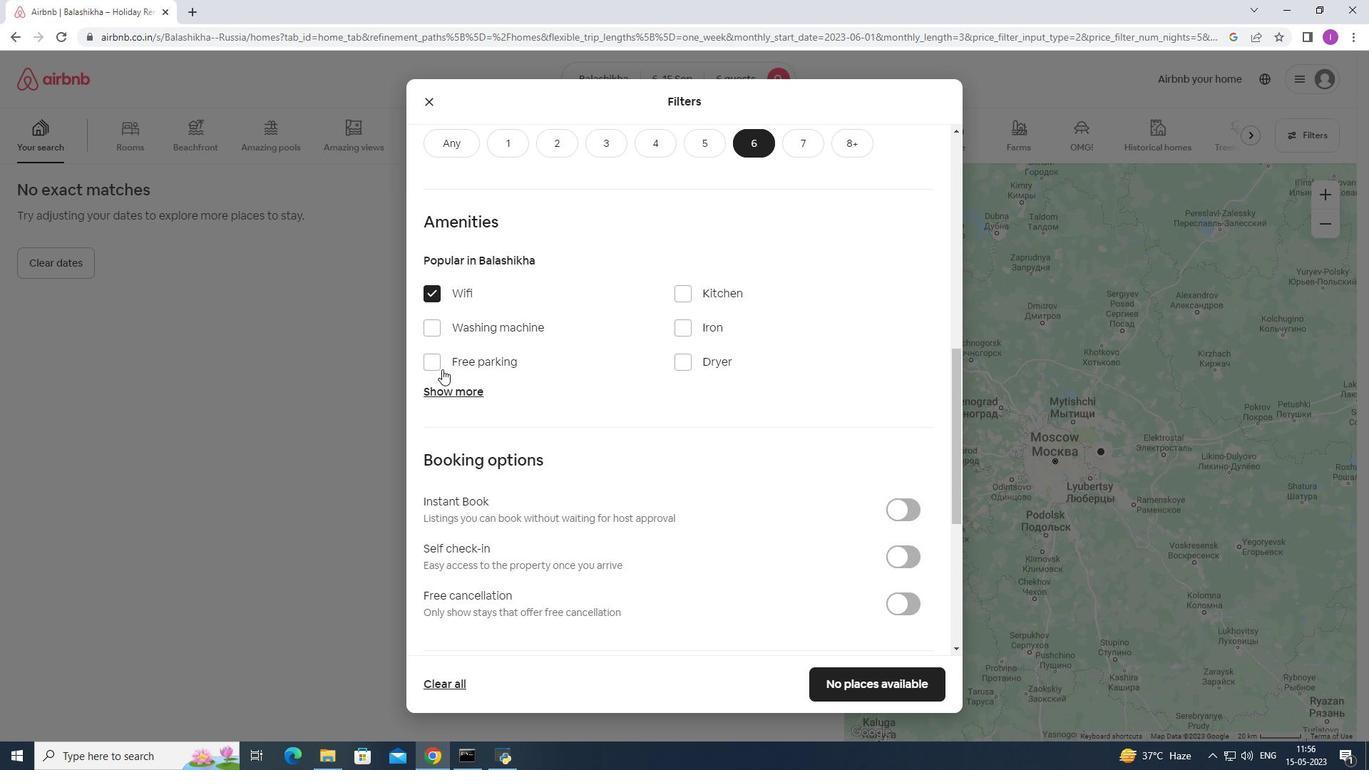 
Action: Mouse pressed left at (440, 364)
Screenshot: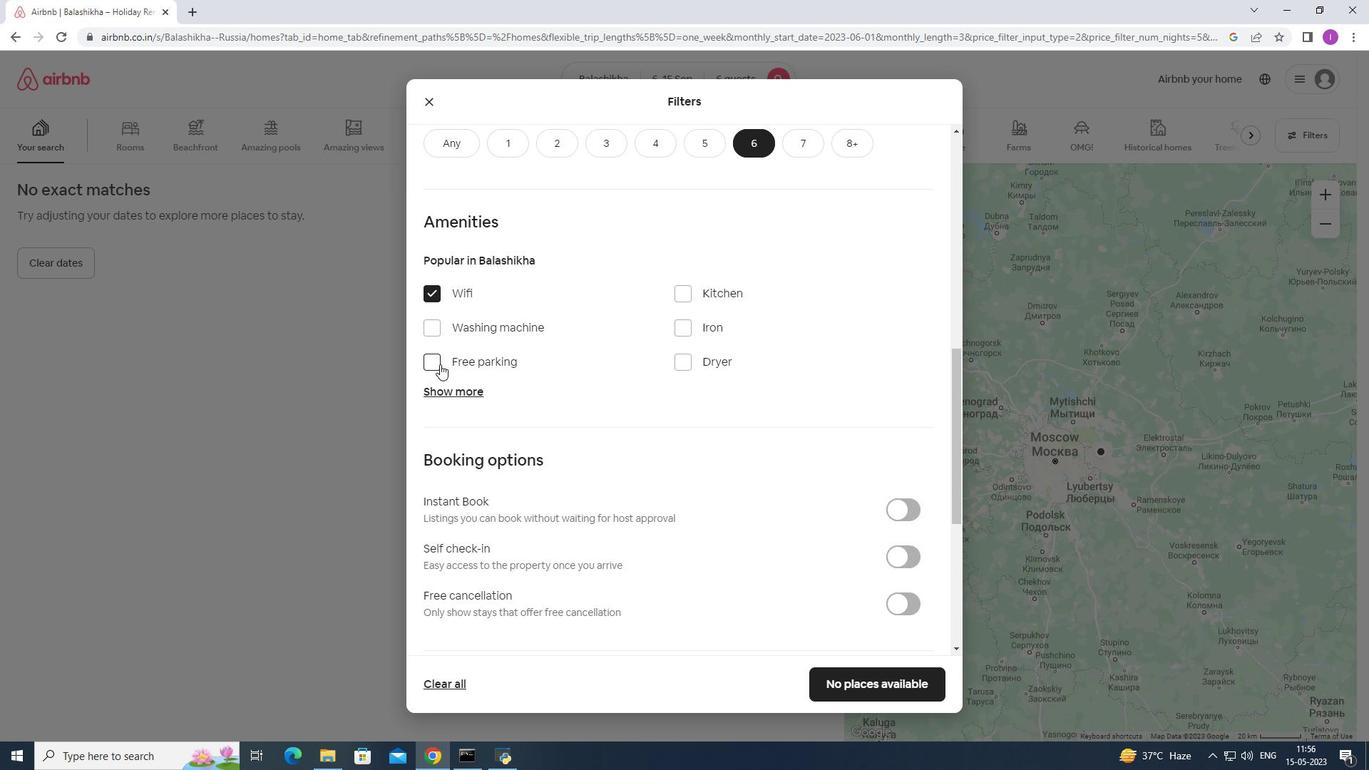 
Action: Mouse moved to (467, 384)
Screenshot: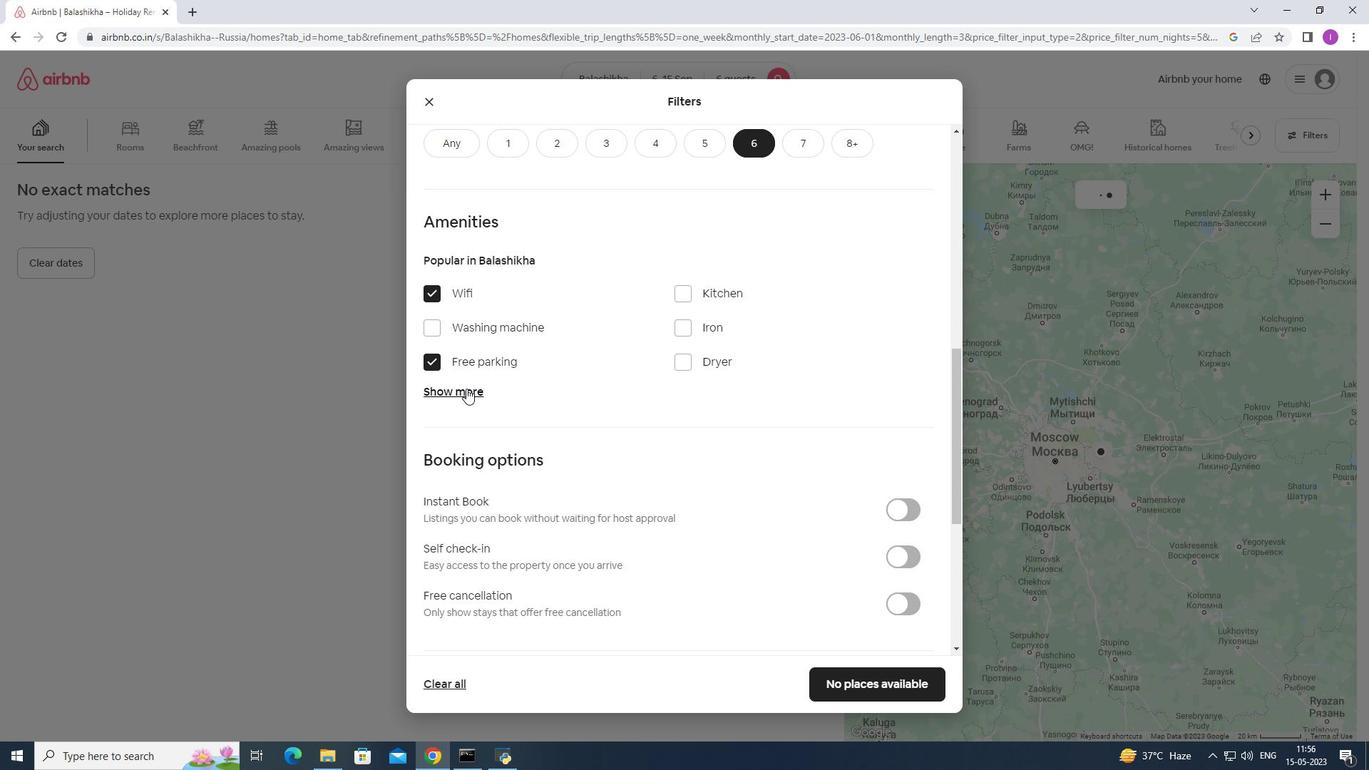 
Action: Mouse pressed left at (467, 384)
Screenshot: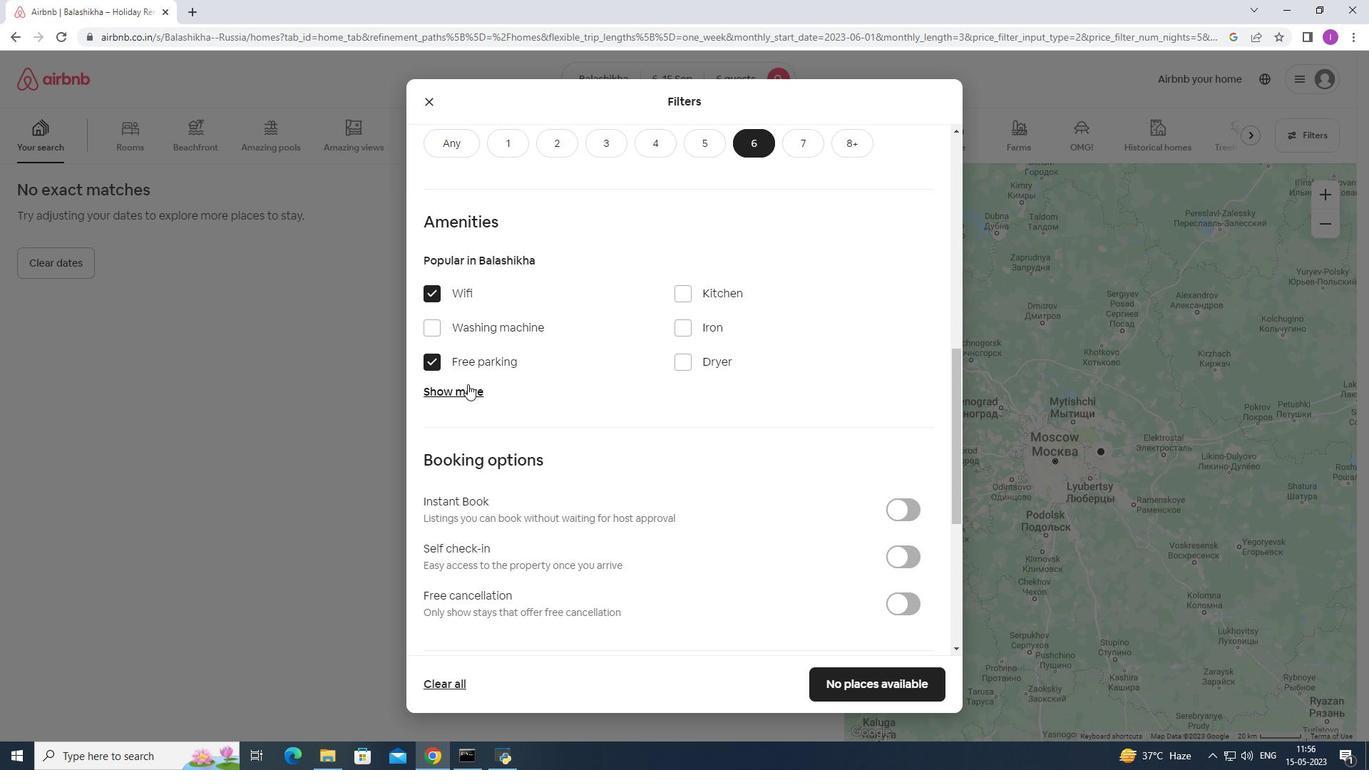 
Action: Mouse moved to (685, 476)
Screenshot: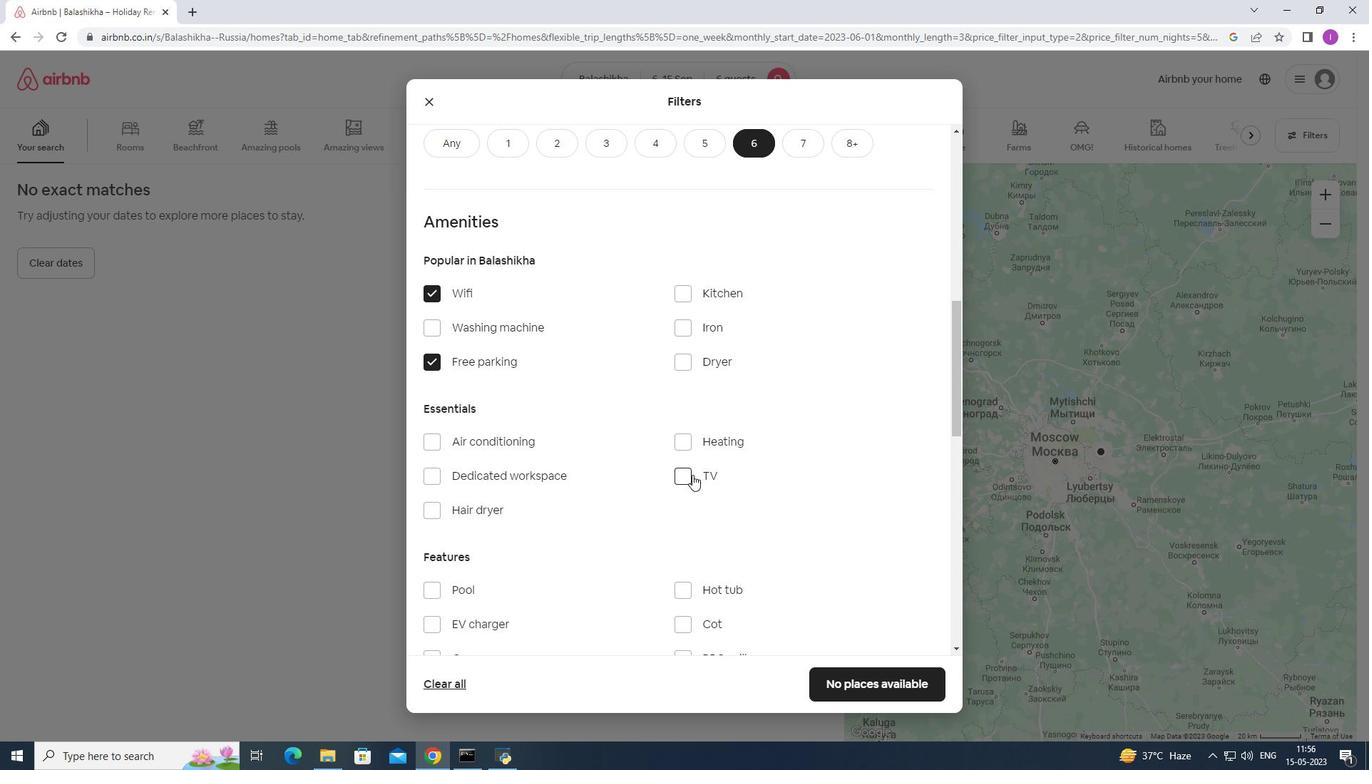 
Action: Mouse pressed left at (685, 476)
Screenshot: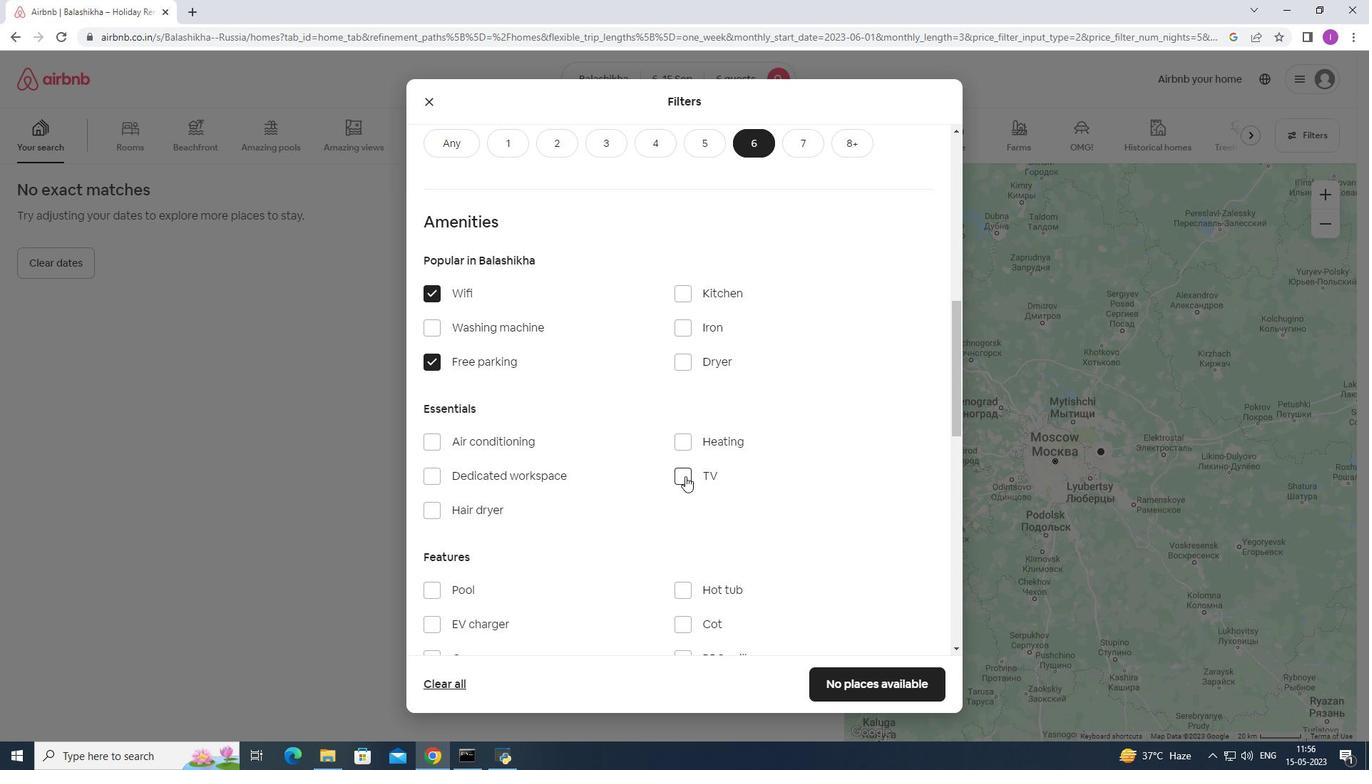 
Action: Mouse moved to (585, 533)
Screenshot: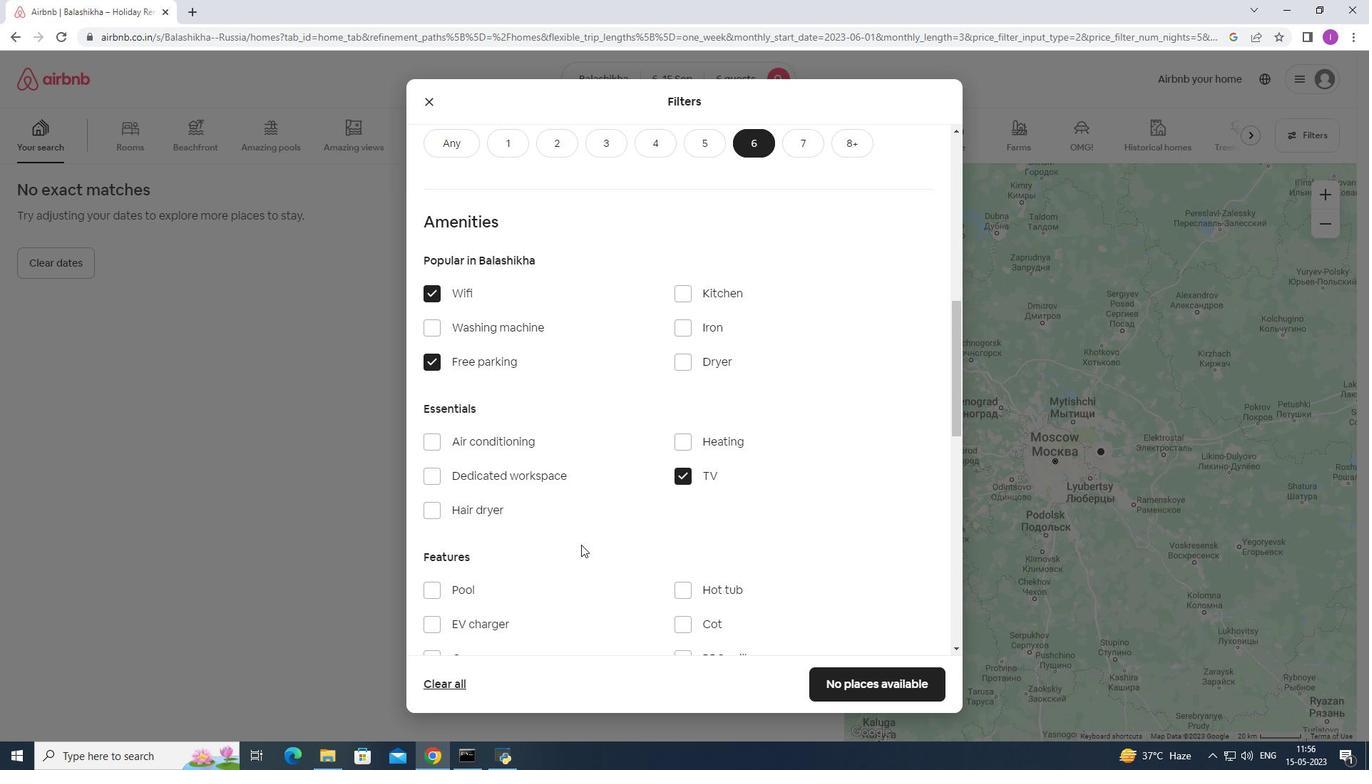 
Action: Mouse scrolled (585, 532) with delta (0, 0)
Screenshot: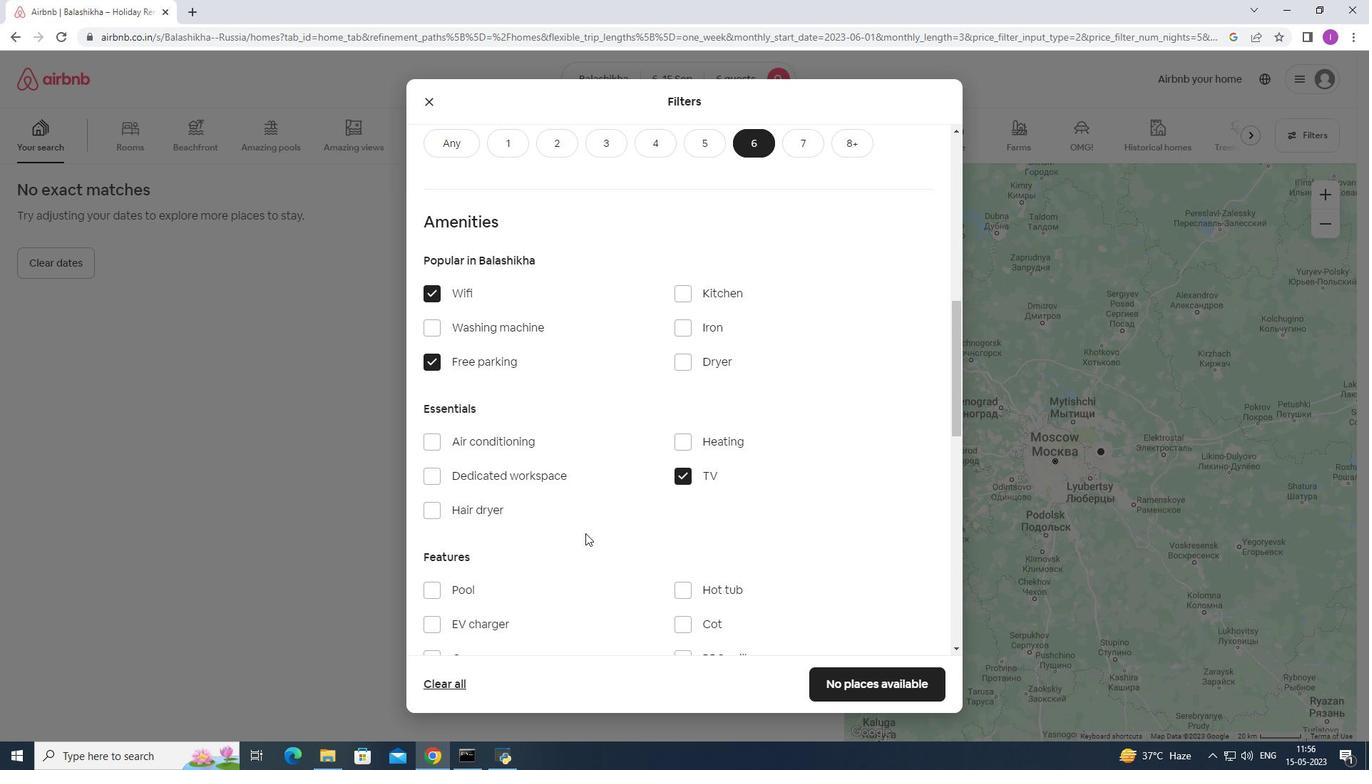 
Action: Mouse moved to (585, 489)
Screenshot: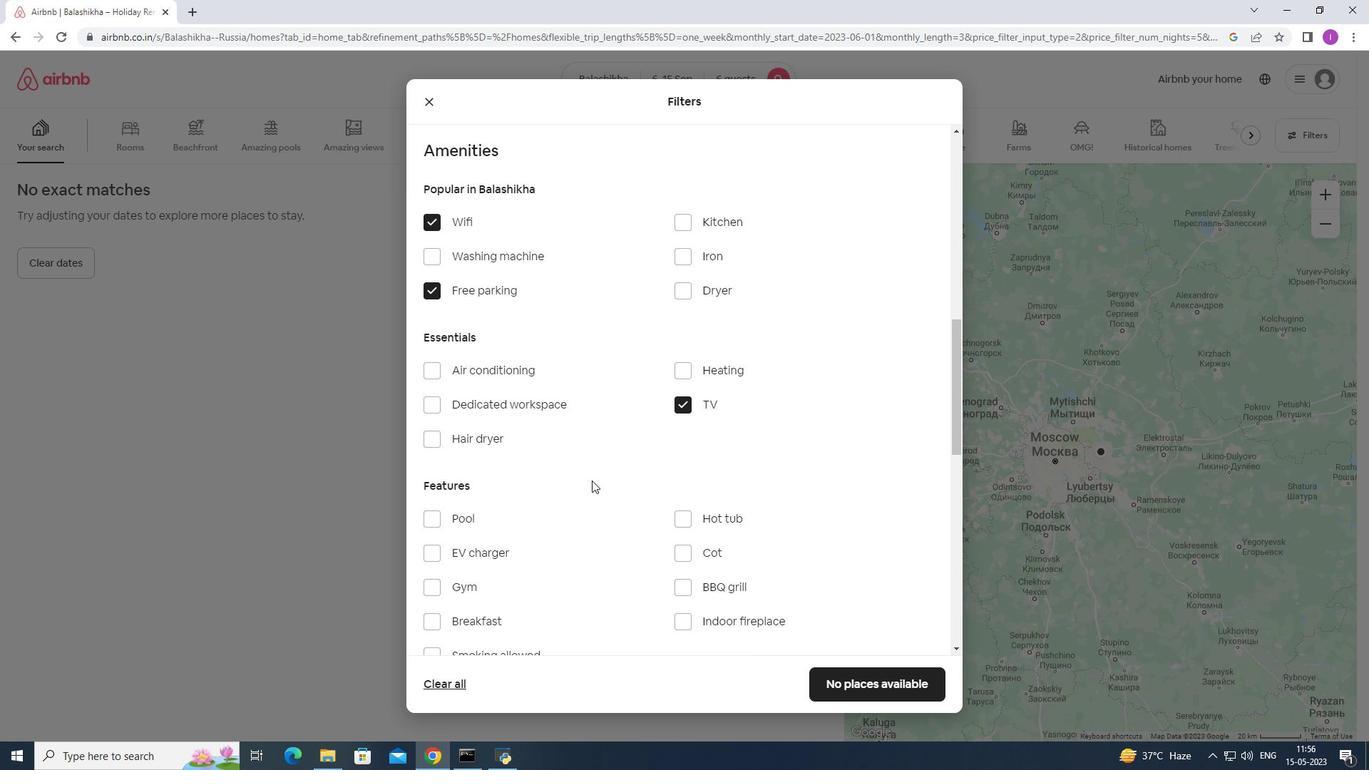 
Action: Mouse scrolled (585, 488) with delta (0, 0)
Screenshot: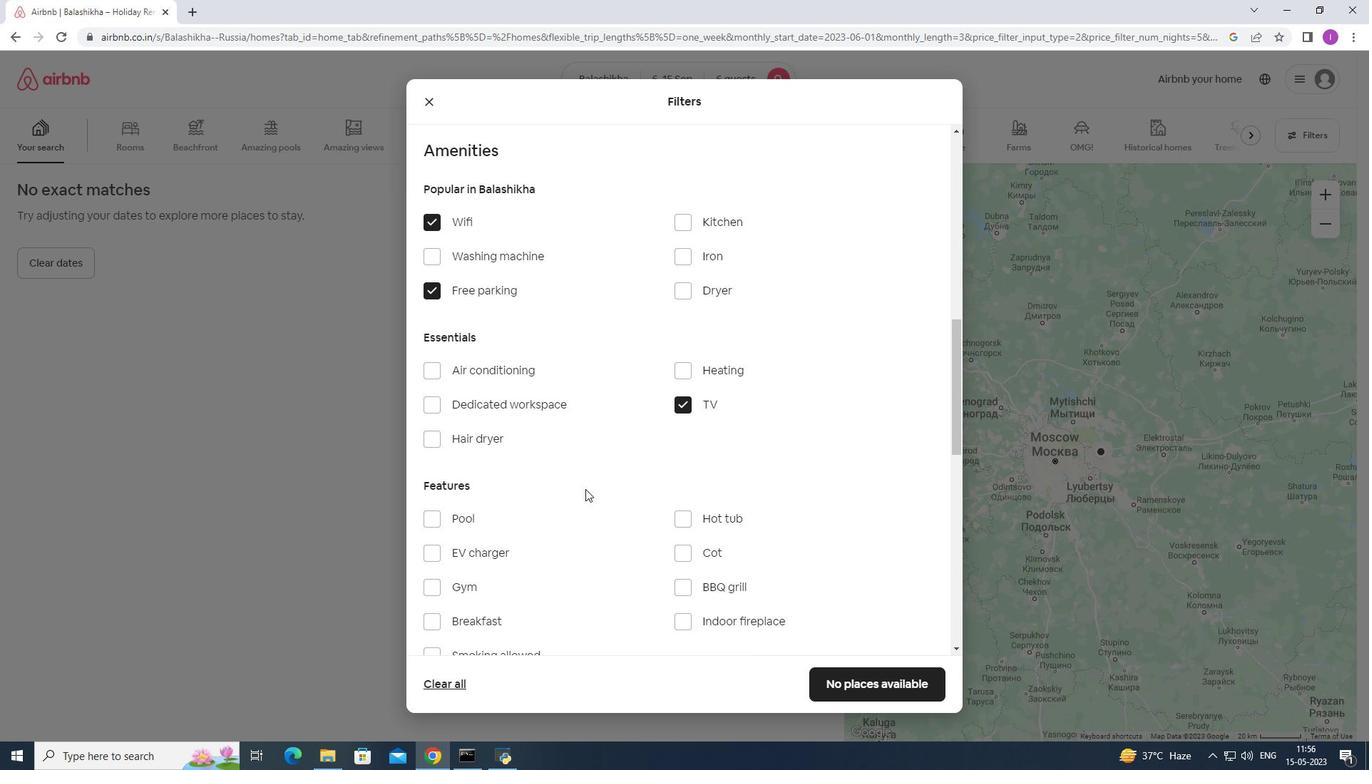 
Action: Mouse scrolled (585, 488) with delta (0, 0)
Screenshot: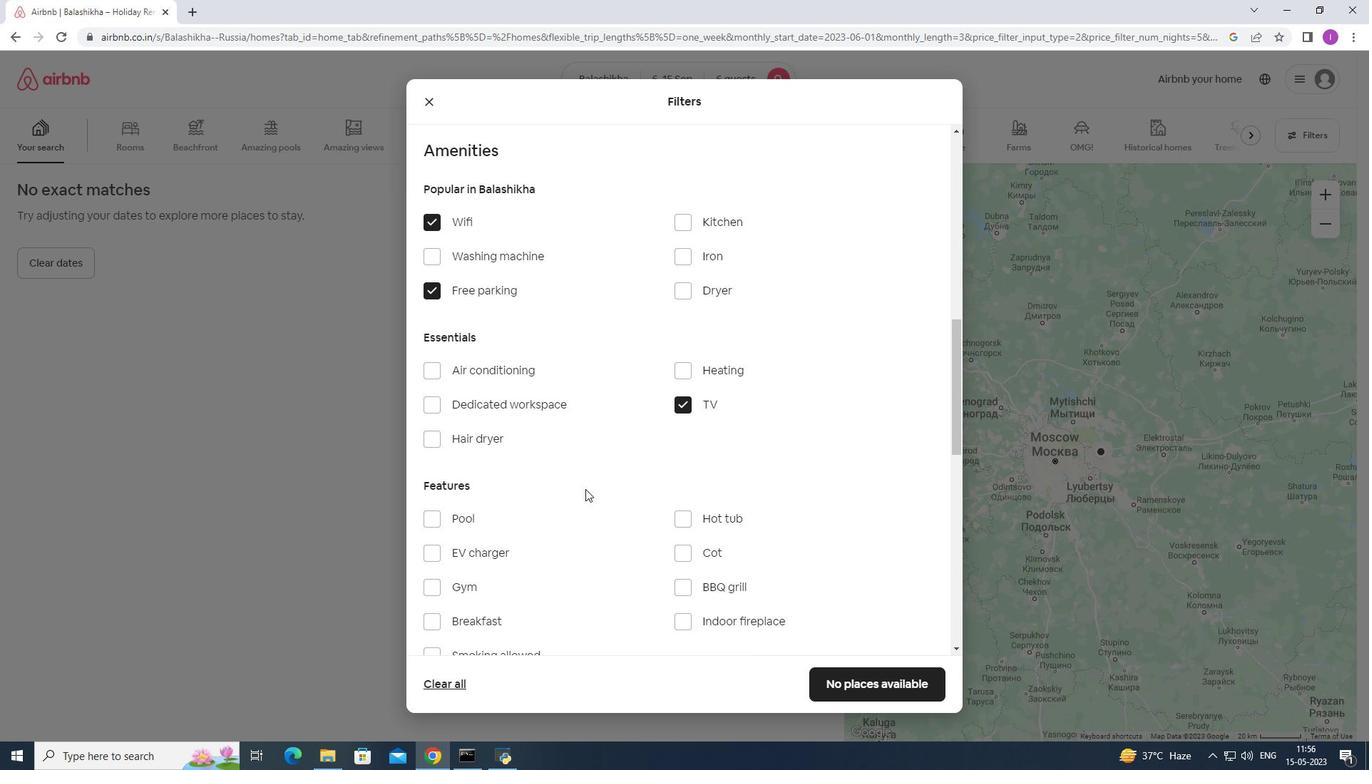 
Action: Mouse moved to (436, 445)
Screenshot: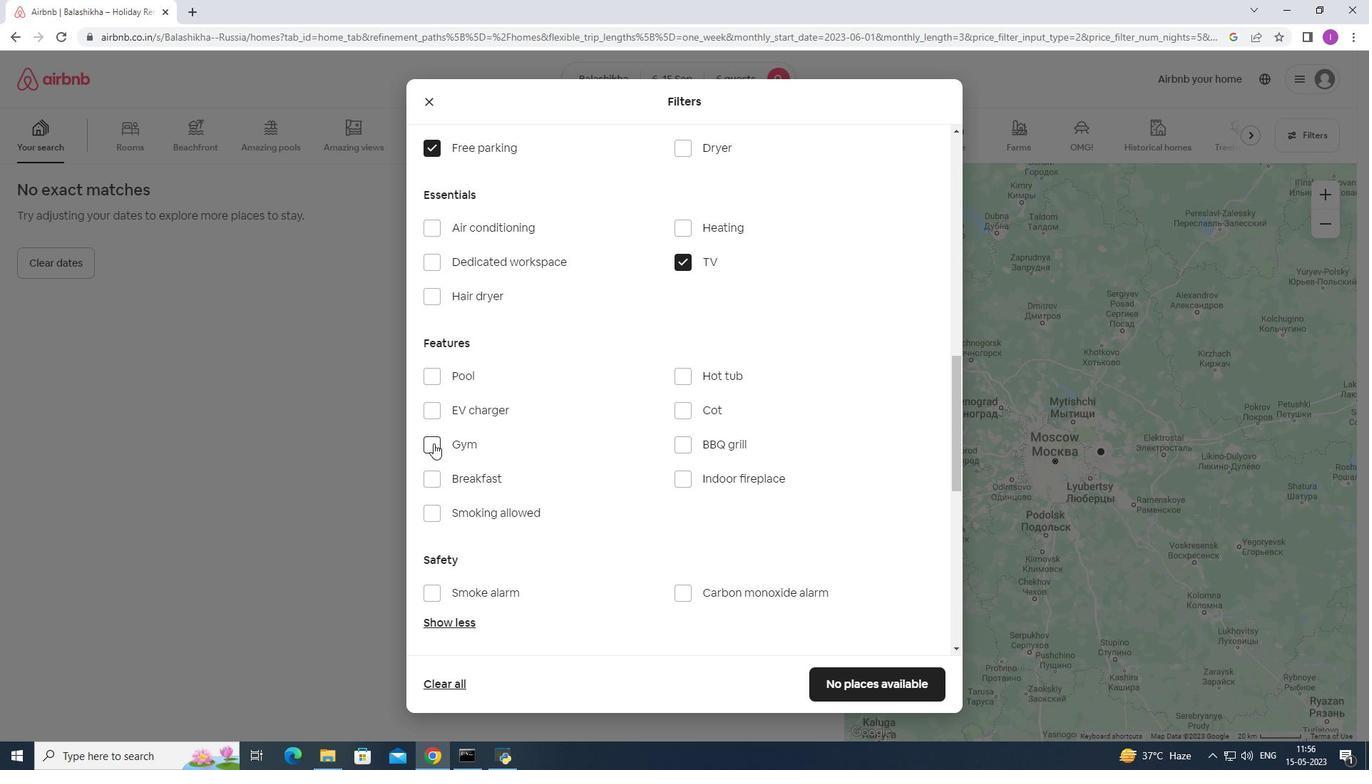 
Action: Mouse pressed left at (436, 445)
Screenshot: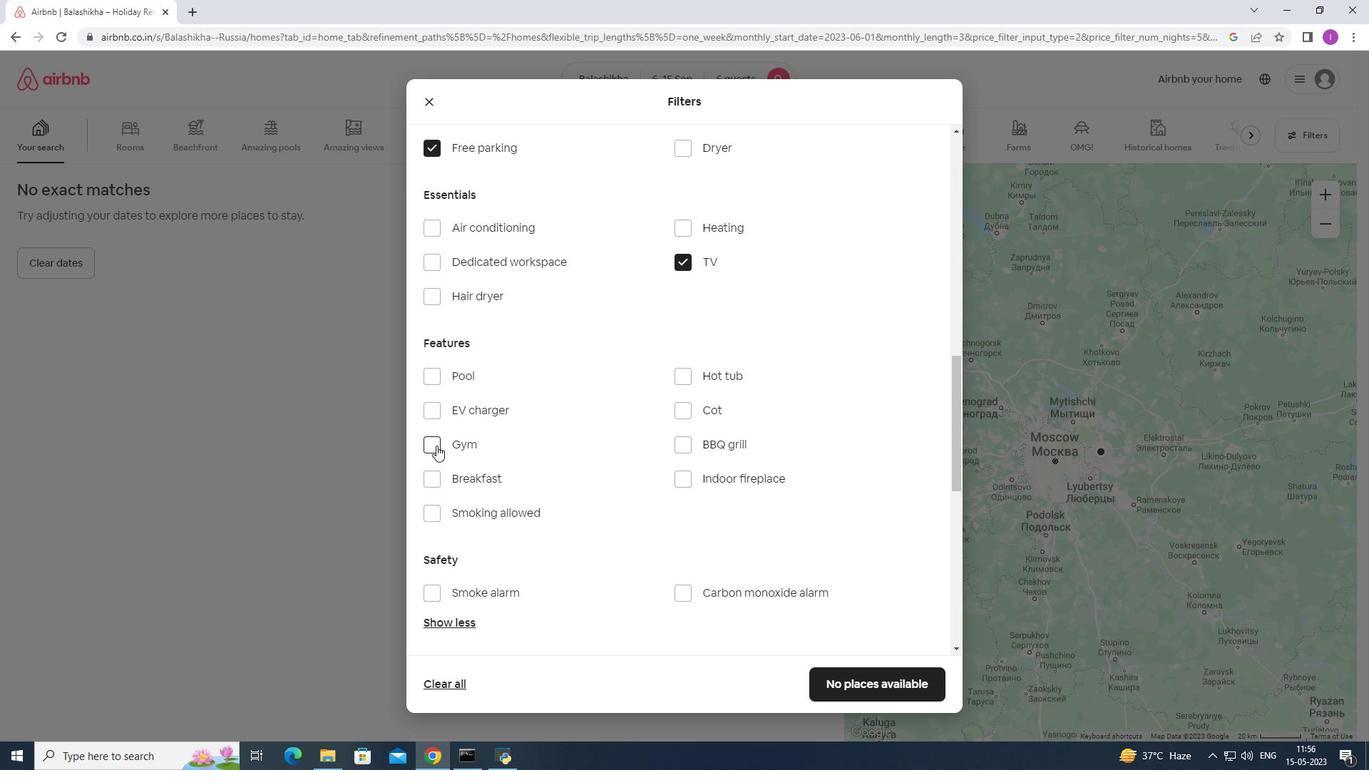 
Action: Mouse moved to (437, 477)
Screenshot: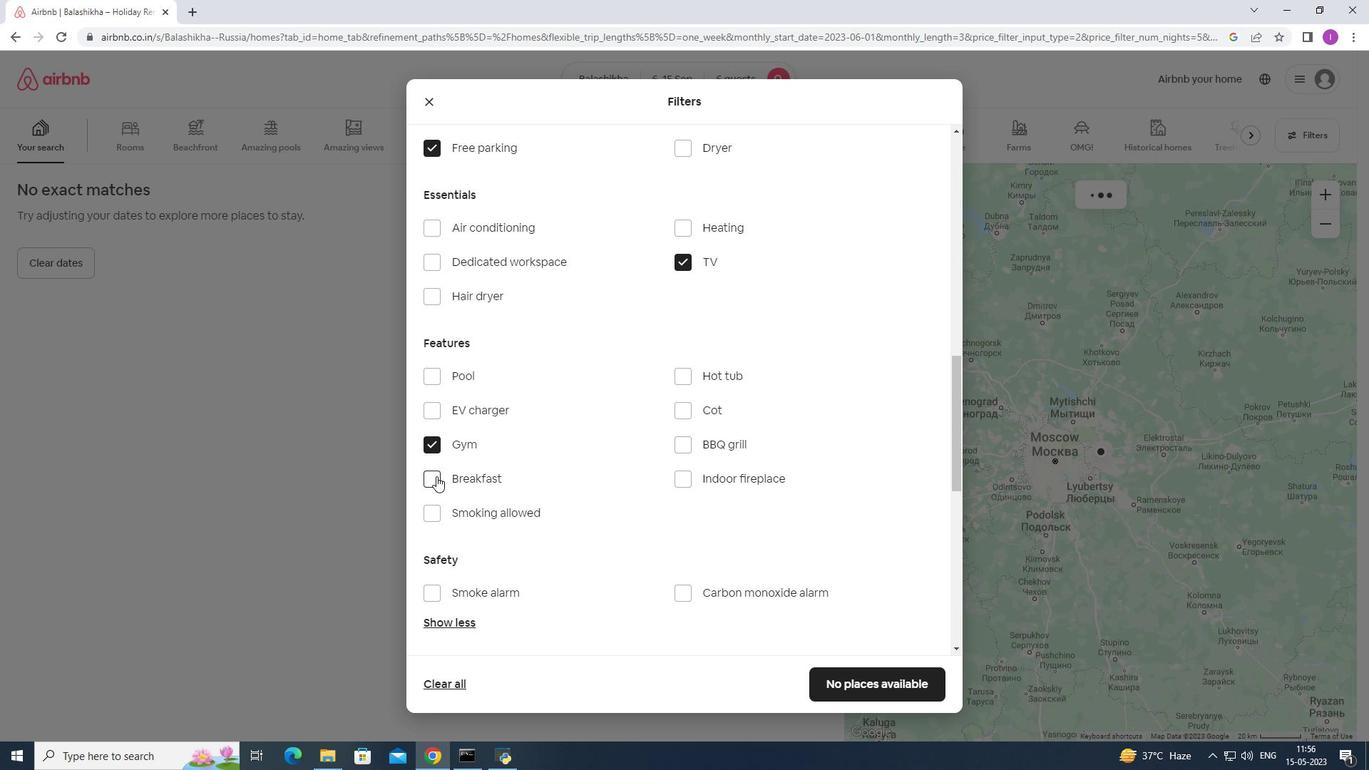
Action: Mouse pressed left at (437, 477)
Screenshot: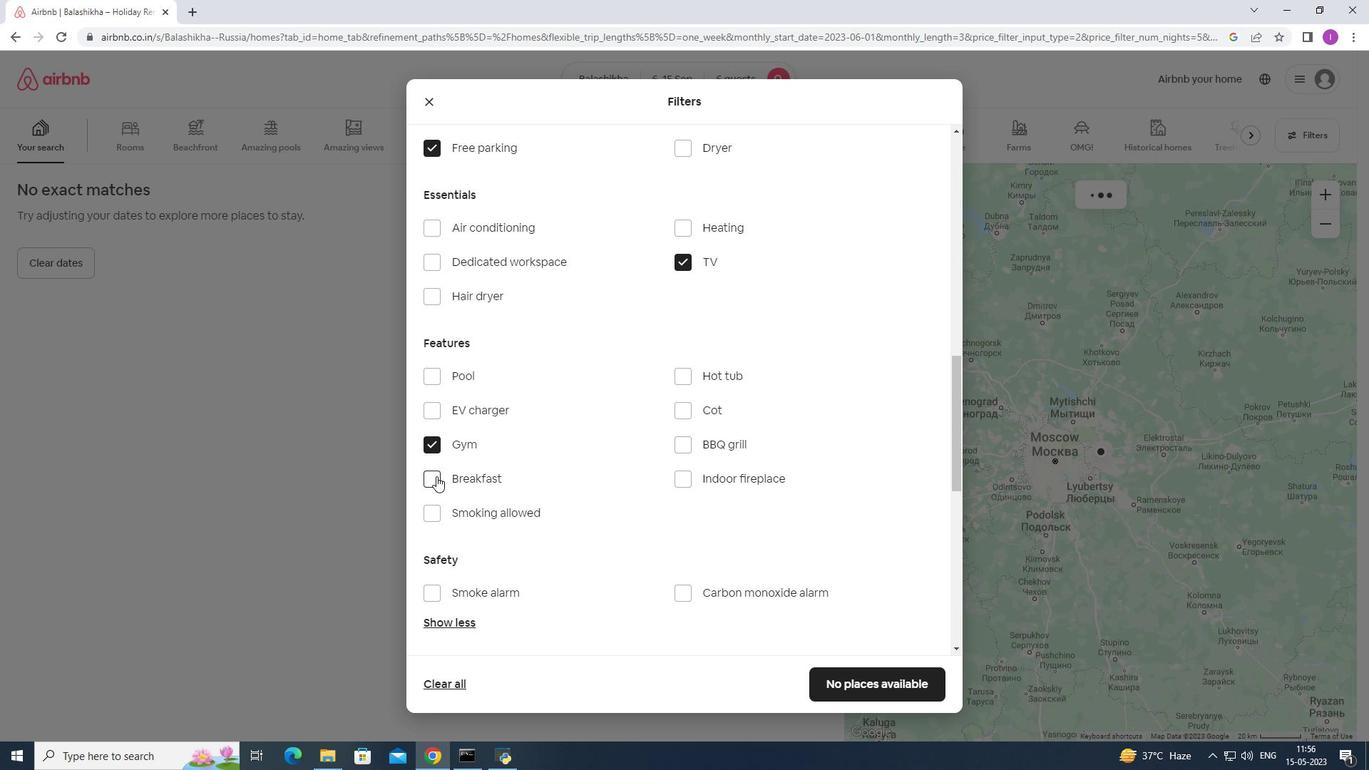 
Action: Mouse moved to (556, 486)
Screenshot: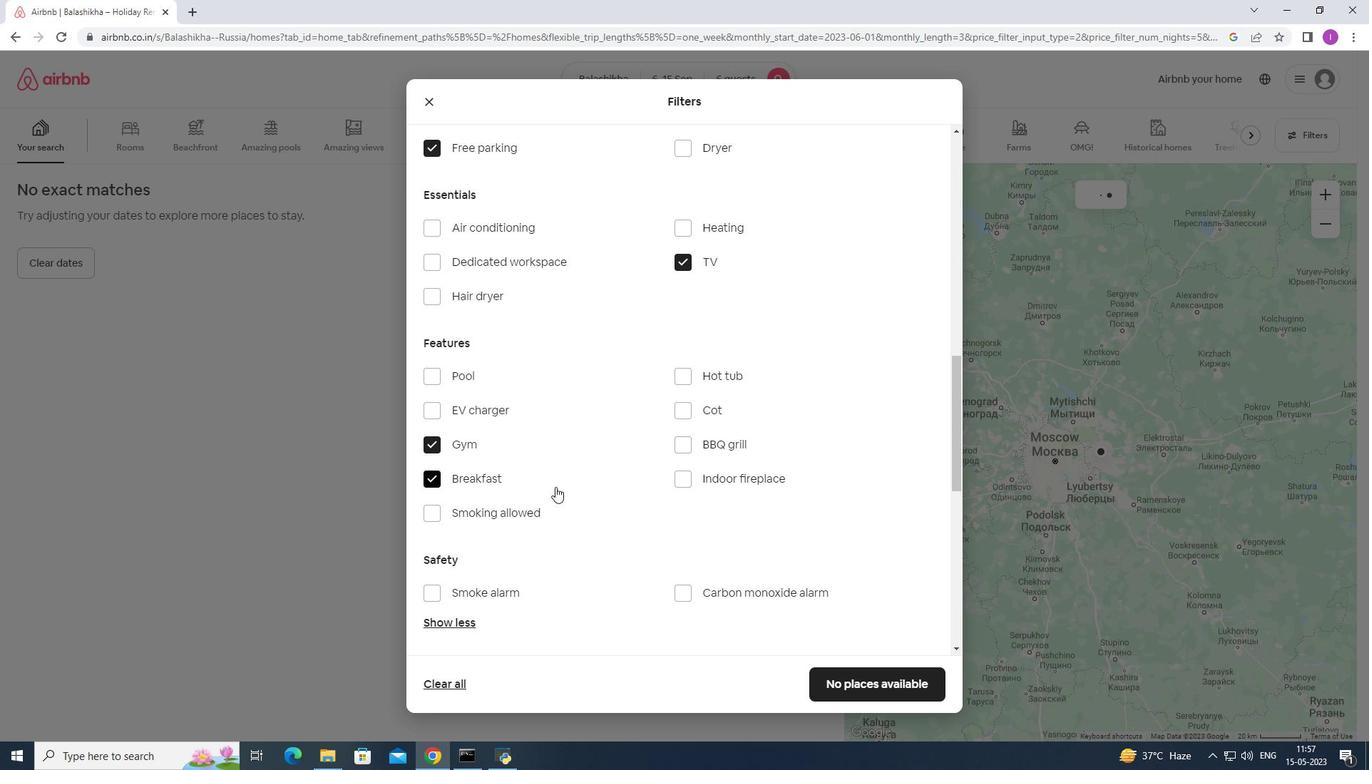 
Action: Mouse scrolled (556, 485) with delta (0, 0)
Screenshot: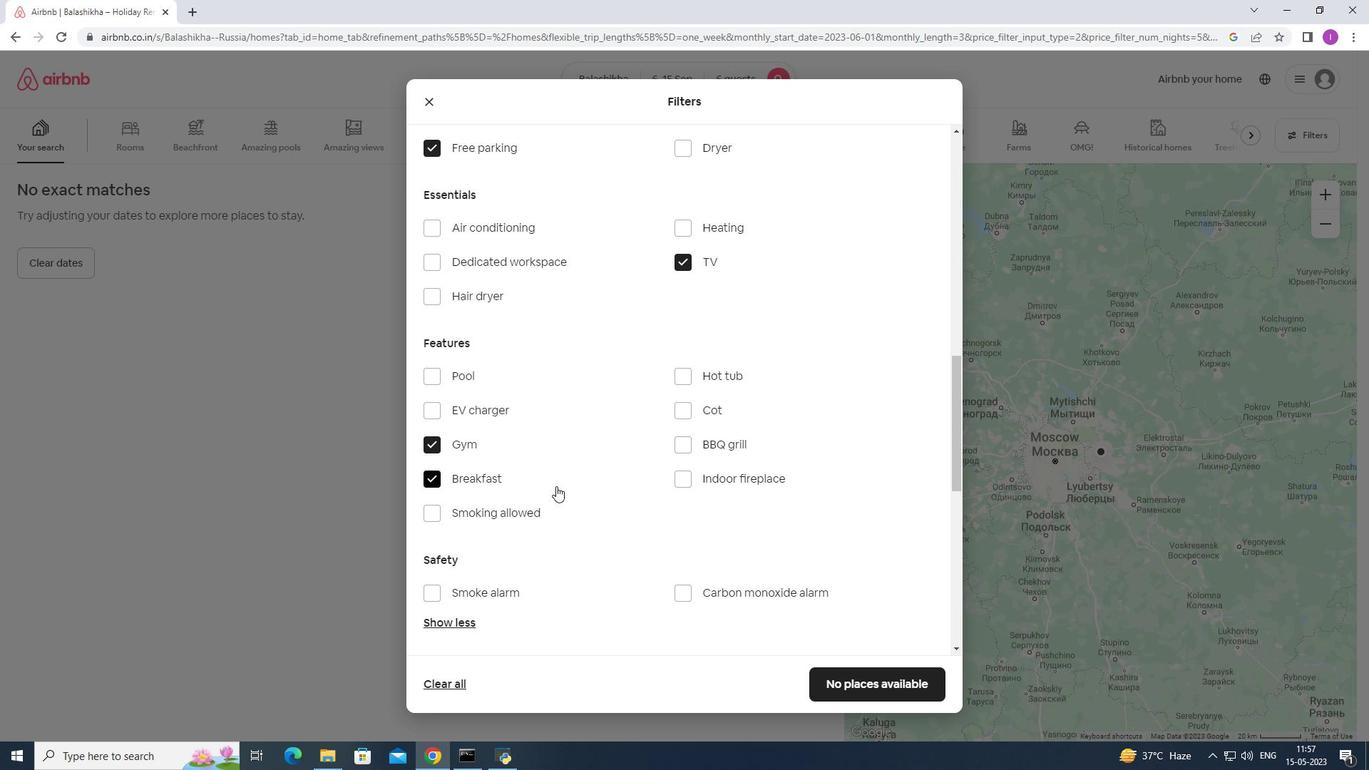 
Action: Mouse moved to (640, 477)
Screenshot: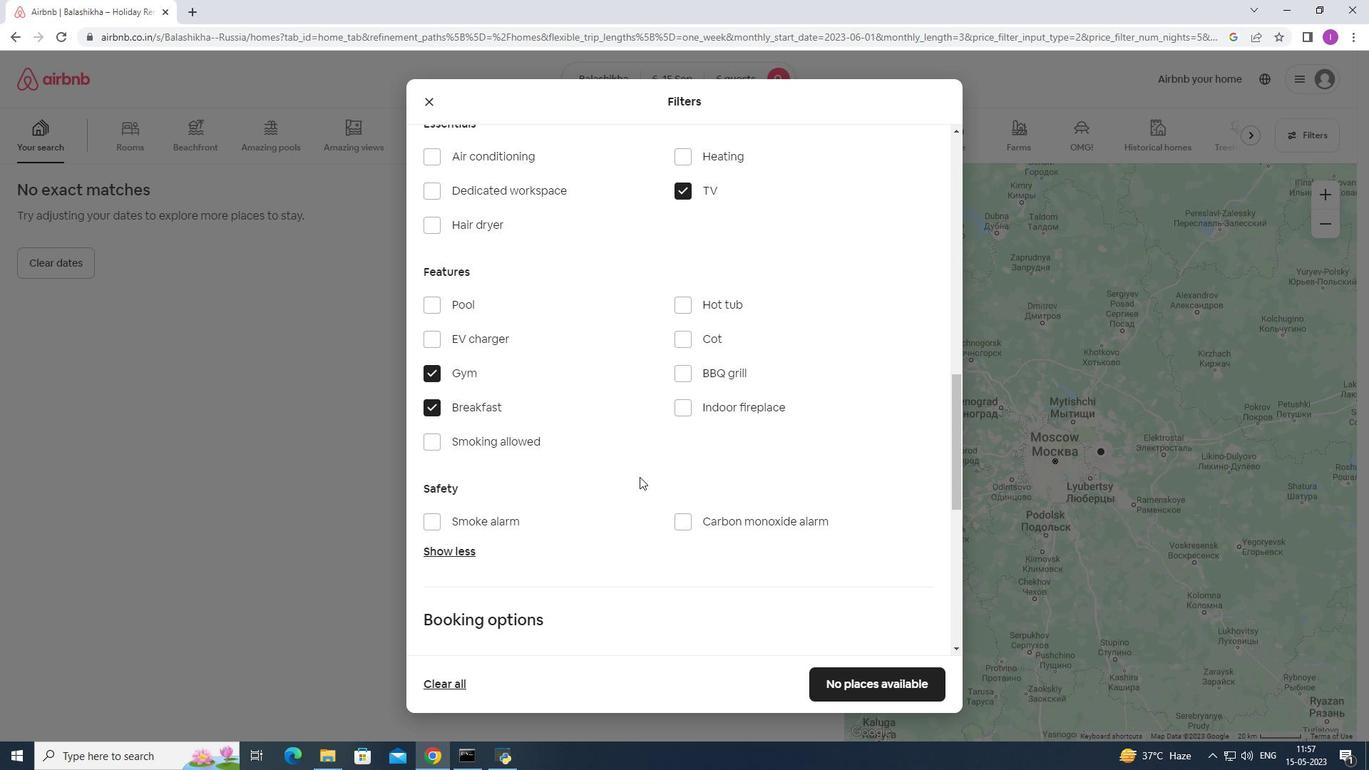
Action: Mouse scrolled (640, 476) with delta (0, 0)
Screenshot: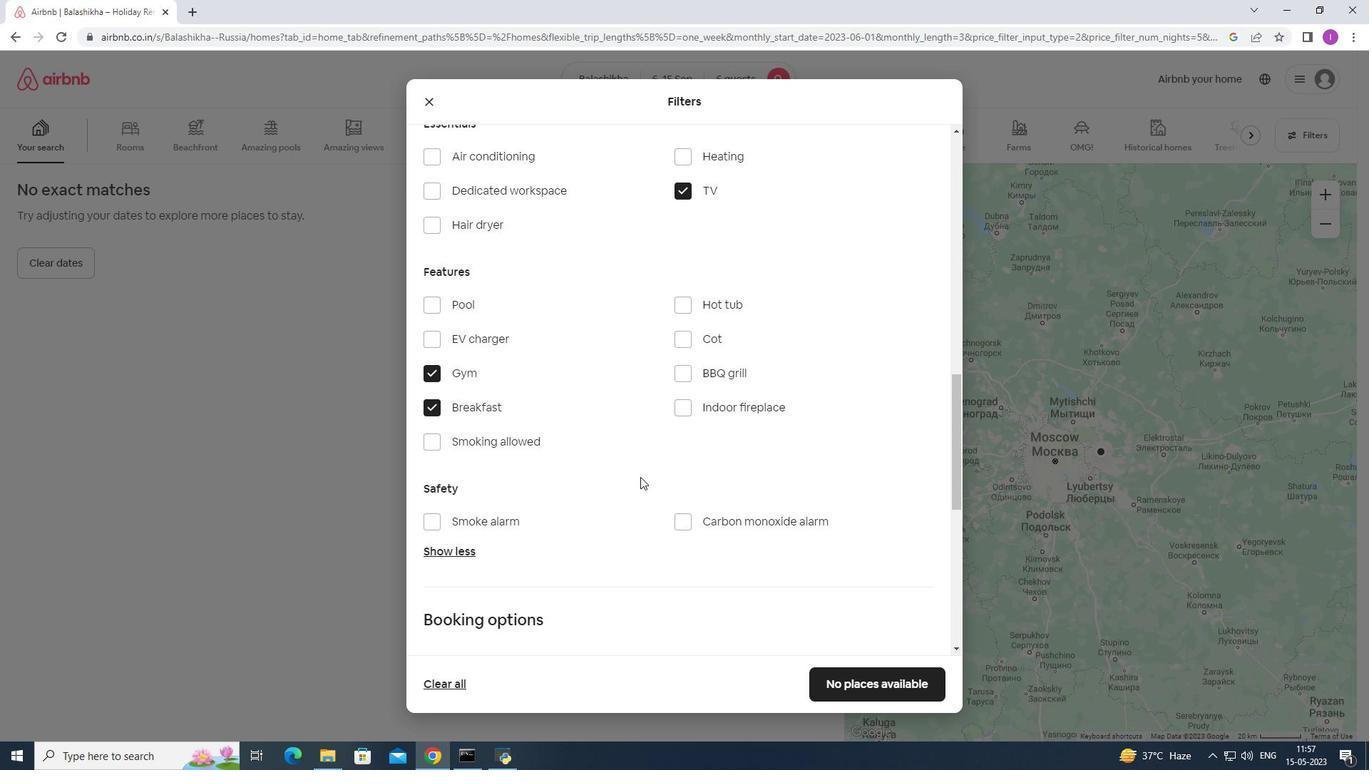 
Action: Mouse moved to (641, 476)
Screenshot: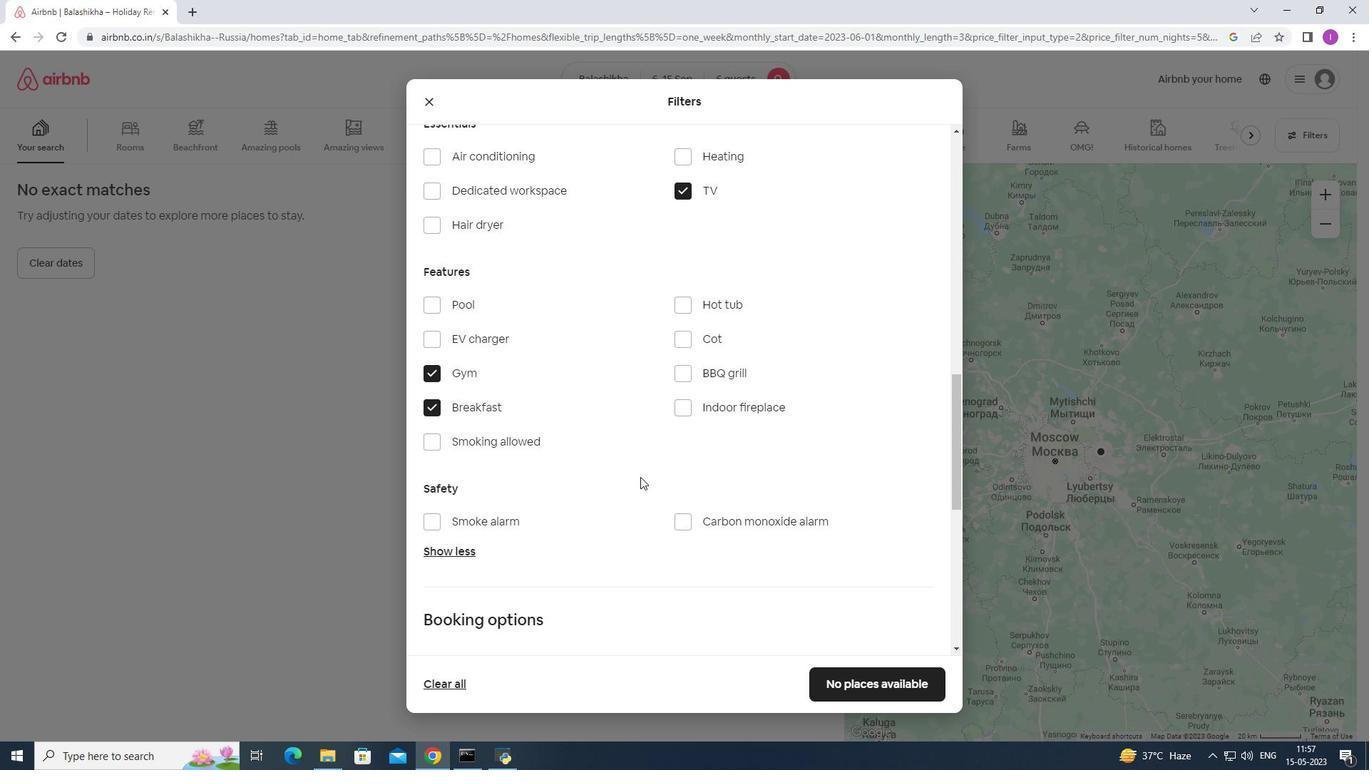 
Action: Mouse scrolled (641, 475) with delta (0, 0)
Screenshot: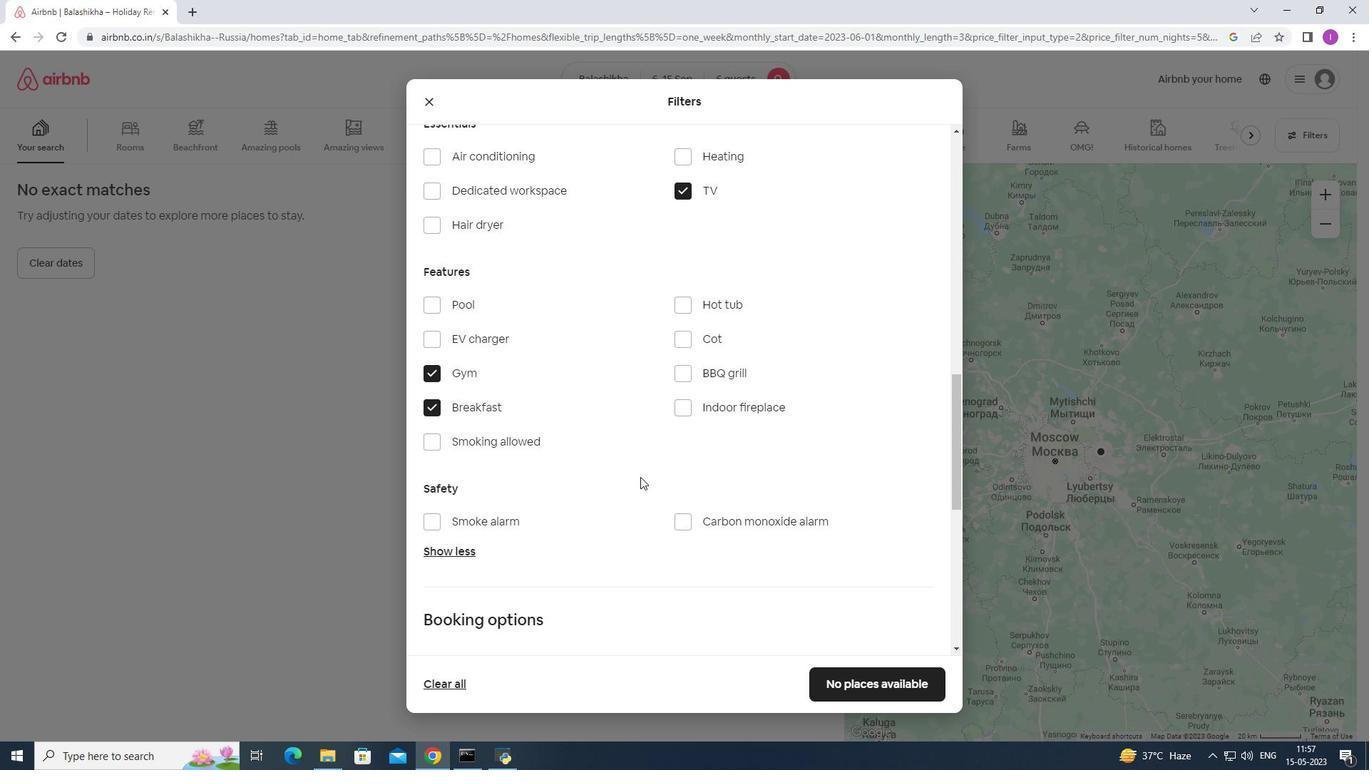 
Action: Mouse moved to (688, 452)
Screenshot: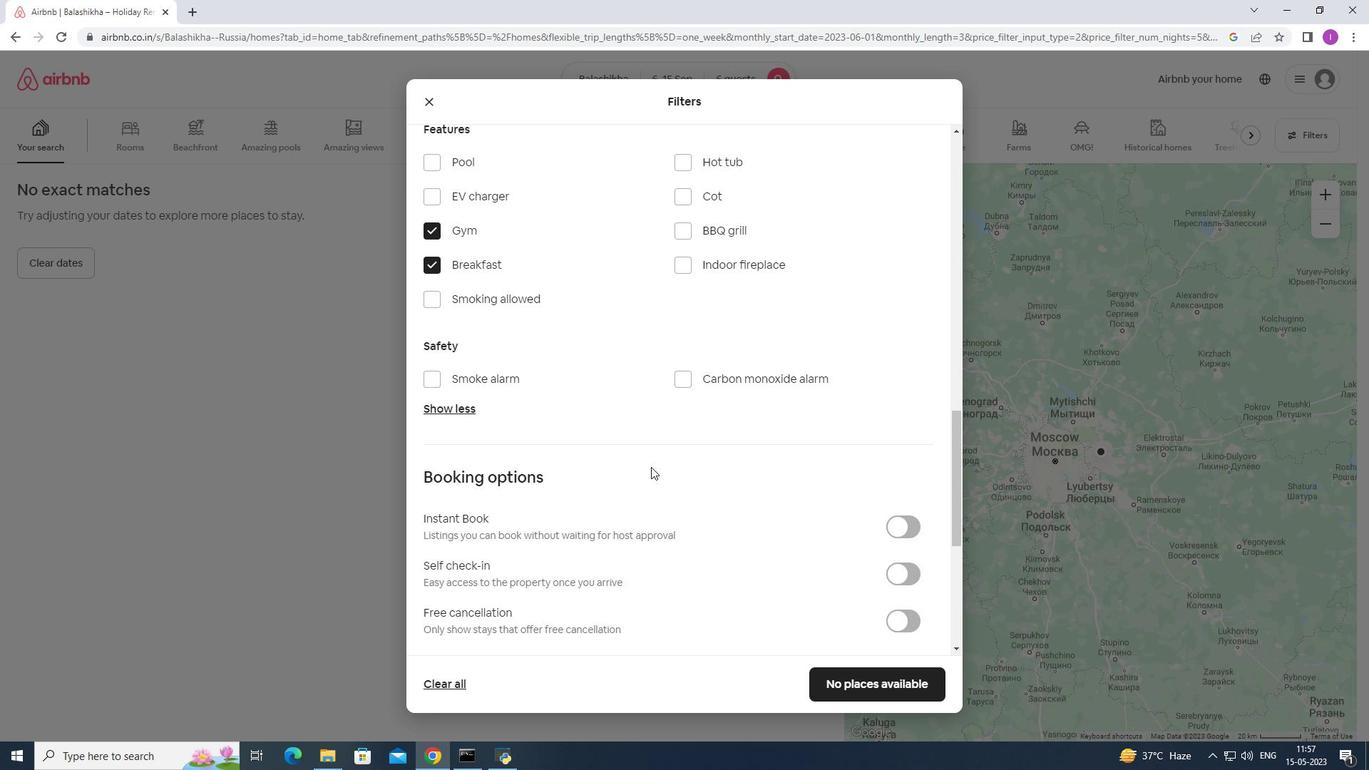 
Action: Mouse scrolled (688, 452) with delta (0, 0)
Screenshot: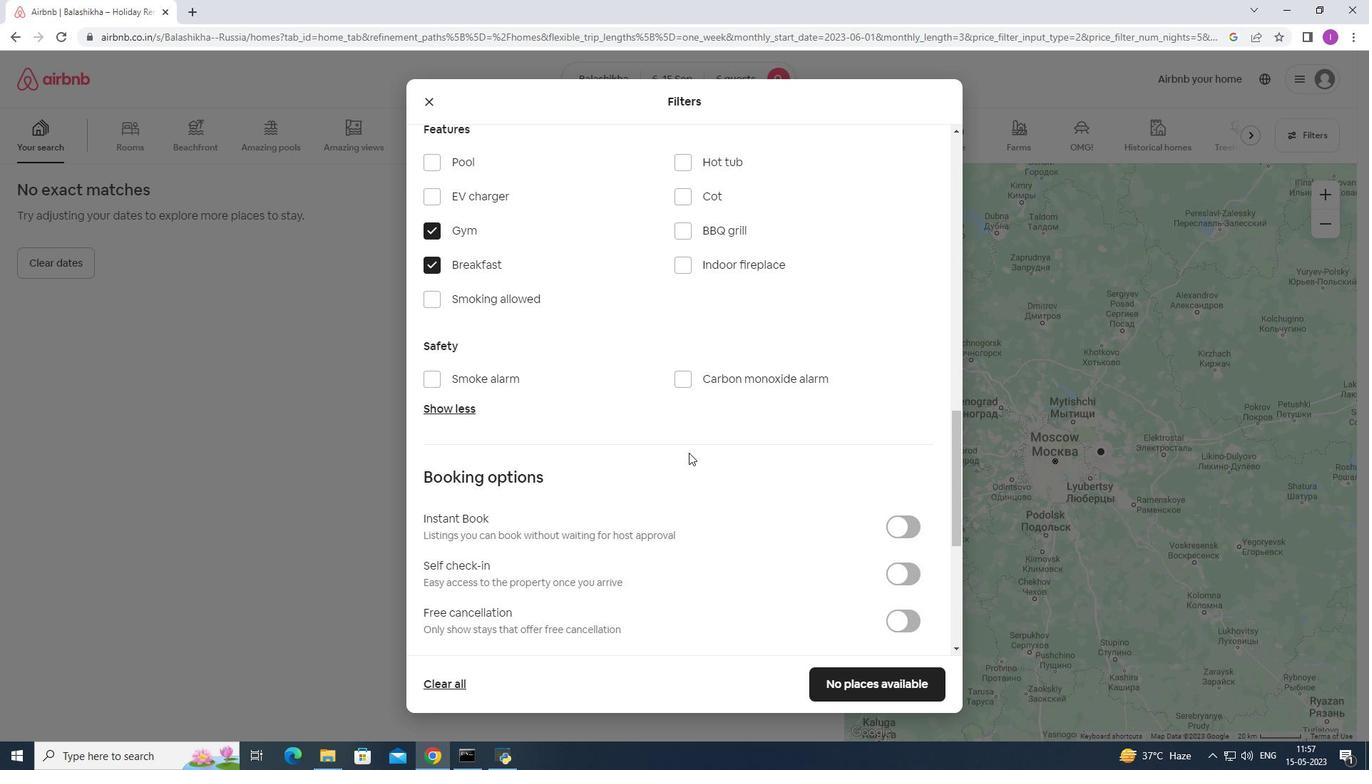 
Action: Mouse scrolled (688, 452) with delta (0, 0)
Screenshot: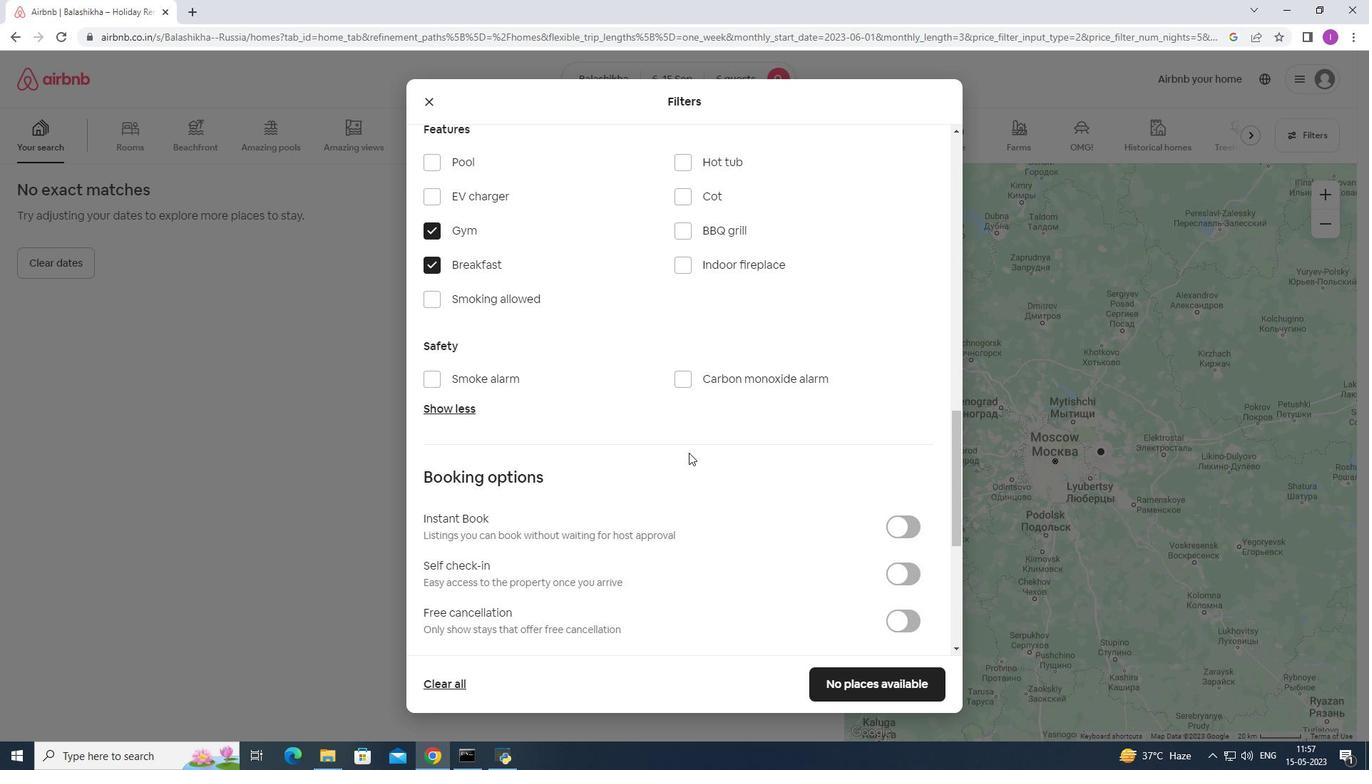
Action: Mouse moved to (906, 438)
Screenshot: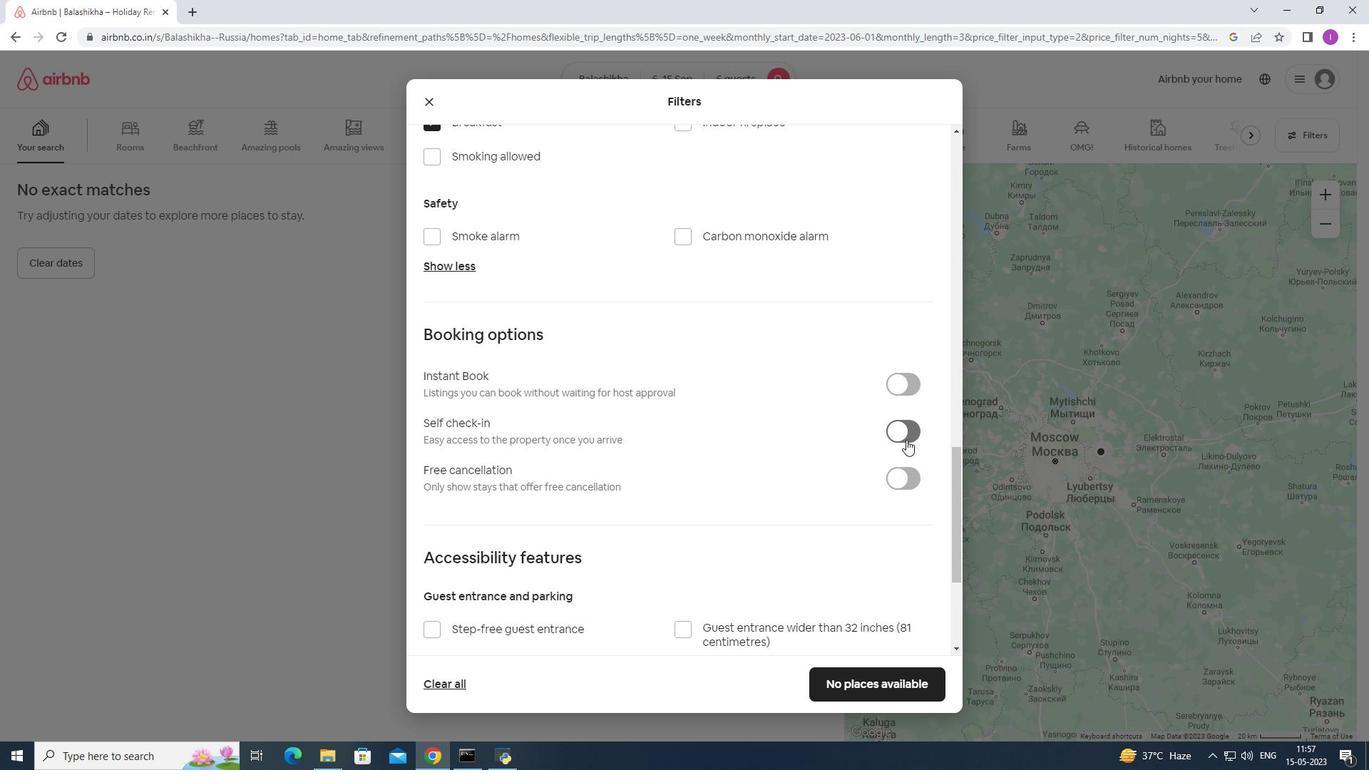 
Action: Mouse pressed left at (906, 438)
Screenshot: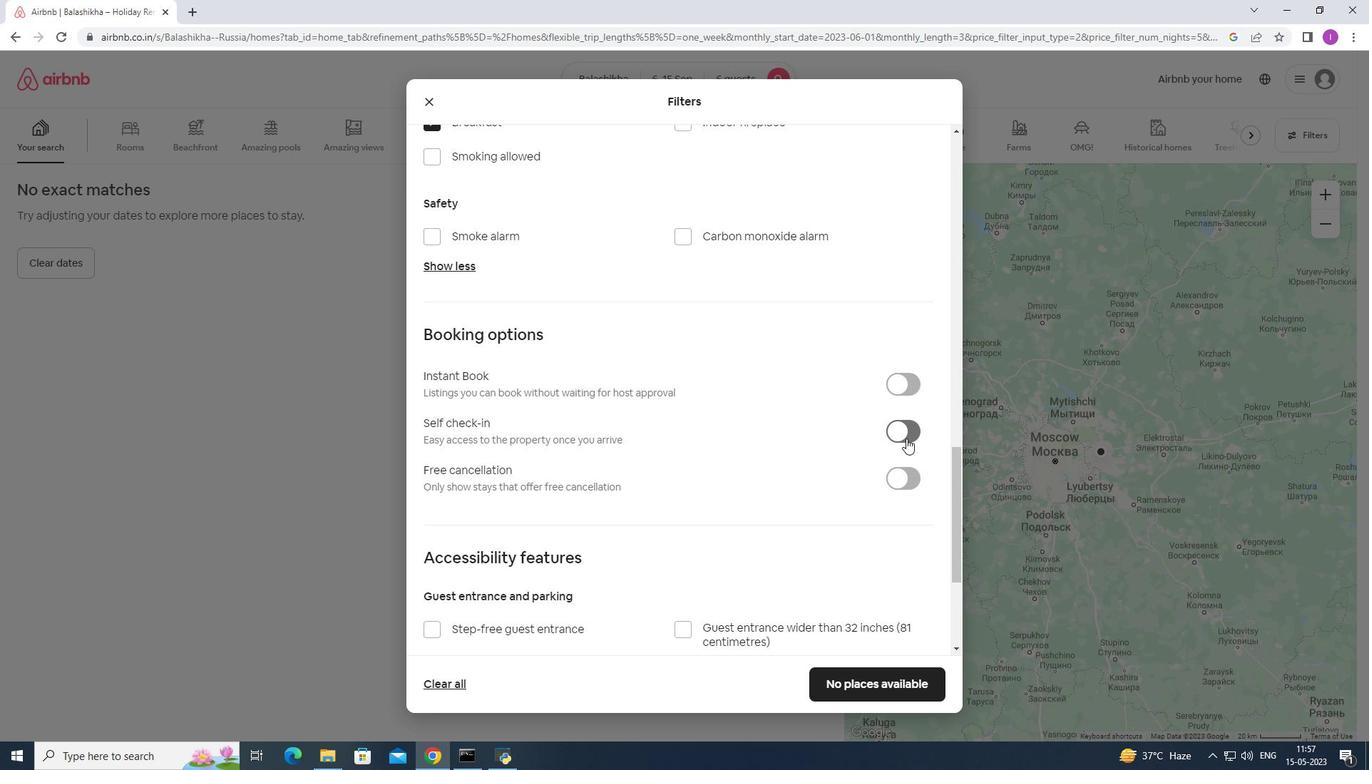 
Action: Mouse moved to (681, 529)
Screenshot: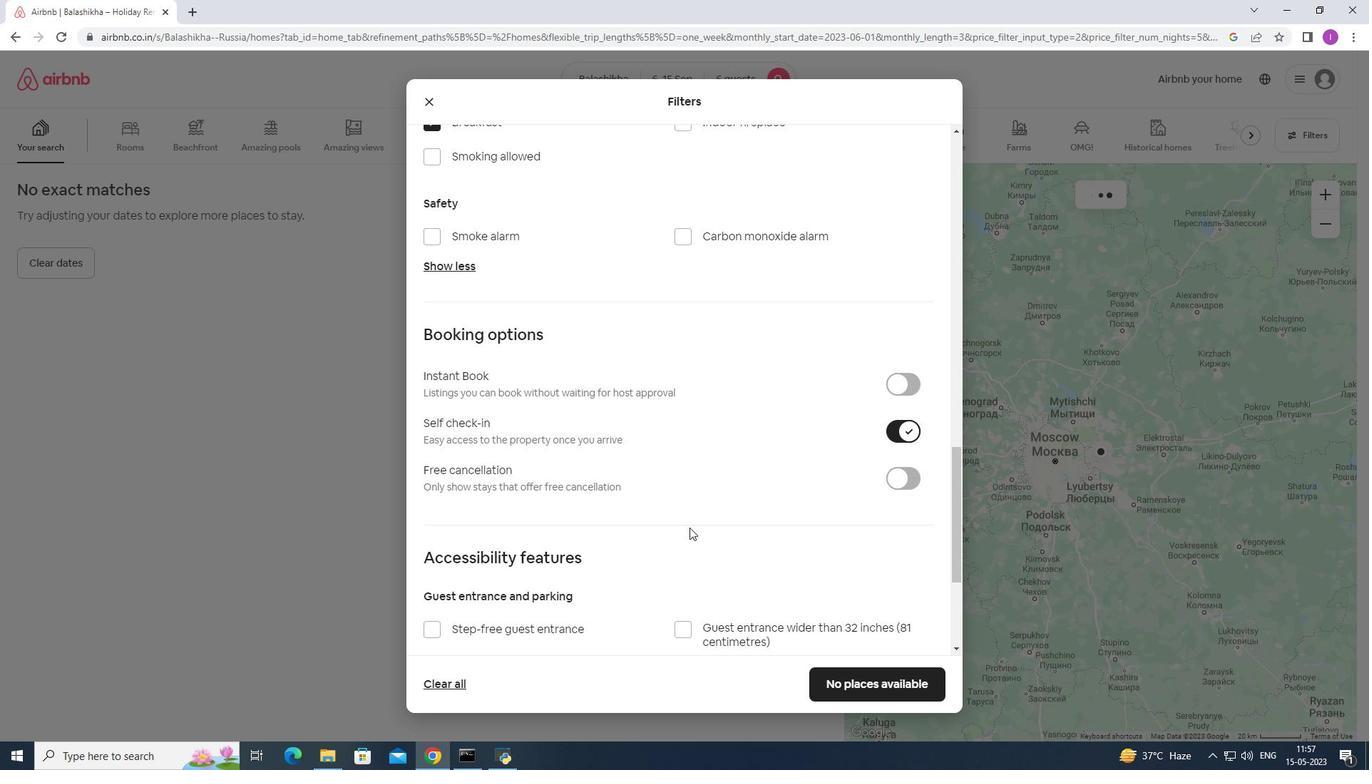 
Action: Mouse scrolled (681, 528) with delta (0, 0)
Screenshot: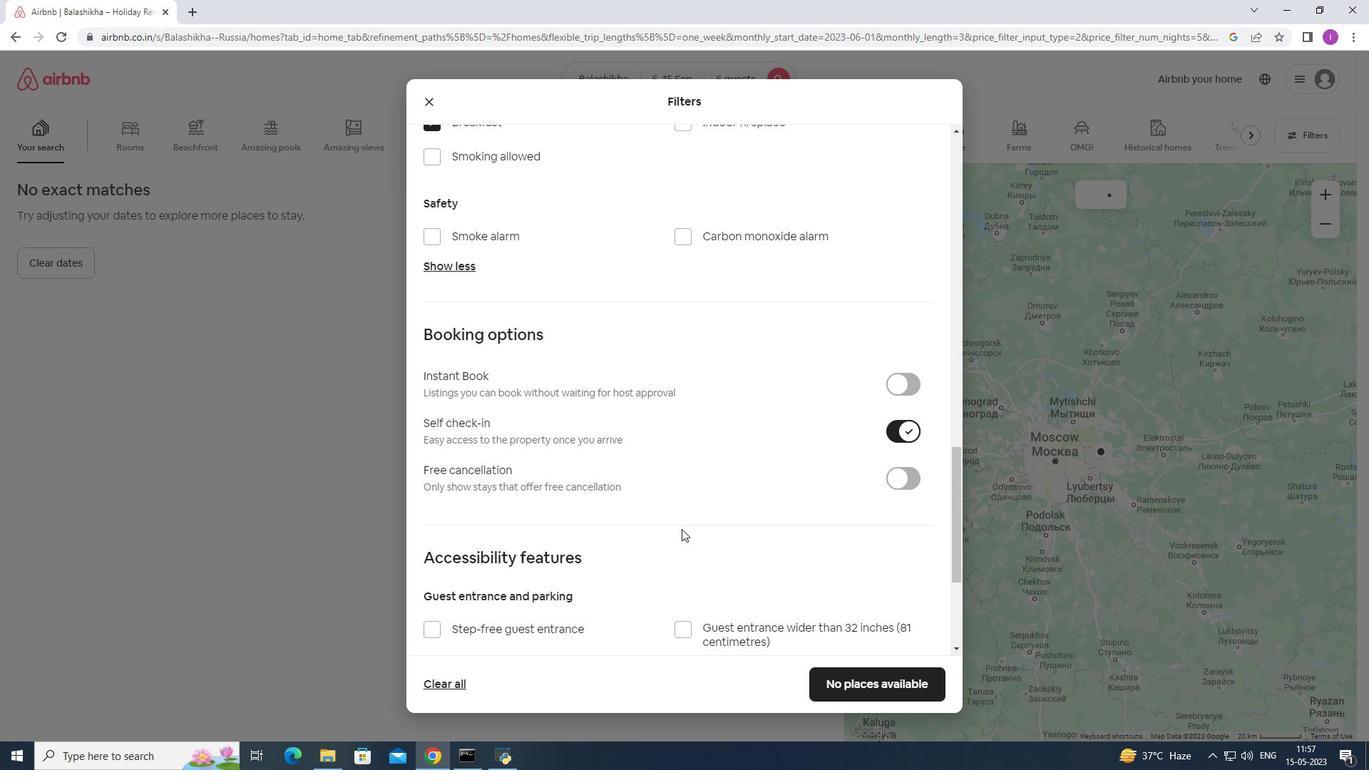 
Action: Mouse scrolled (681, 528) with delta (0, 0)
Screenshot: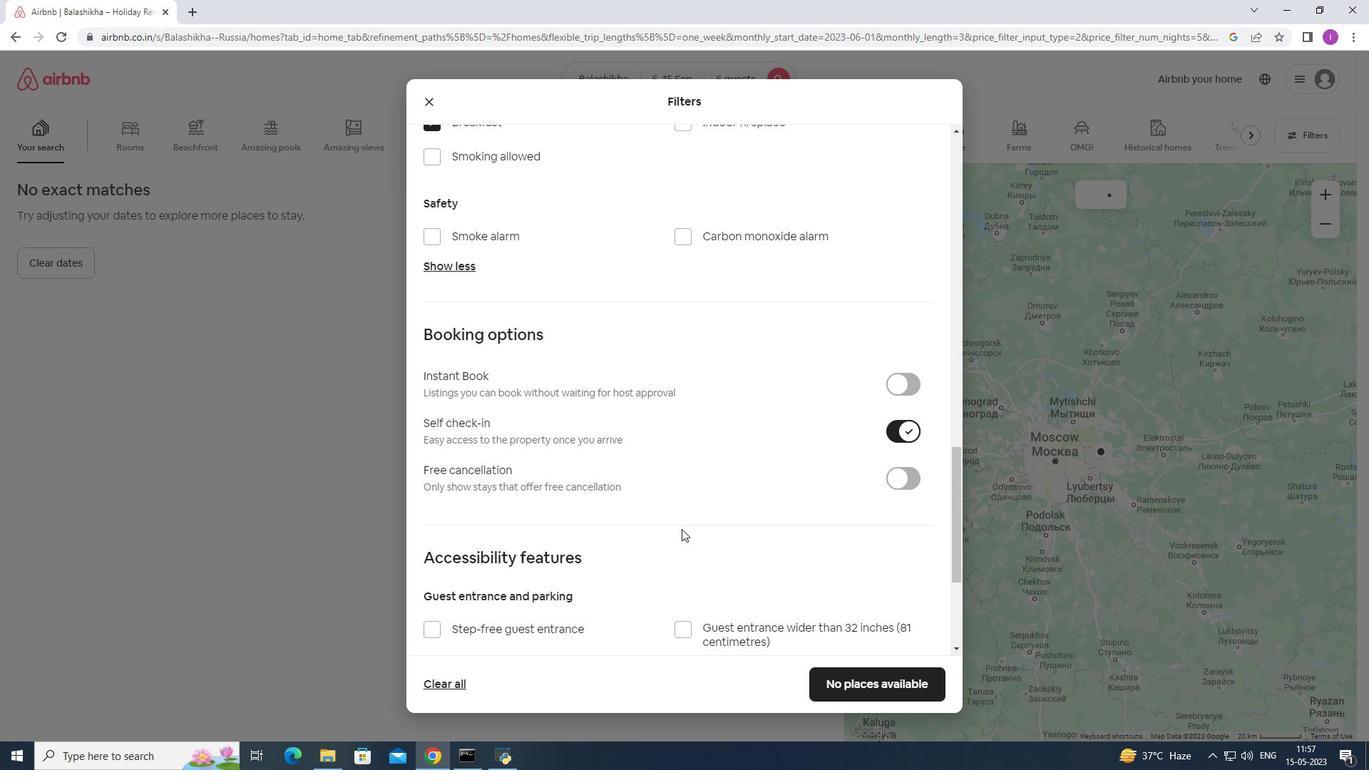 
Action: Mouse scrolled (681, 528) with delta (0, 0)
Screenshot: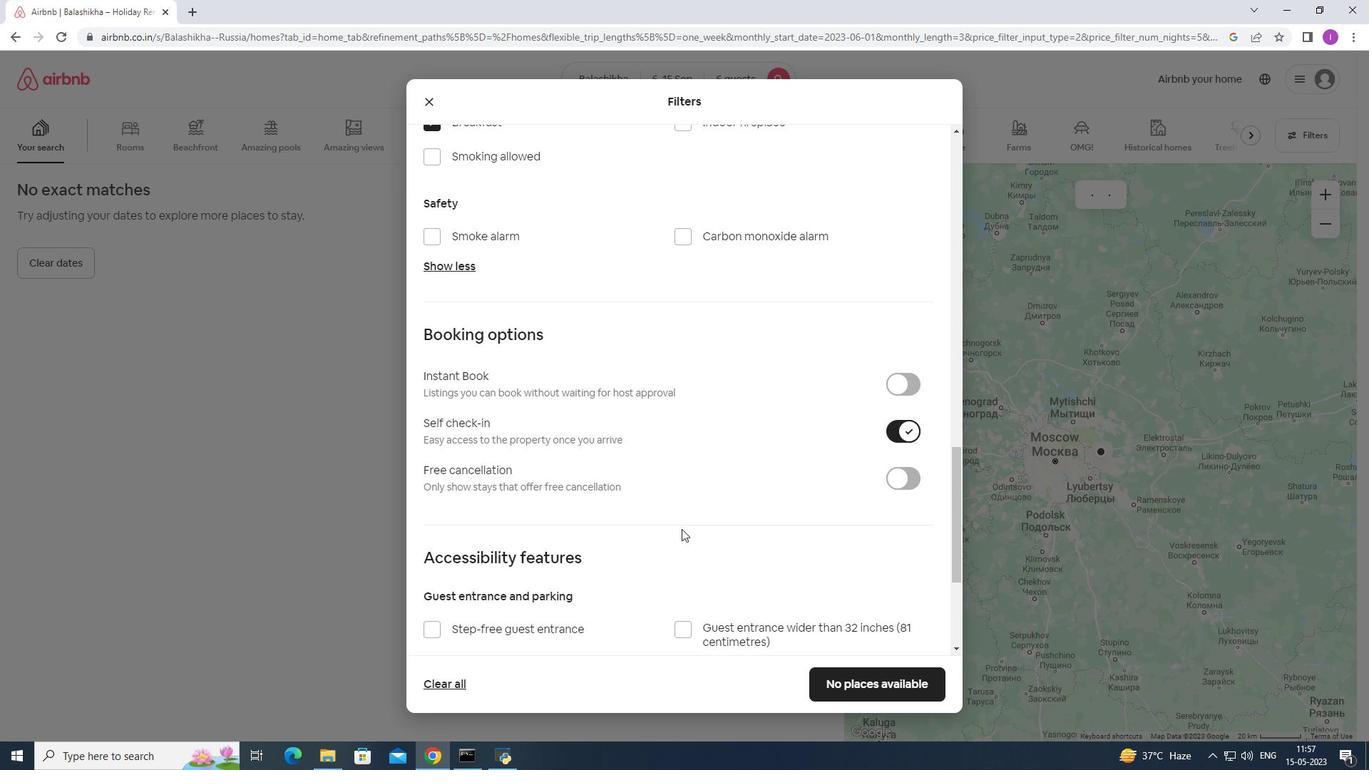 
Action: Mouse scrolled (681, 528) with delta (0, 0)
Screenshot: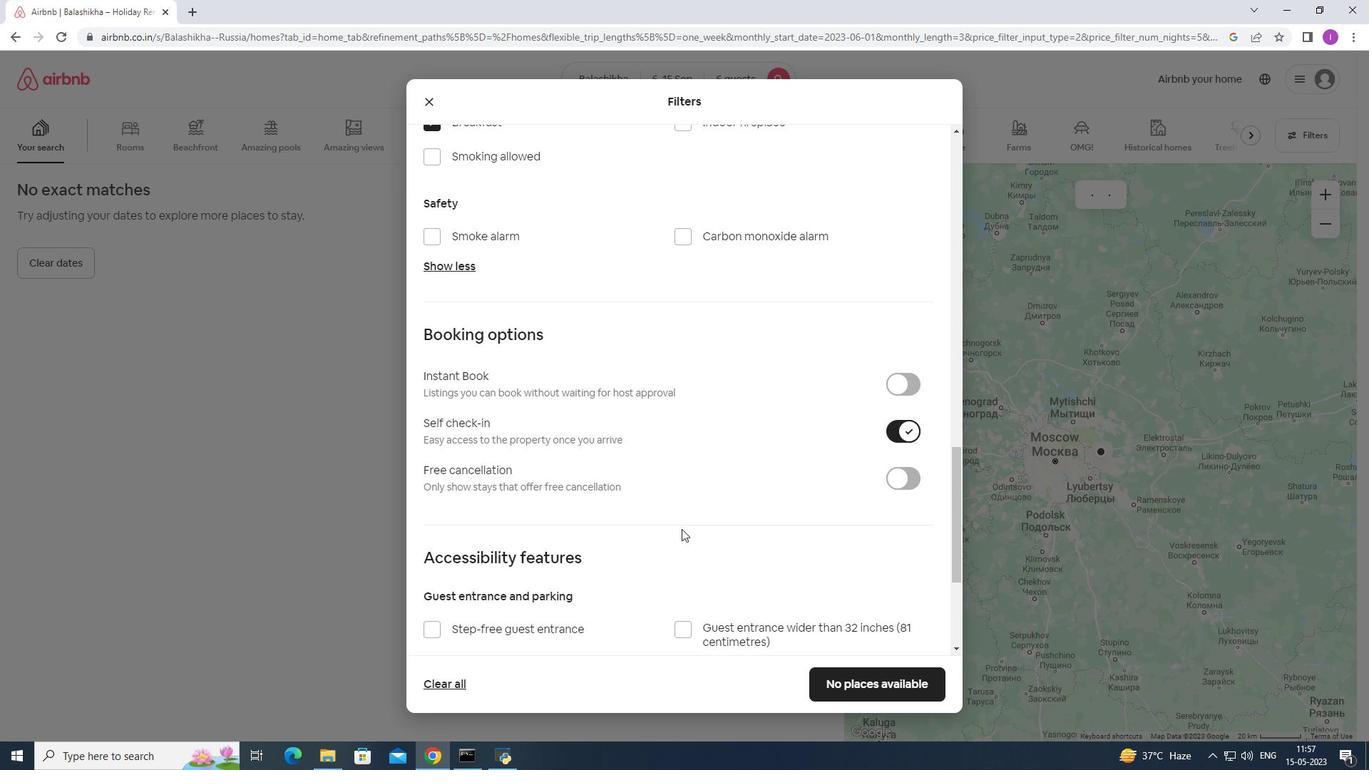 
Action: Mouse moved to (681, 529)
Screenshot: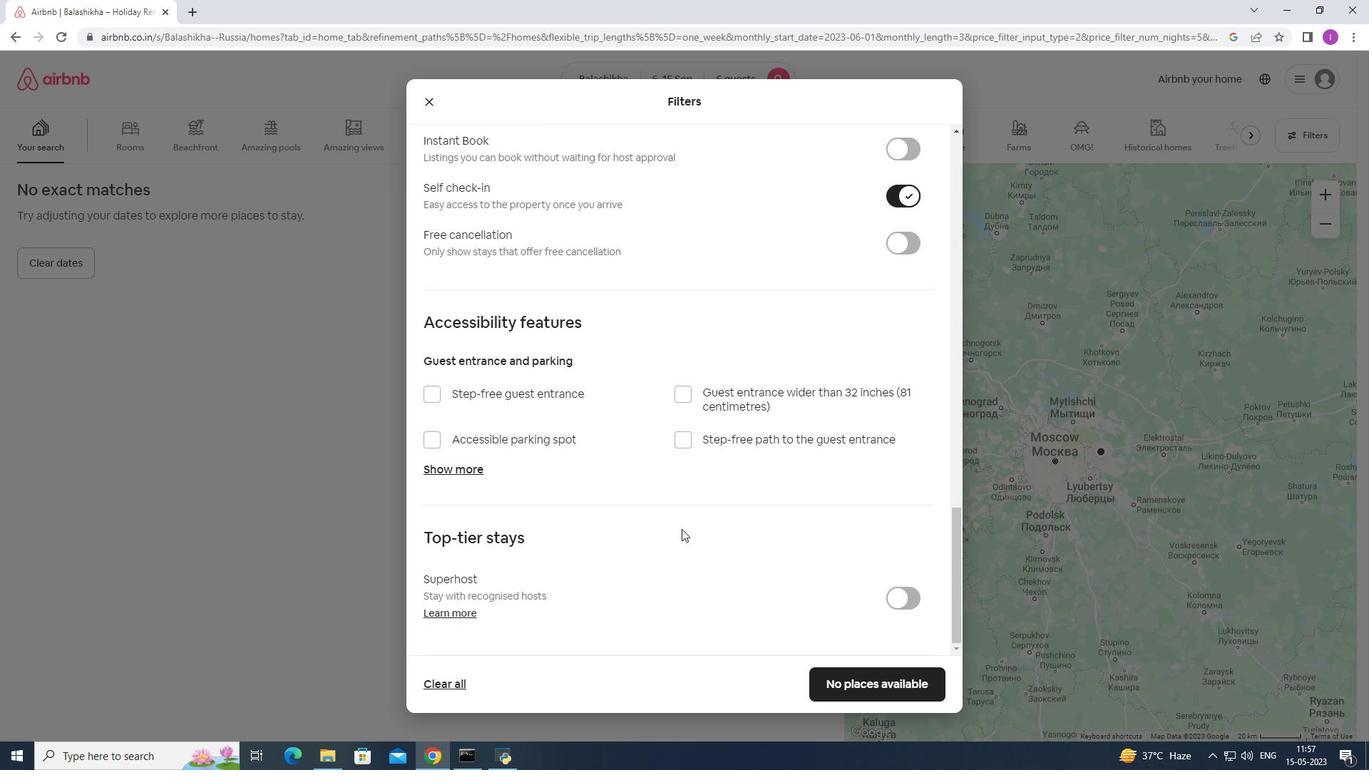 
Action: Mouse scrolled (681, 528) with delta (0, 0)
Screenshot: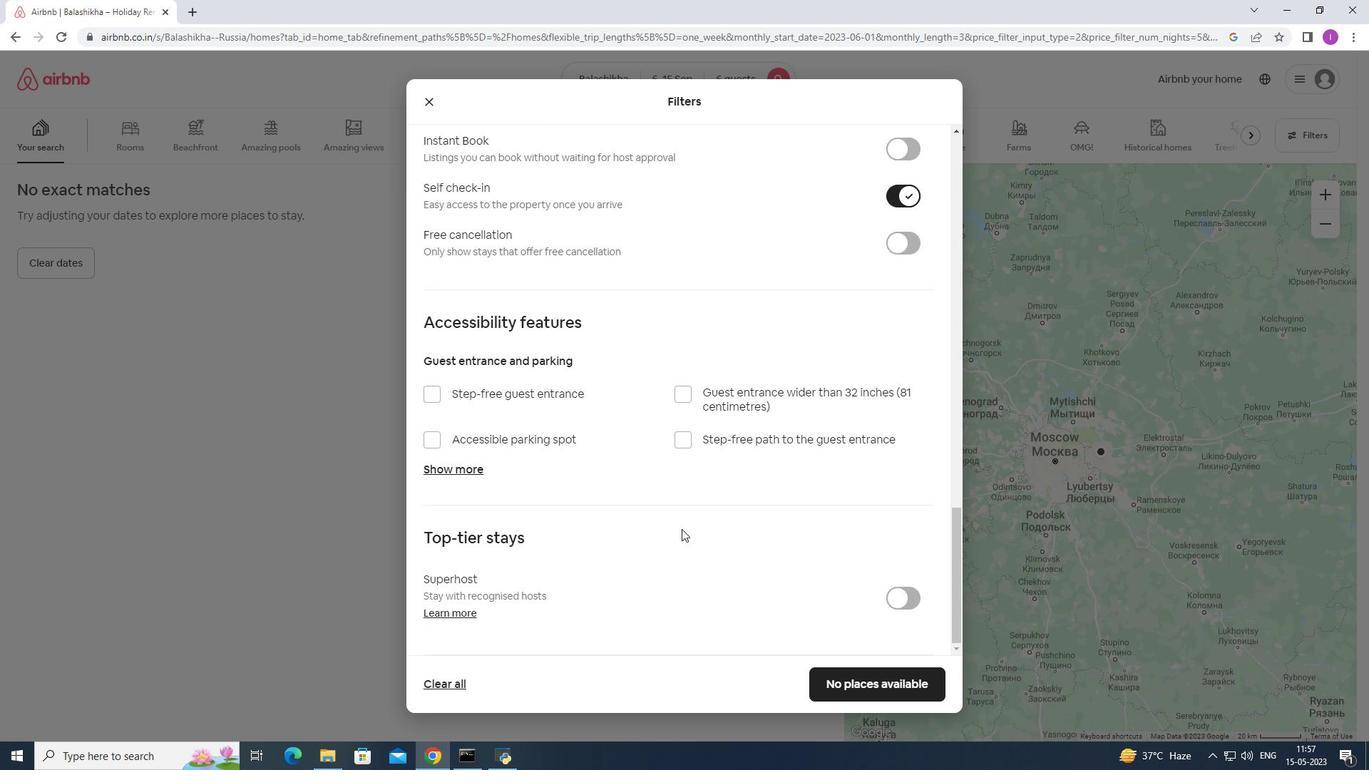 
Action: Mouse scrolled (681, 528) with delta (0, 0)
Screenshot: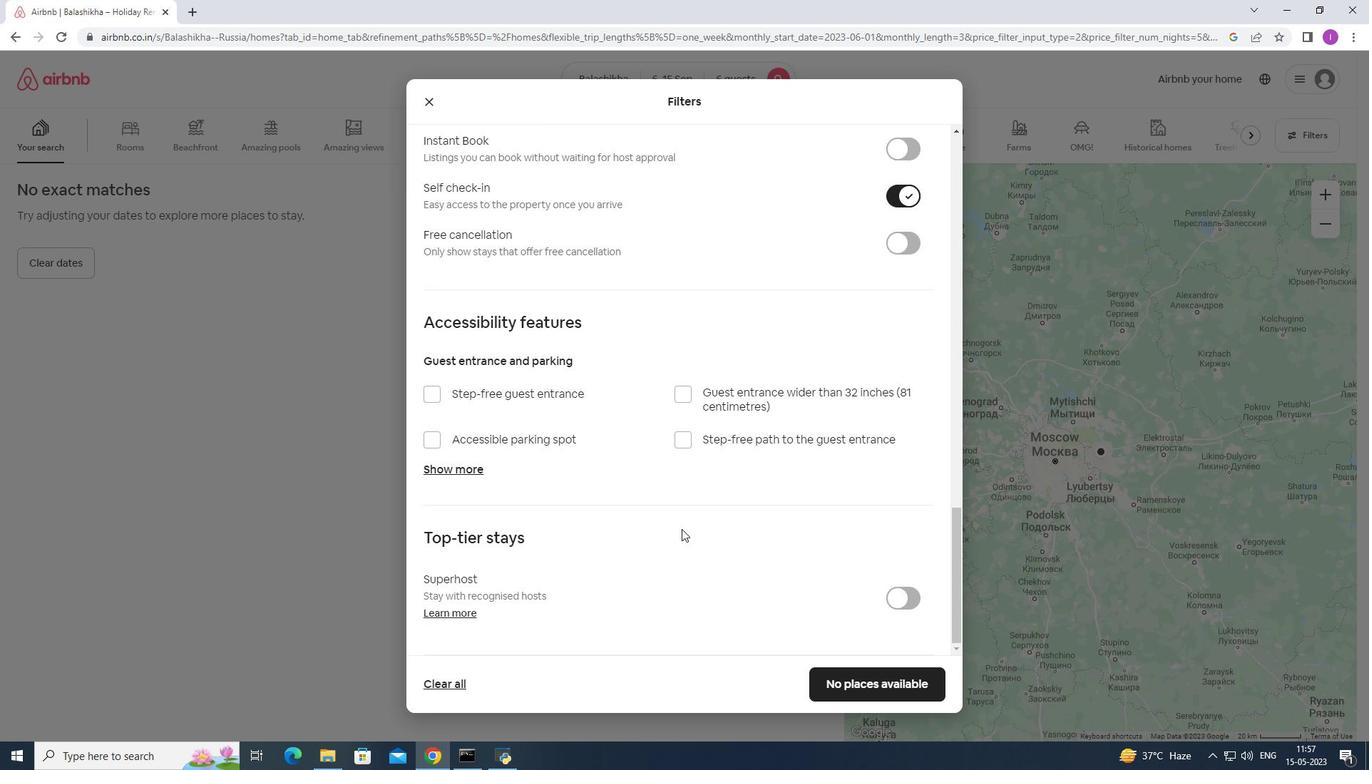 
Action: Mouse scrolled (681, 528) with delta (0, 0)
Screenshot: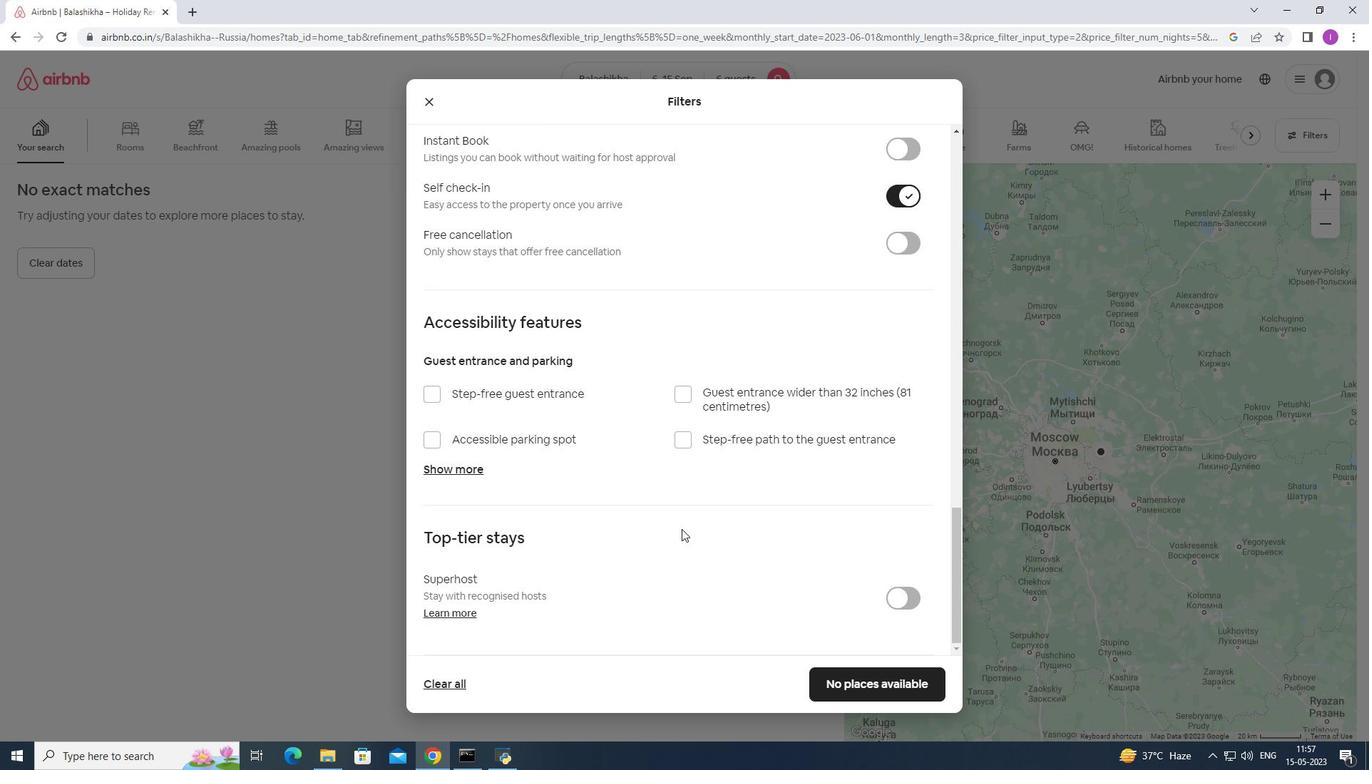 
Action: Mouse moved to (736, 489)
Screenshot: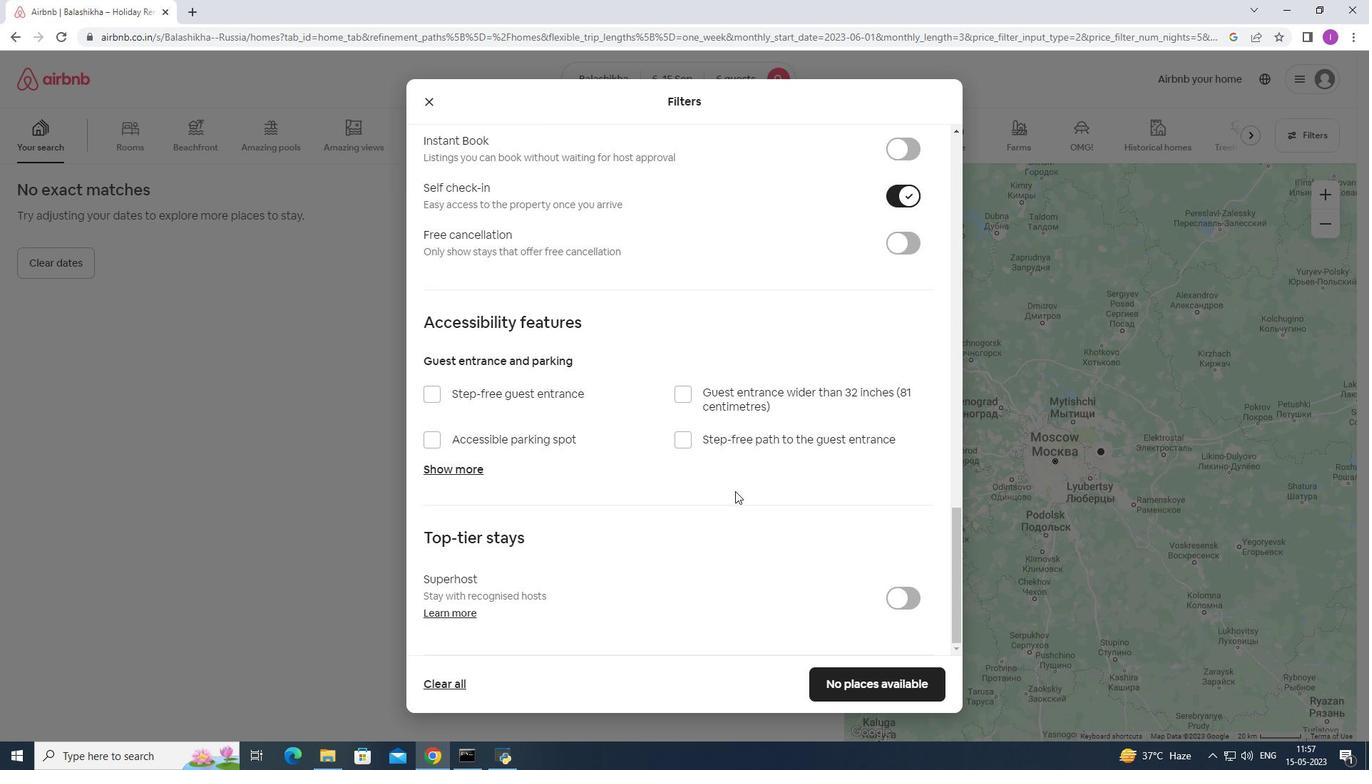
Action: Mouse scrolled (736, 488) with delta (0, 0)
Screenshot: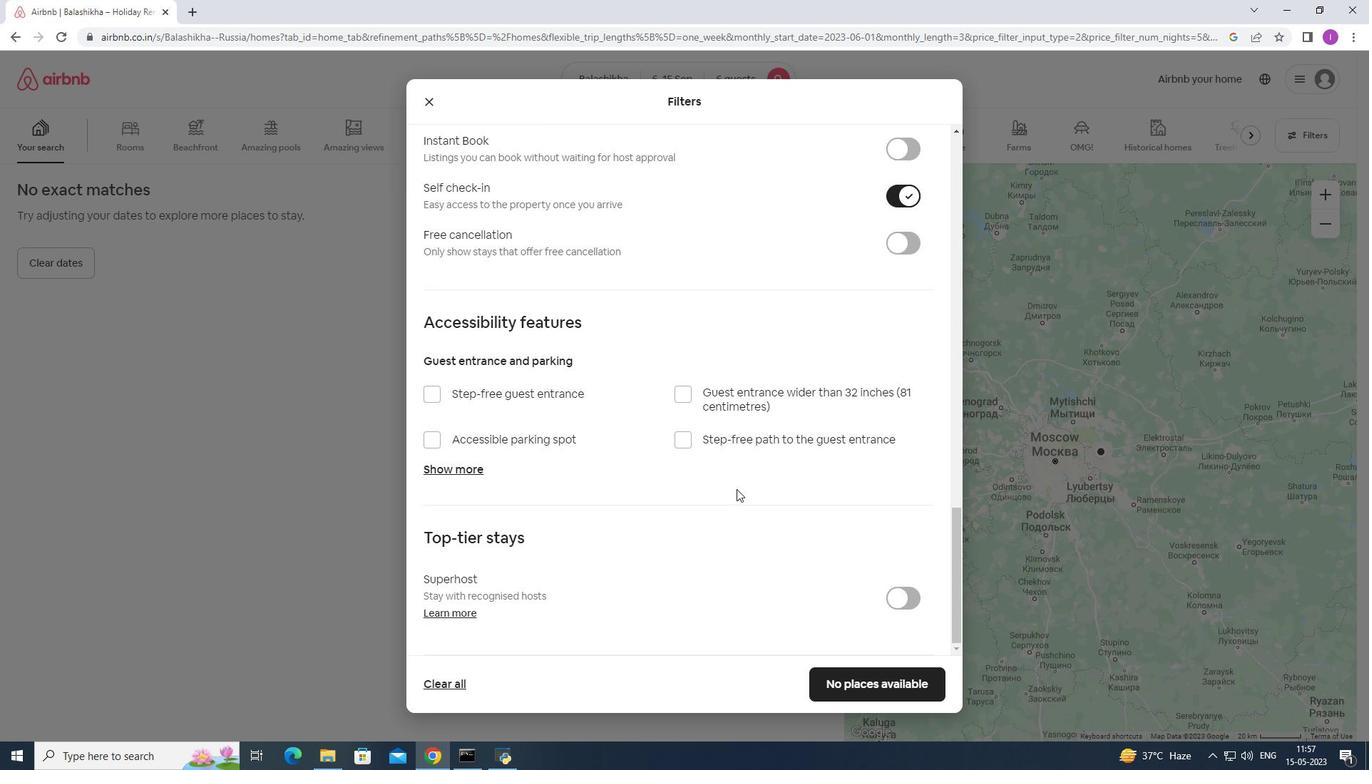 
Action: Mouse scrolled (736, 488) with delta (0, 0)
Screenshot: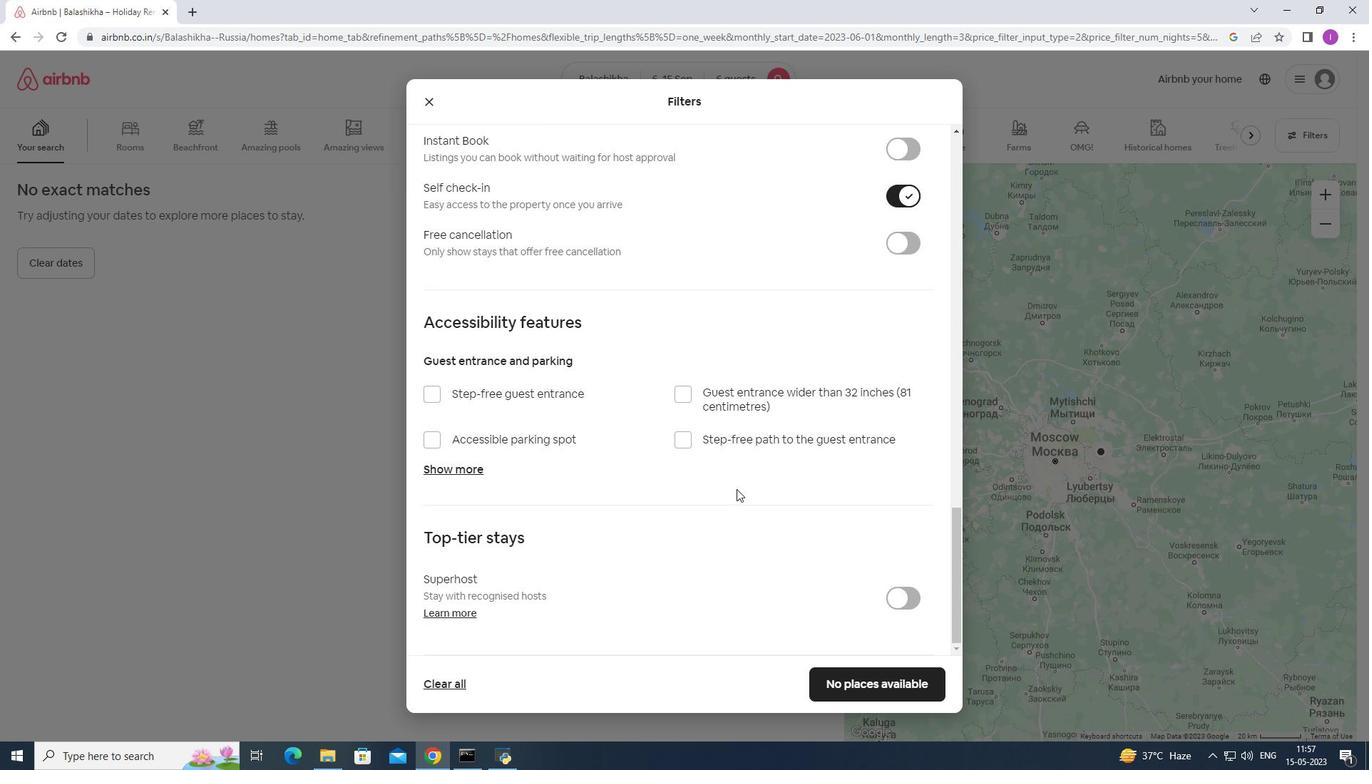 
Action: Mouse scrolled (736, 488) with delta (0, 0)
Screenshot: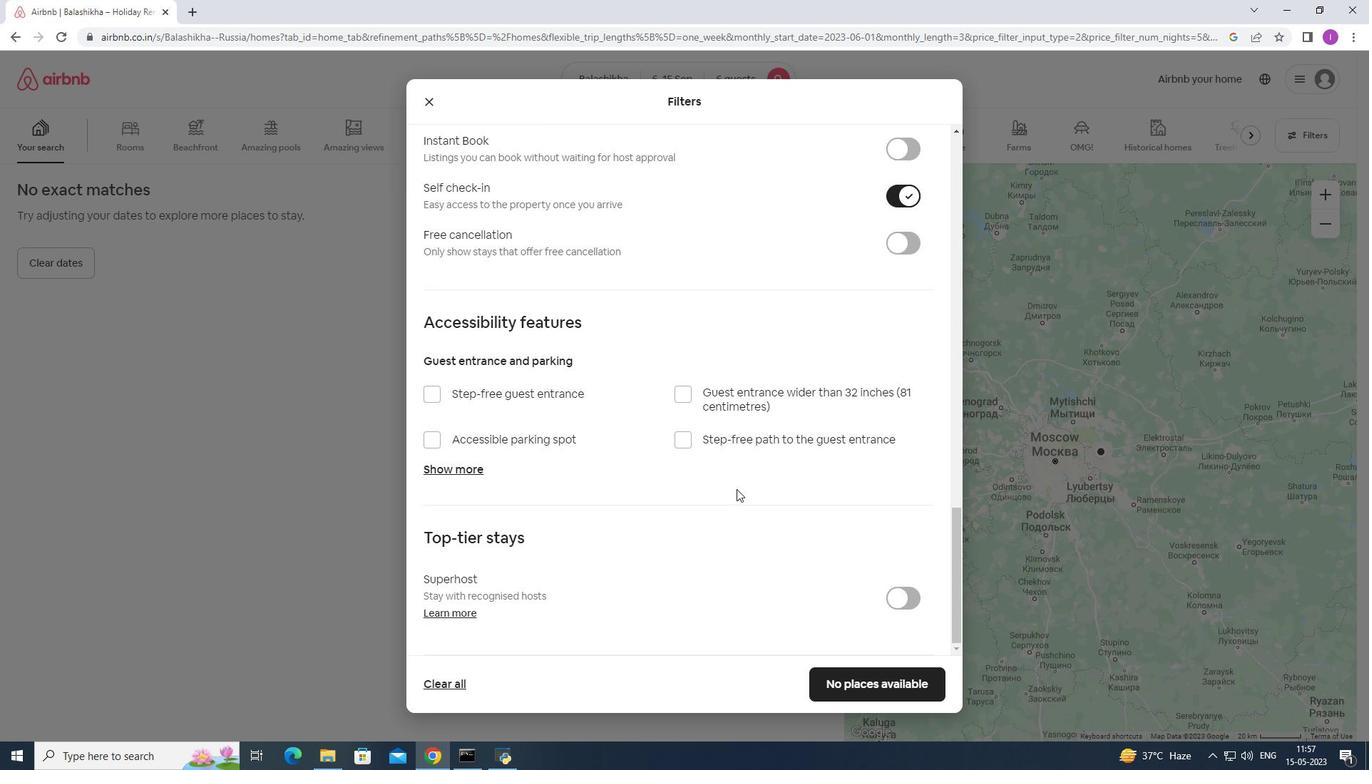 
Action: Mouse moved to (865, 676)
Screenshot: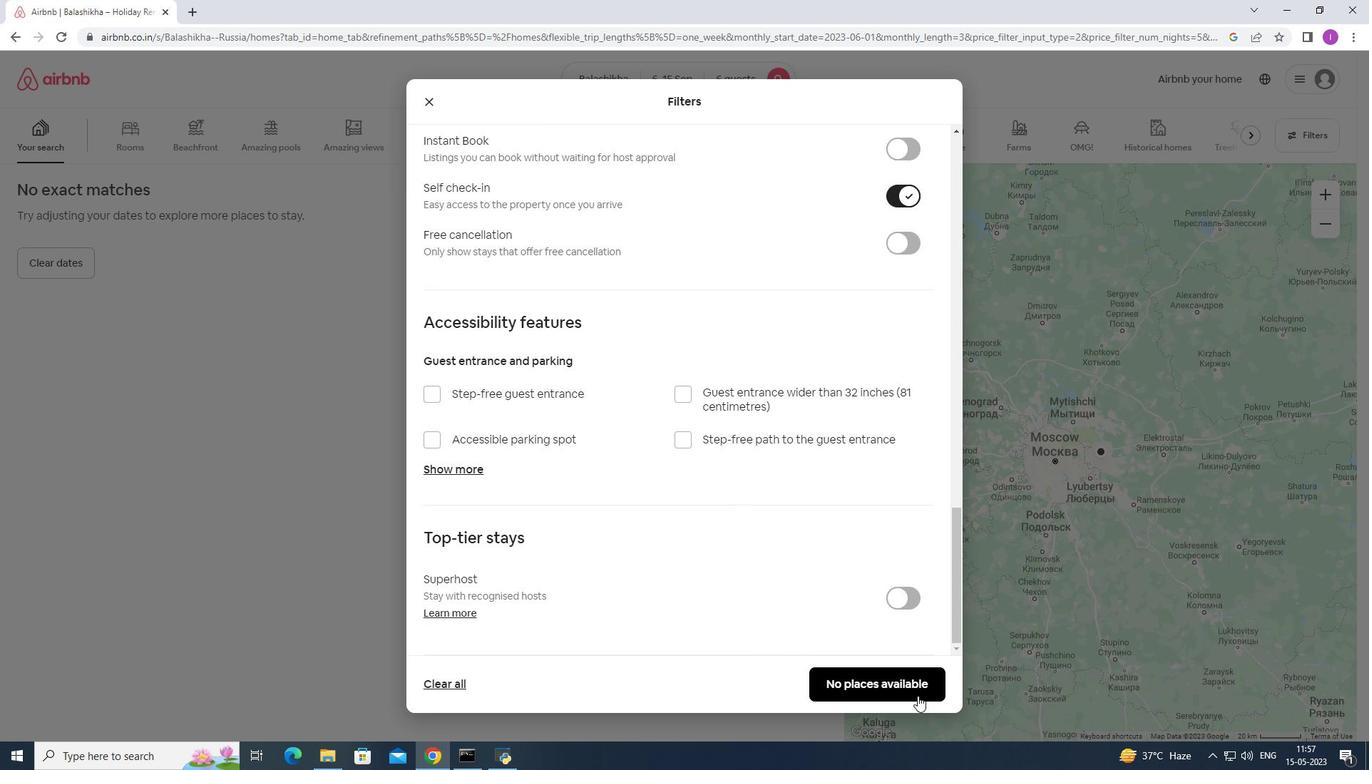 
Action: Mouse pressed left at (865, 676)
Screenshot: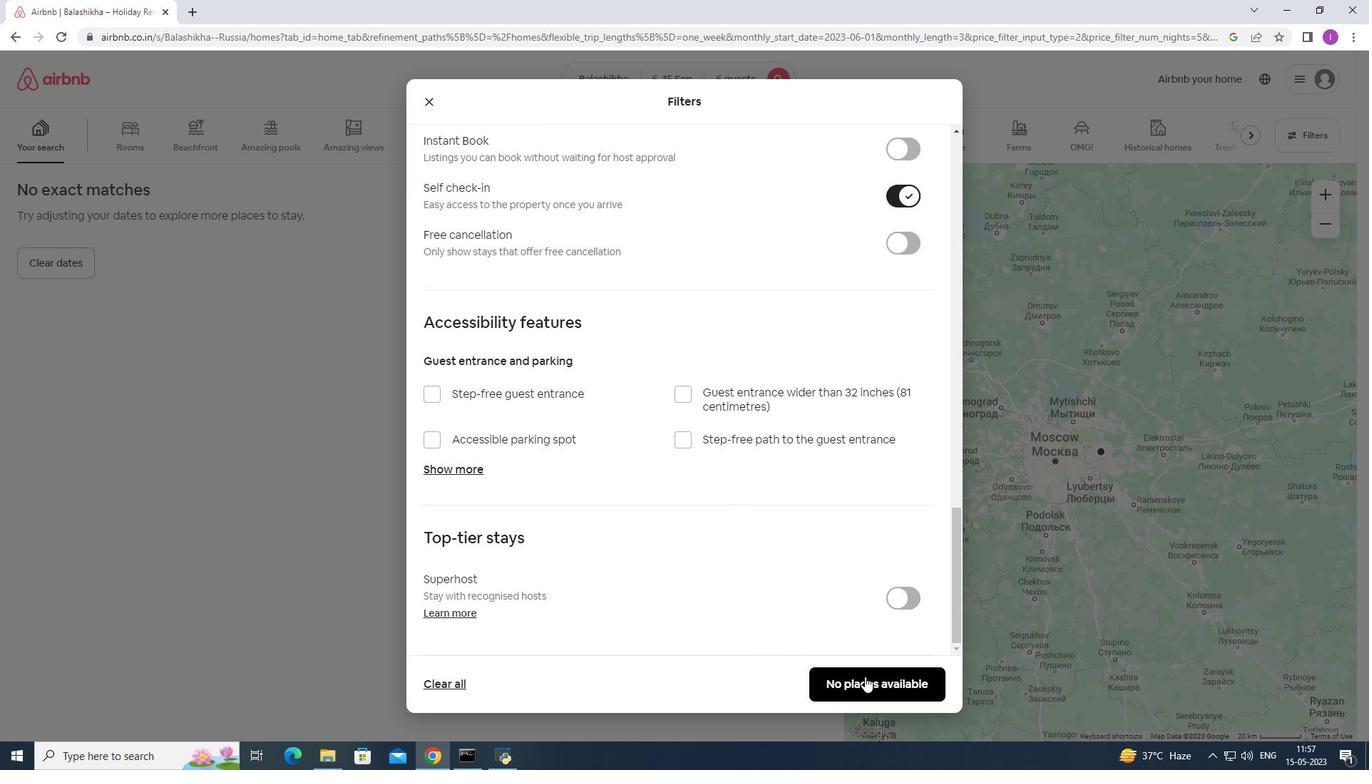 
Action: Mouse moved to (871, 671)
Screenshot: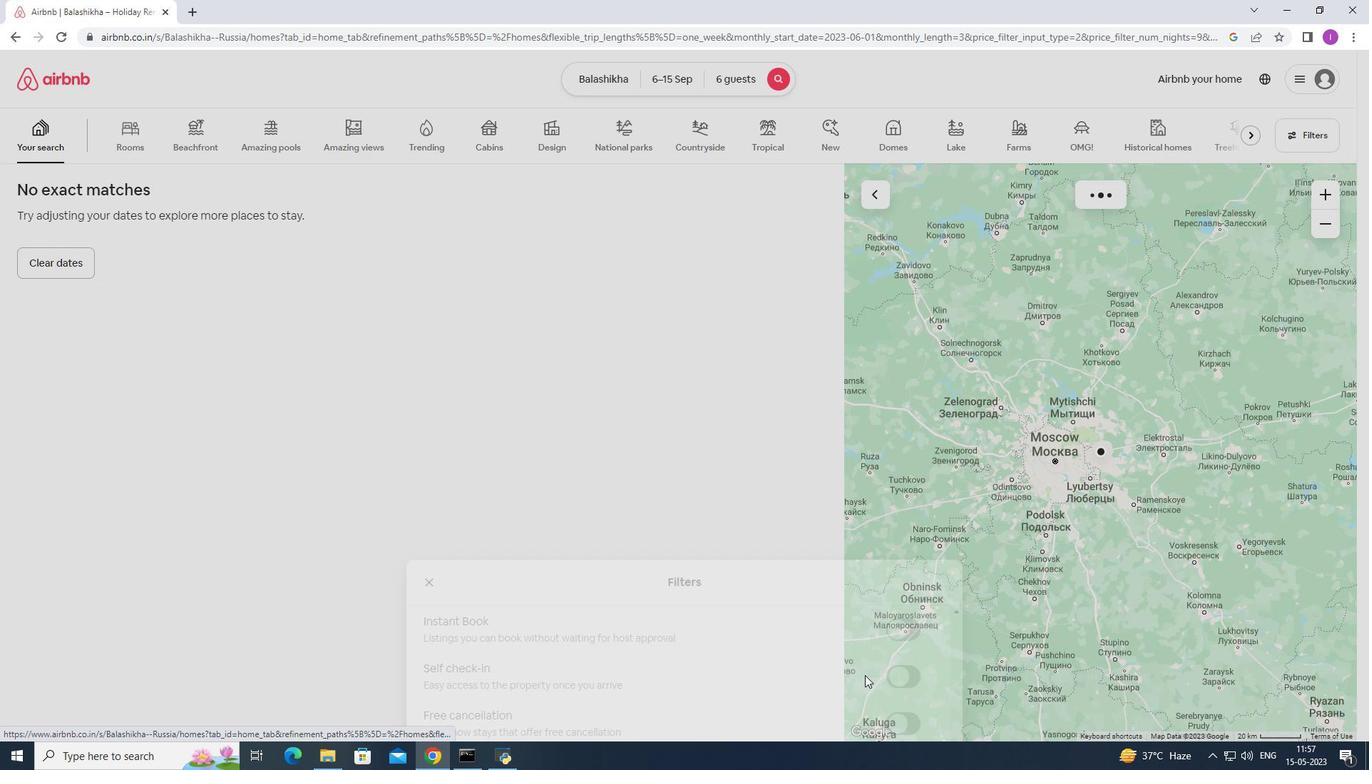 
